 Task: Get the current traffic updates for the Nebraska State Capitol in Lincoln.
Action: Key pressed <Key.caps_lock>N<Key.caps_lock>ebraska<Key.space><Key.caps_lock>S<Key.caps_lock>tate<Key.space><Key.caps_lock>C<Key.caps_lock>apitoi<Key.backspace>l,<Key.space><Key.caps_lock>L<Key.caps_lock>in
Screenshot: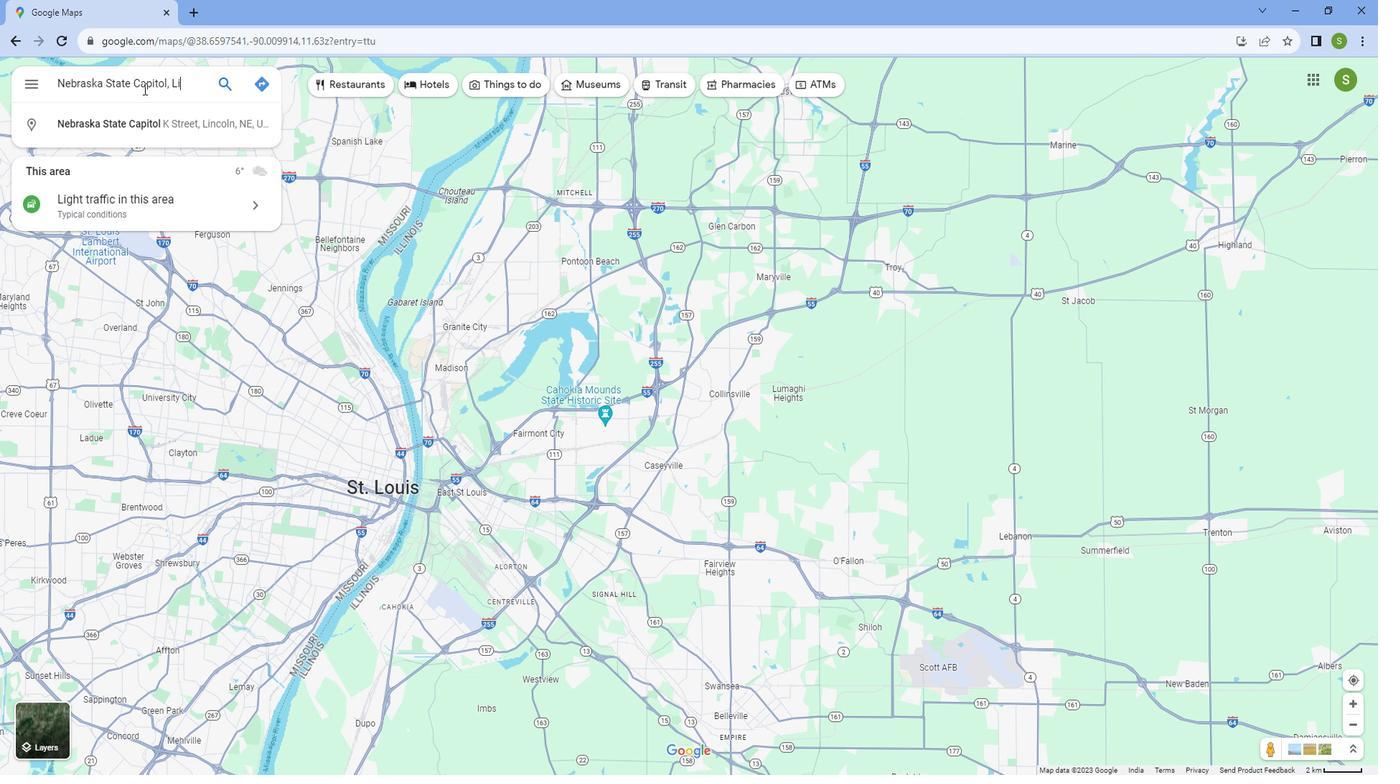 
Action: Mouse moved to (181, 151)
Screenshot: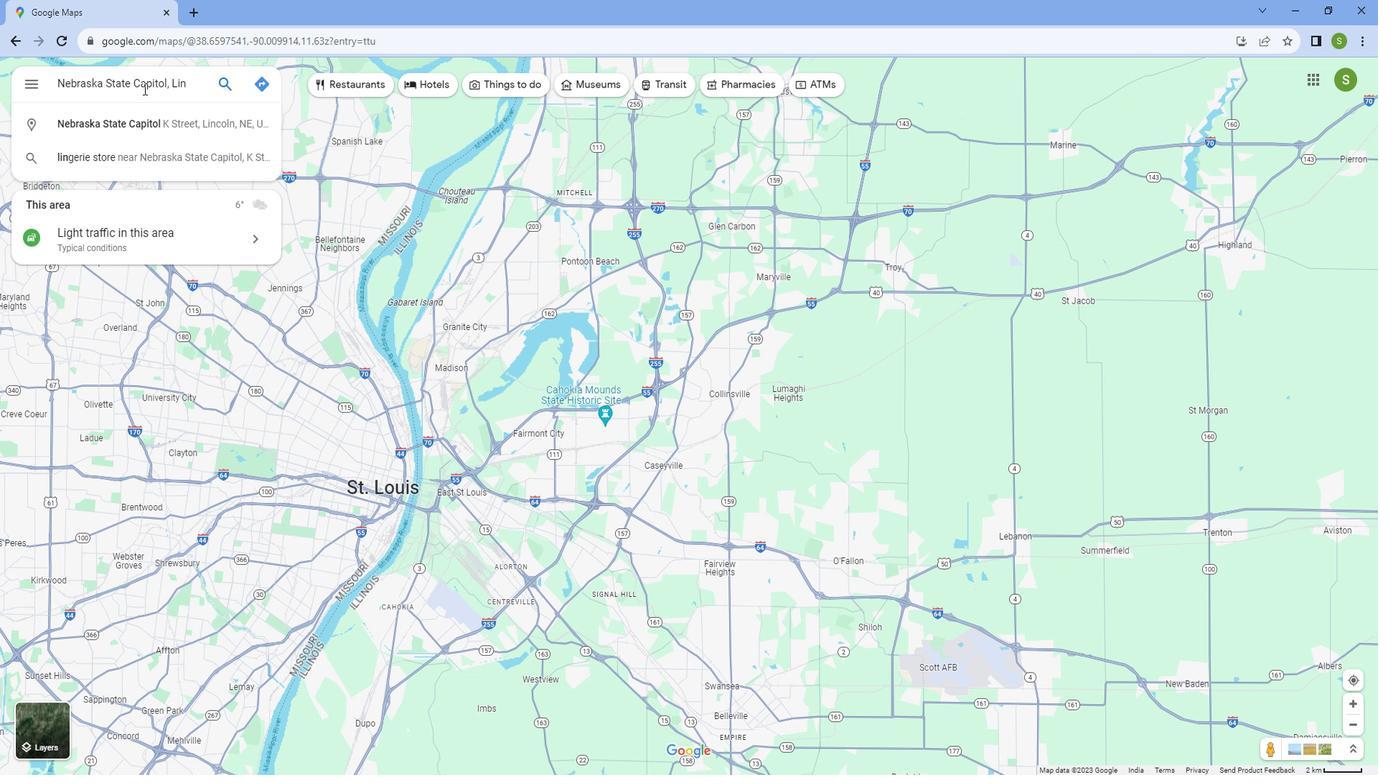 
Action: Key pressed c
Screenshot: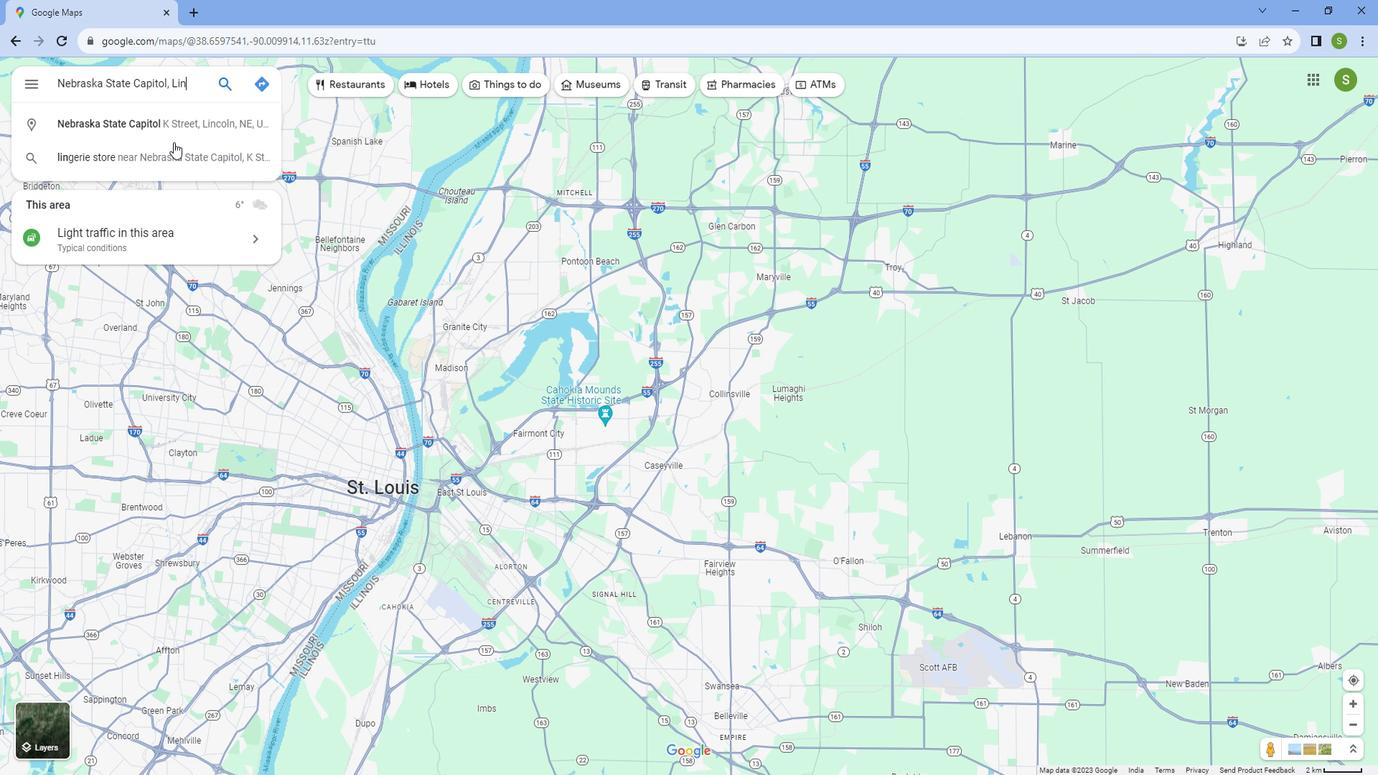 
Action: Mouse moved to (182, 151)
Screenshot: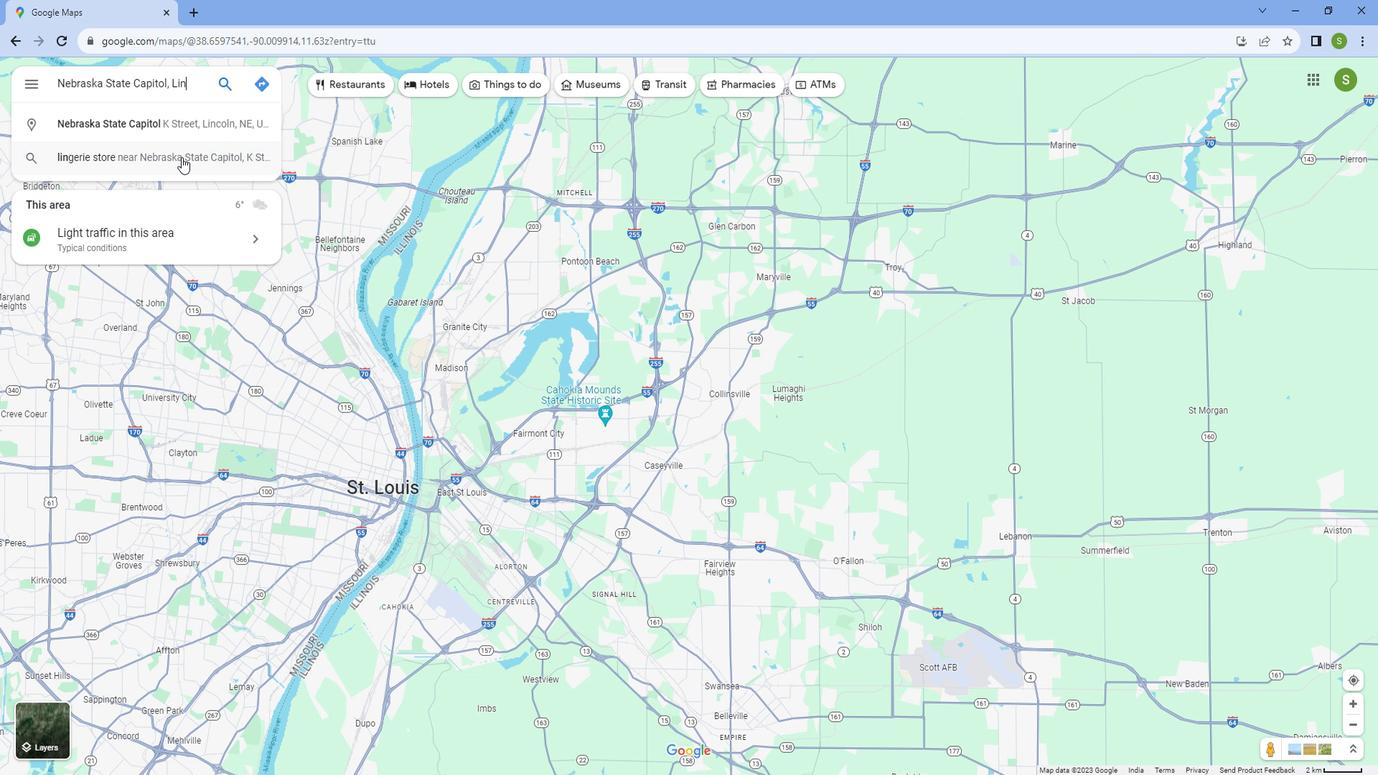 
Action: Key pressed oln
Screenshot: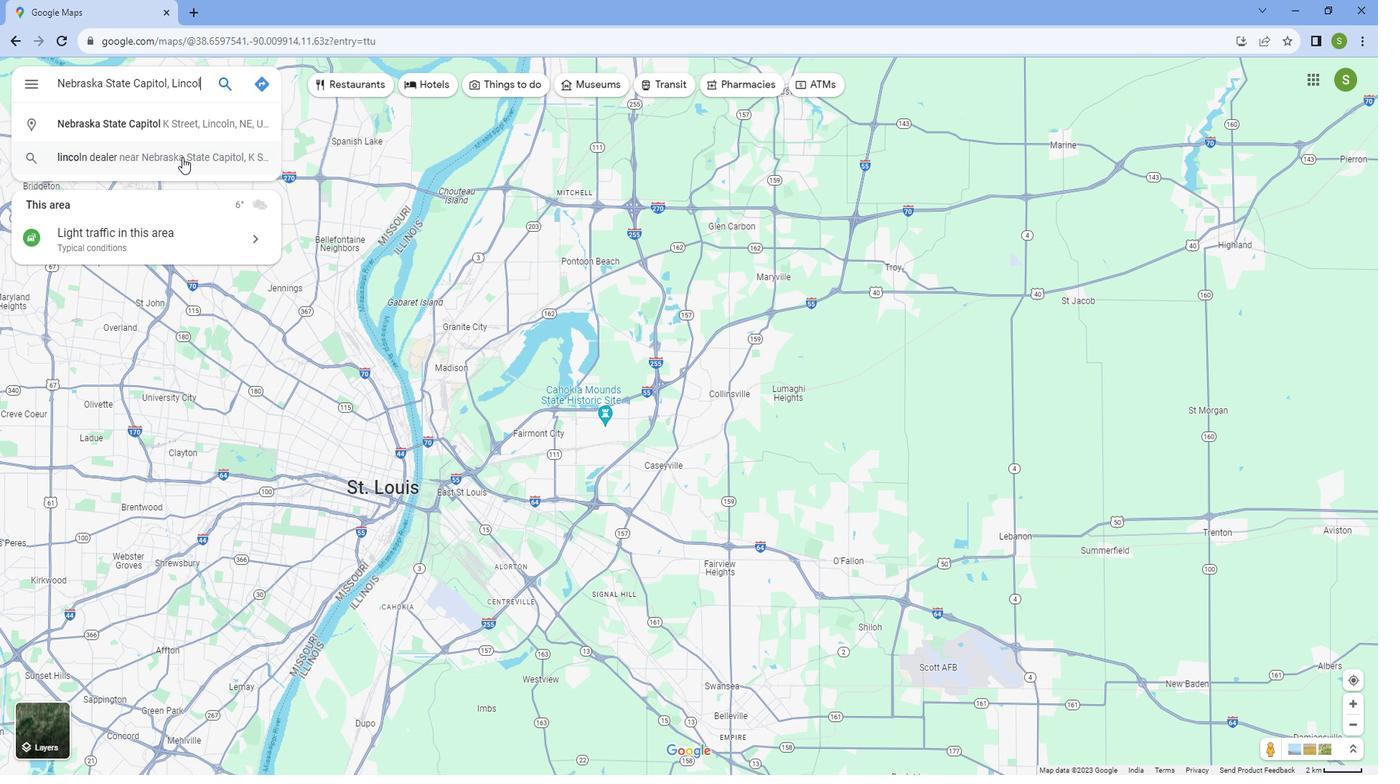
Action: Mouse moved to (156, 115)
Screenshot: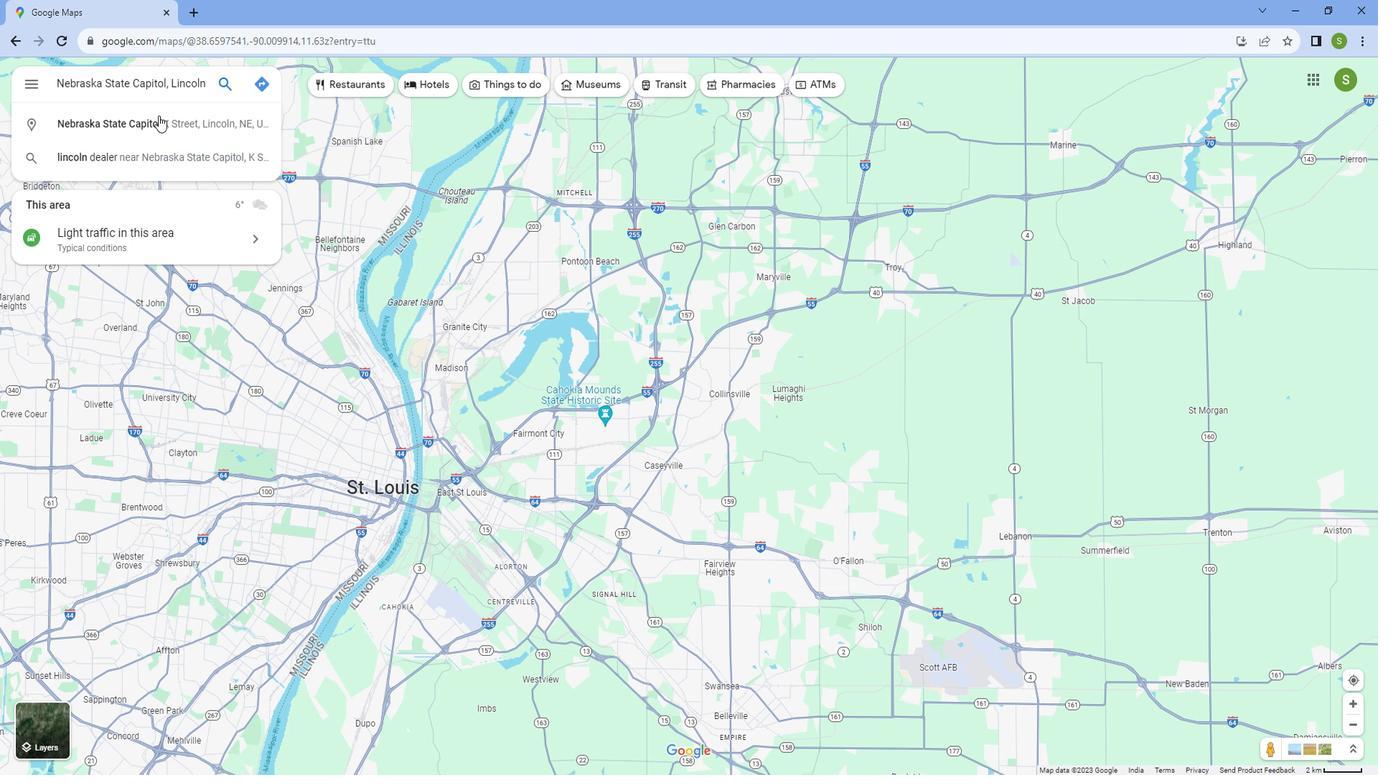 
Action: Mouse pressed left at (156, 115)
Screenshot: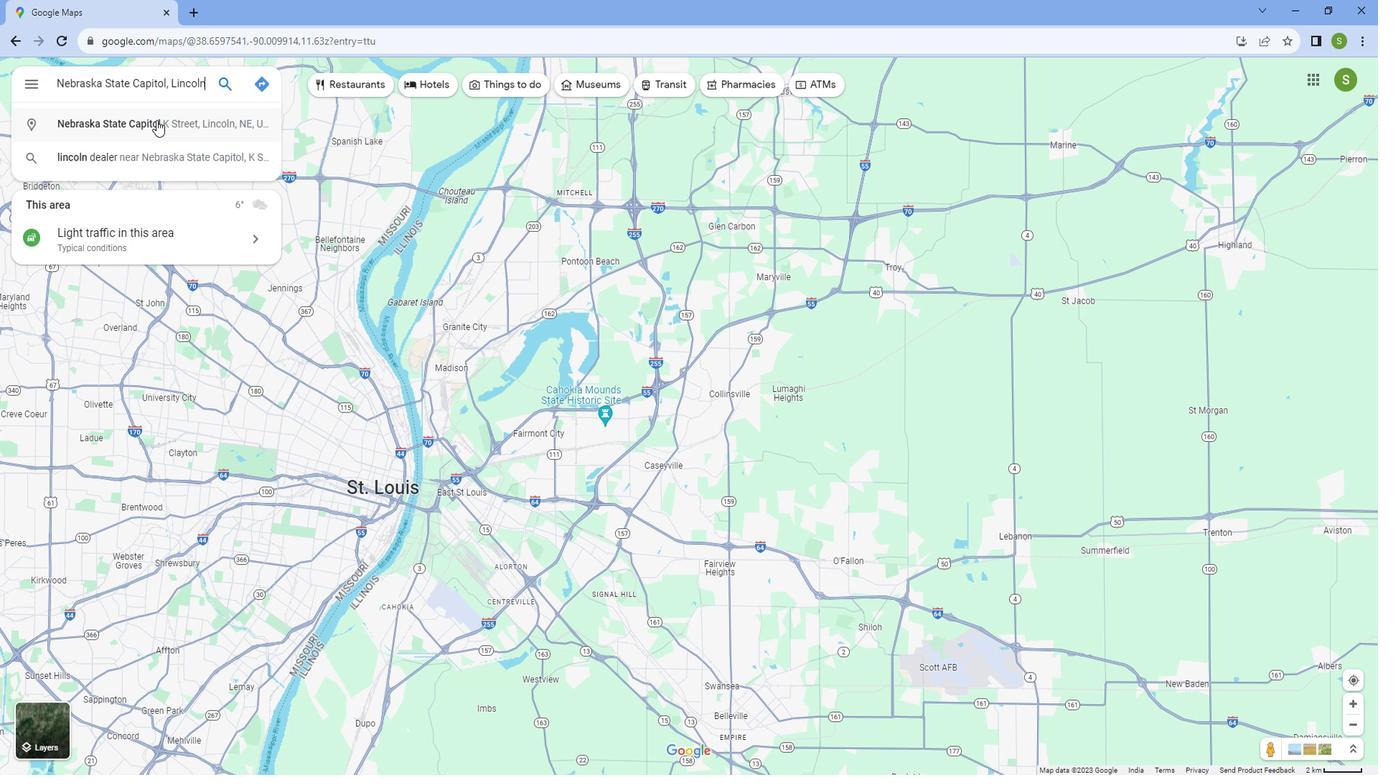 
Action: Mouse moved to (435, 695)
Screenshot: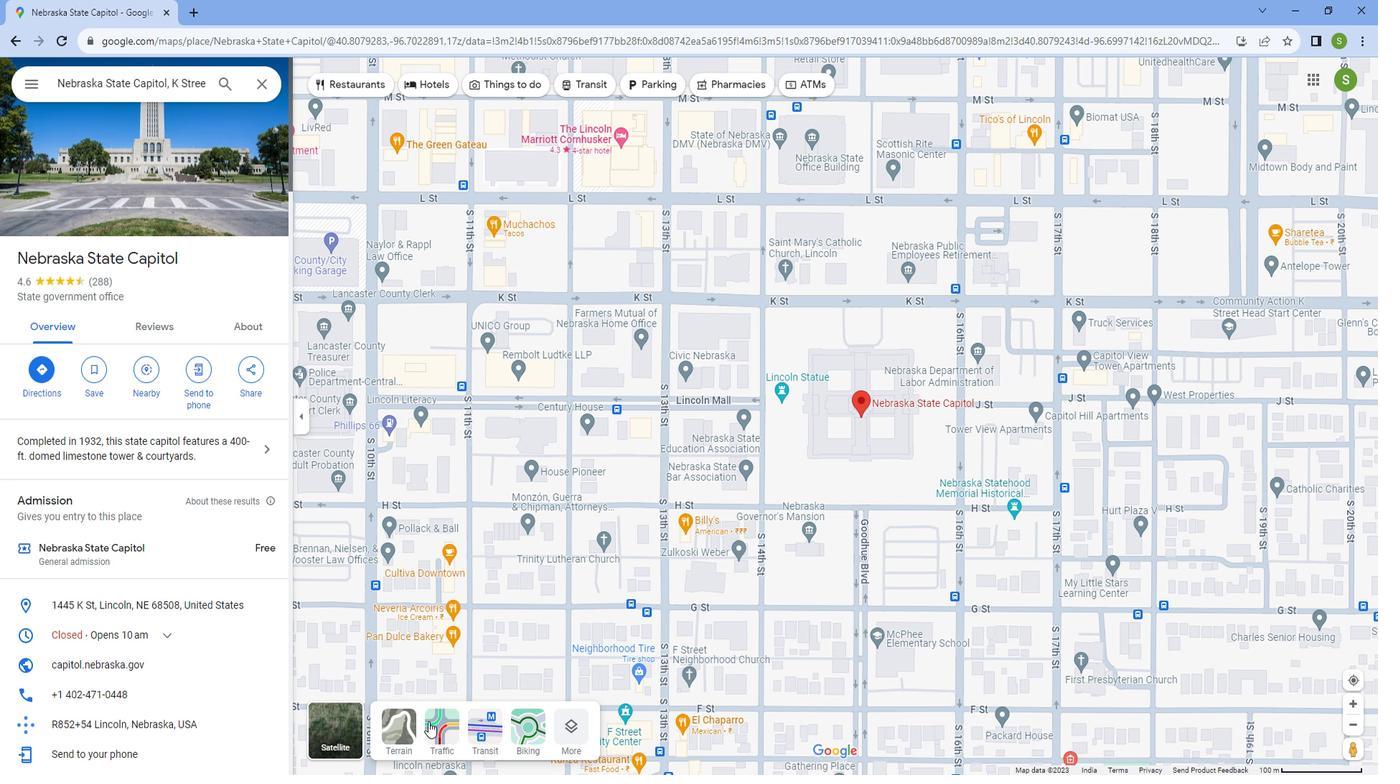 
Action: Mouse pressed left at (435, 695)
Screenshot: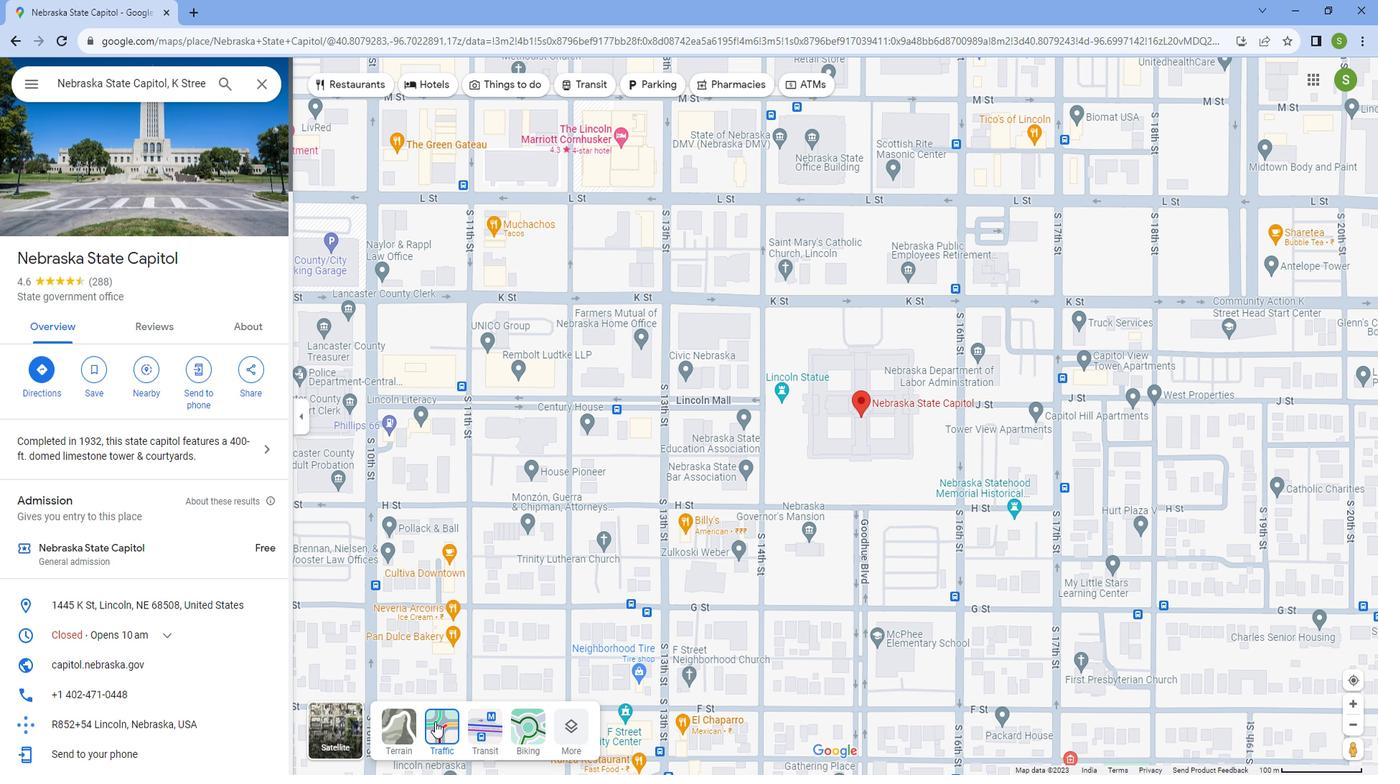 
Action: Mouse moved to (639, 566)
Screenshot: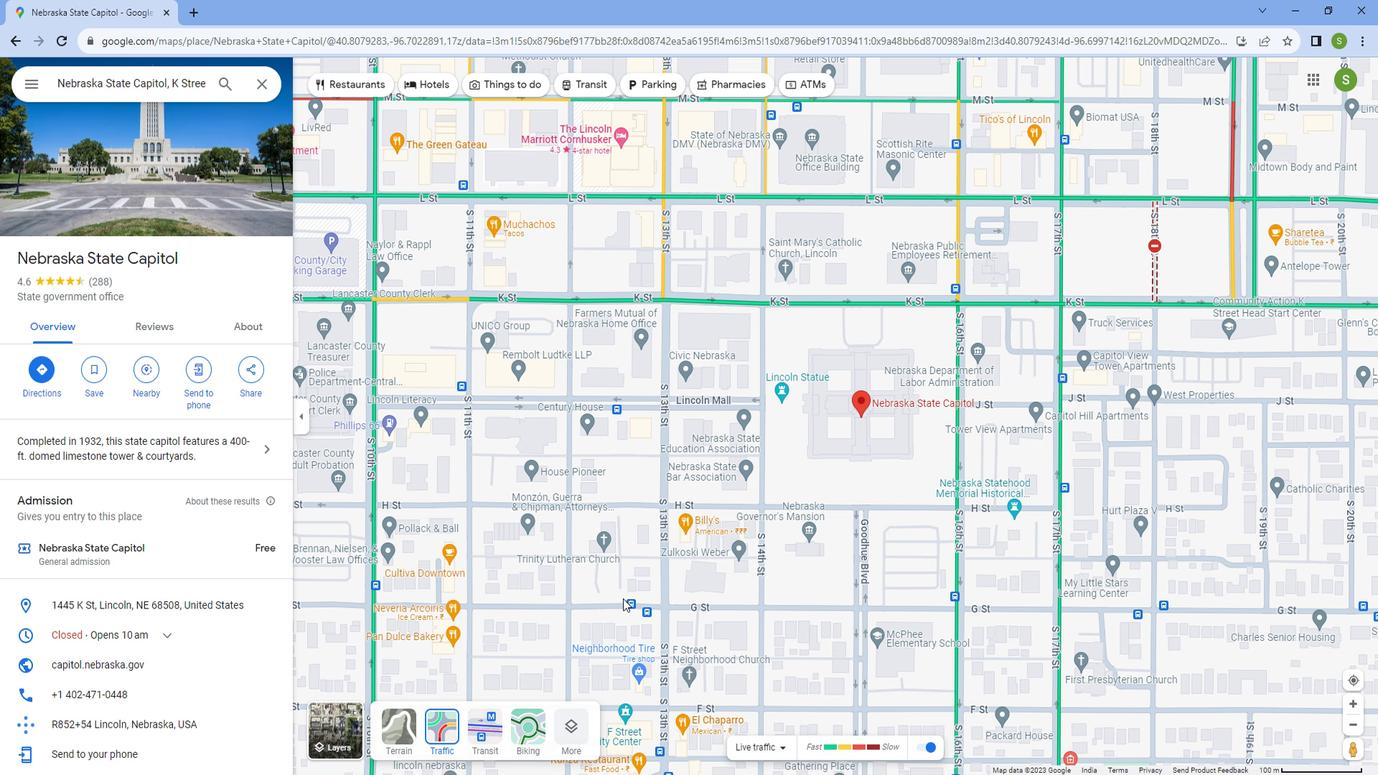 
Action: Mouse scrolled (639, 565) with delta (0, 0)
Screenshot: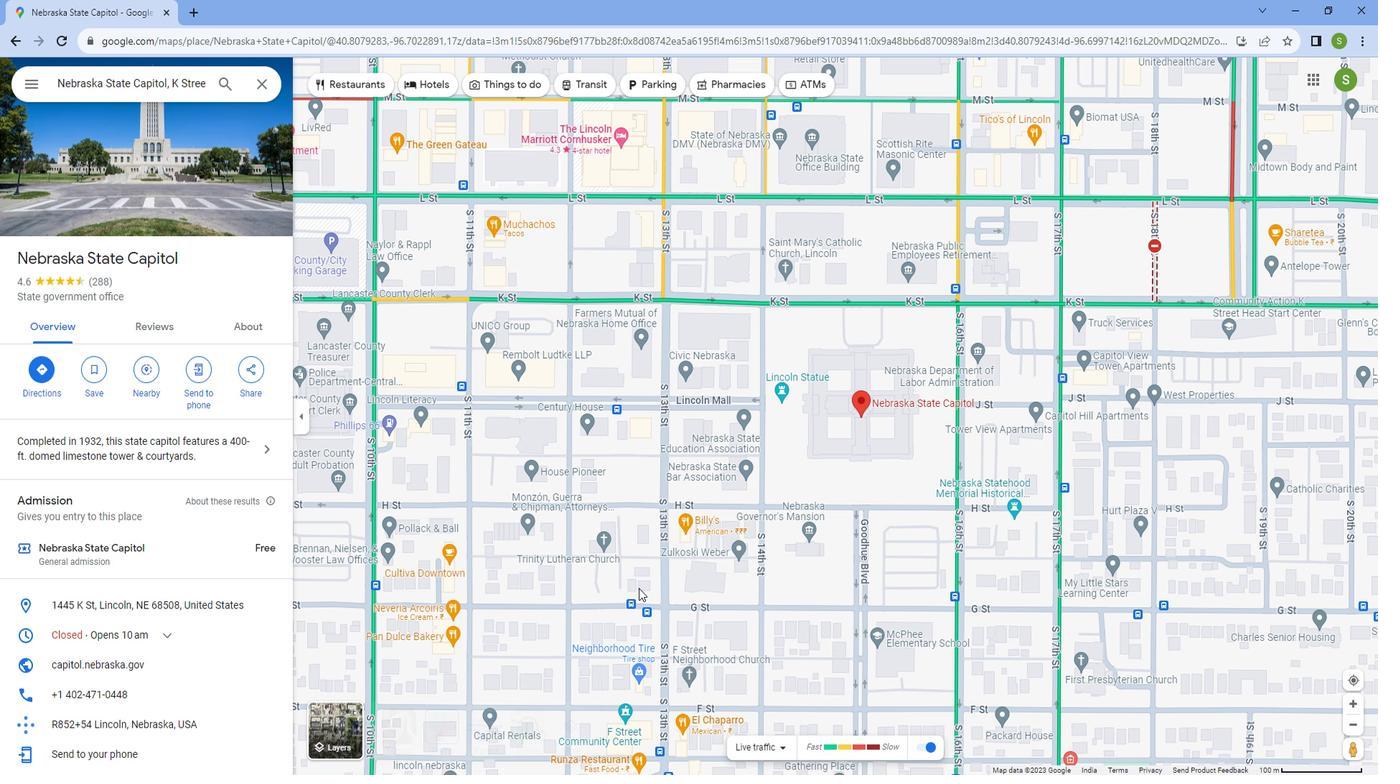 
Action: Mouse scrolled (639, 565) with delta (0, 0)
Screenshot: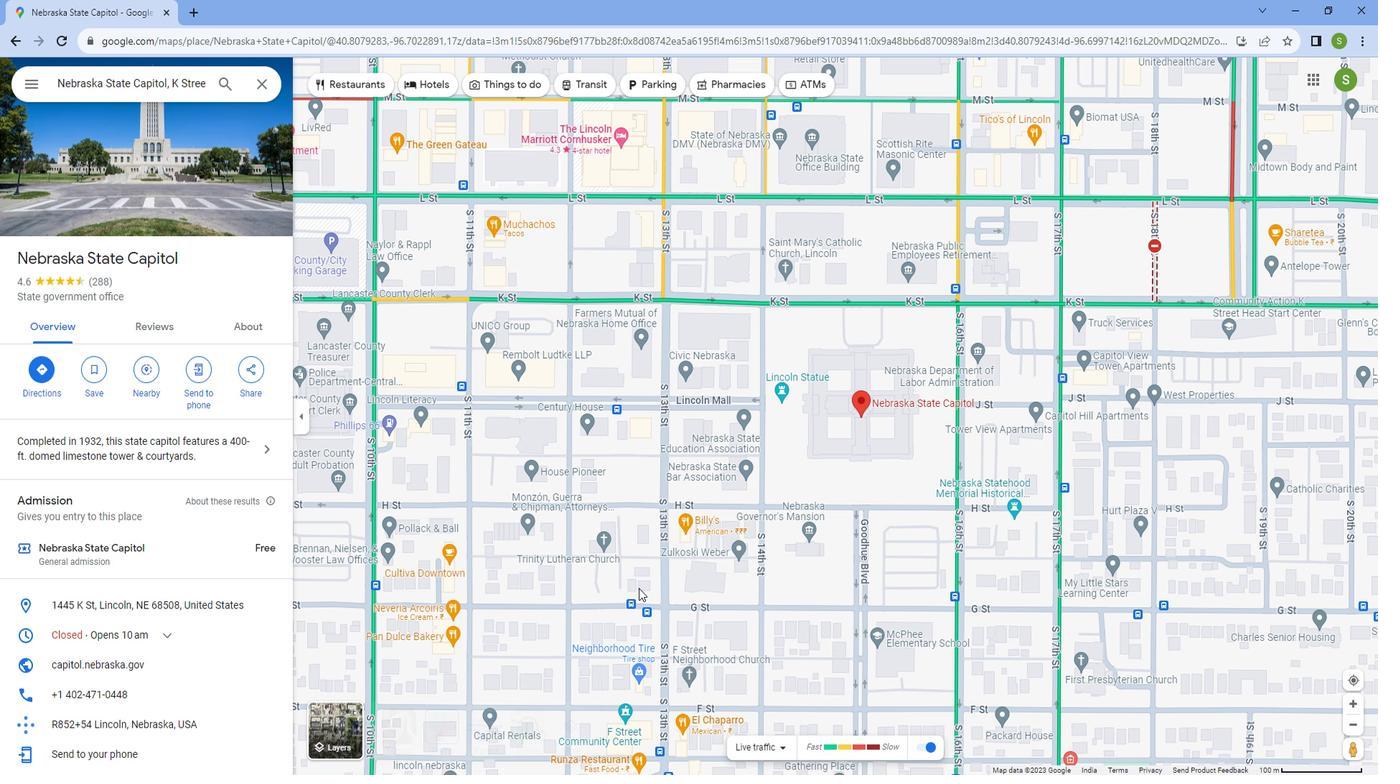 
Action: Mouse scrolled (639, 565) with delta (0, 0)
Screenshot: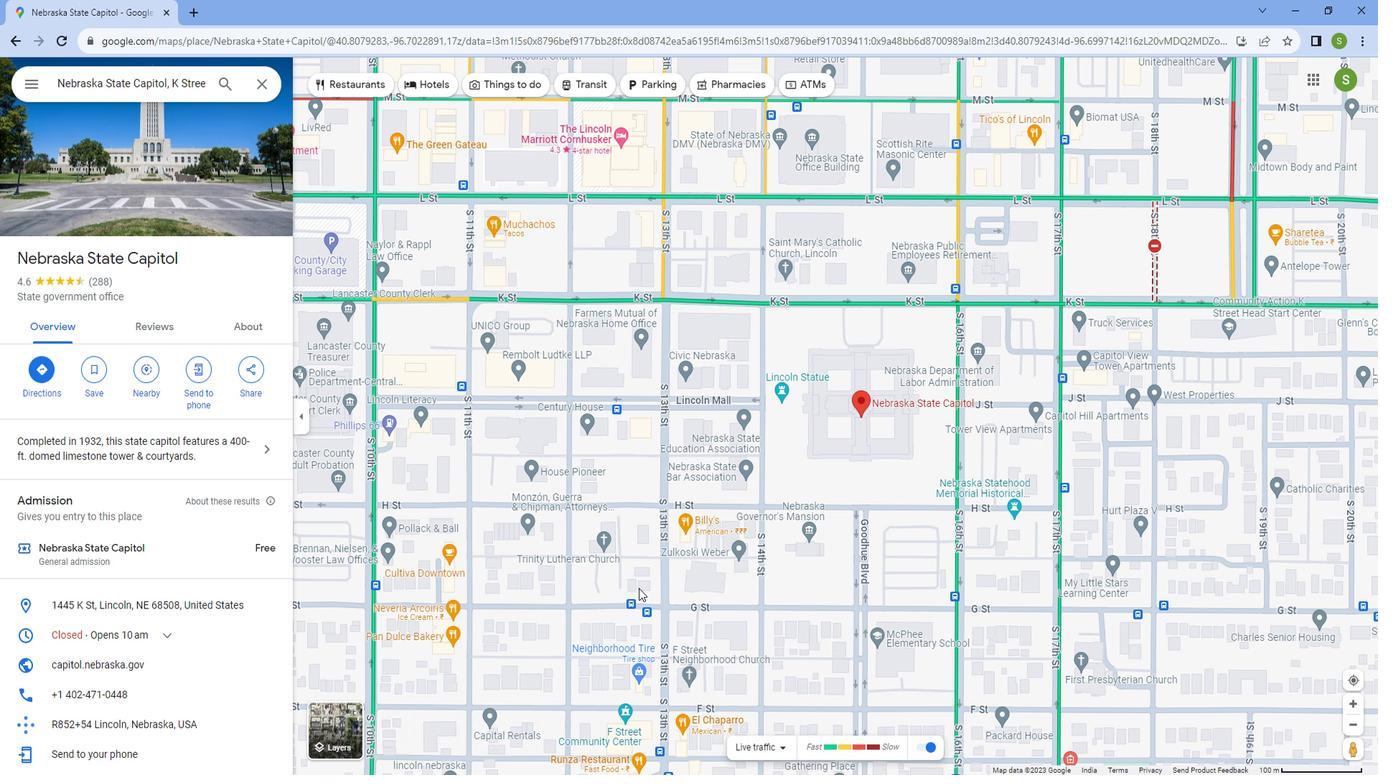 
Action: Mouse scrolled (639, 565) with delta (0, 0)
Screenshot: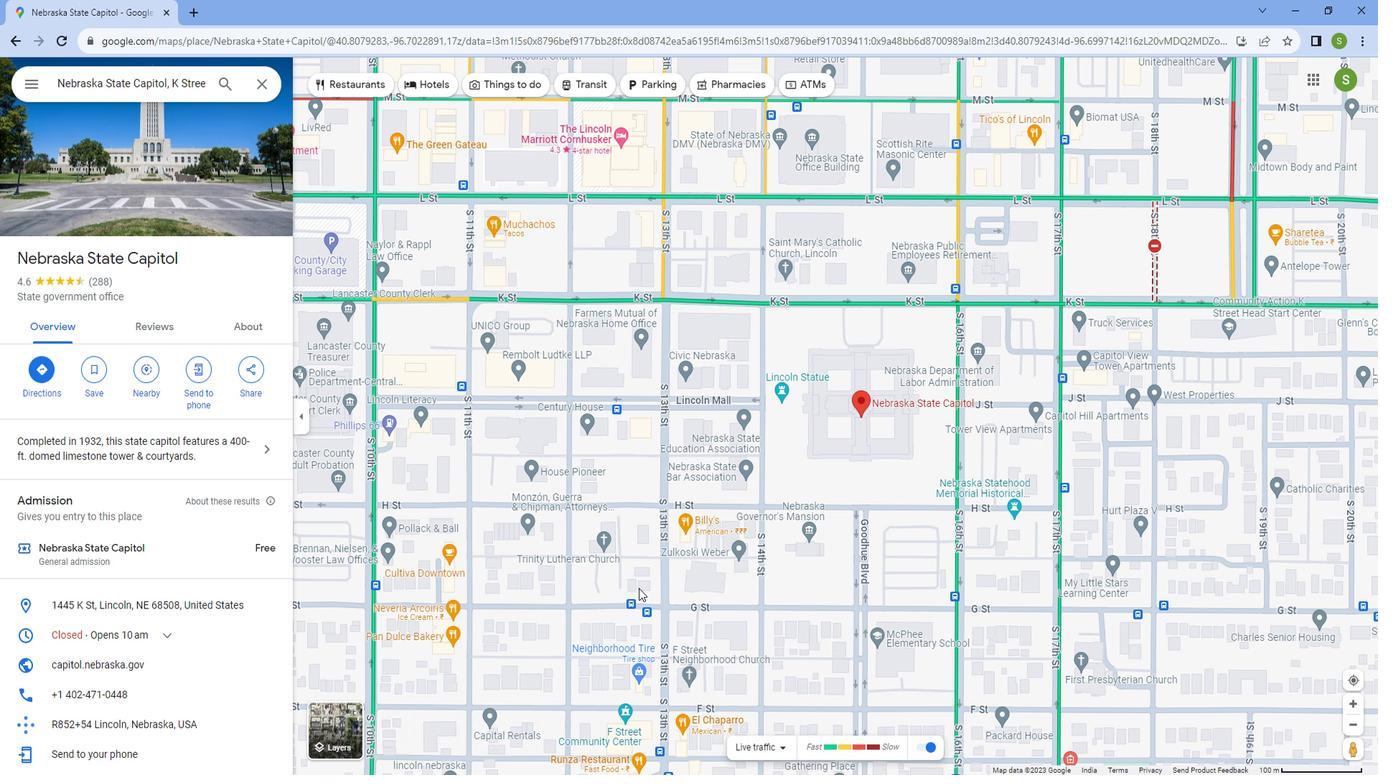 
Action: Mouse scrolled (639, 565) with delta (0, 0)
Screenshot: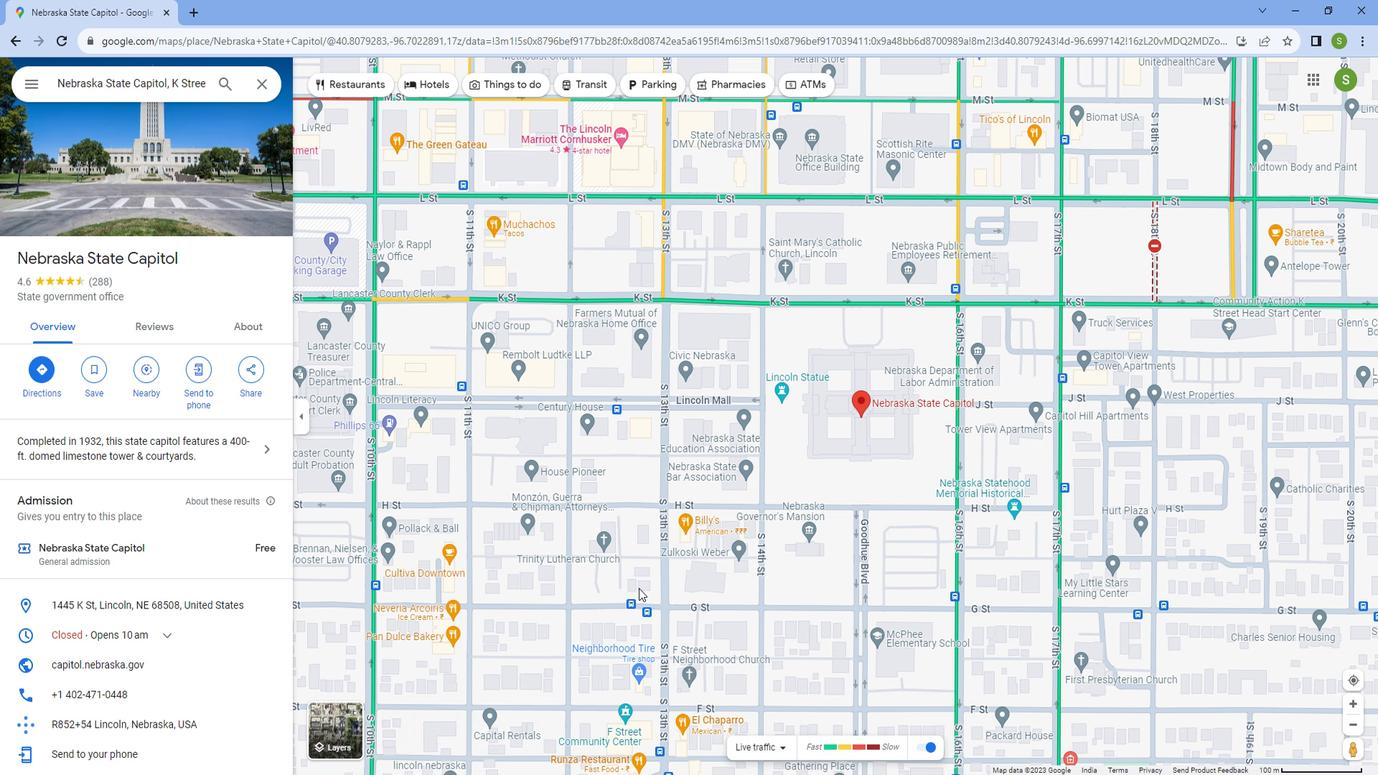 
Action: Mouse scrolled (639, 565) with delta (0, 0)
Screenshot: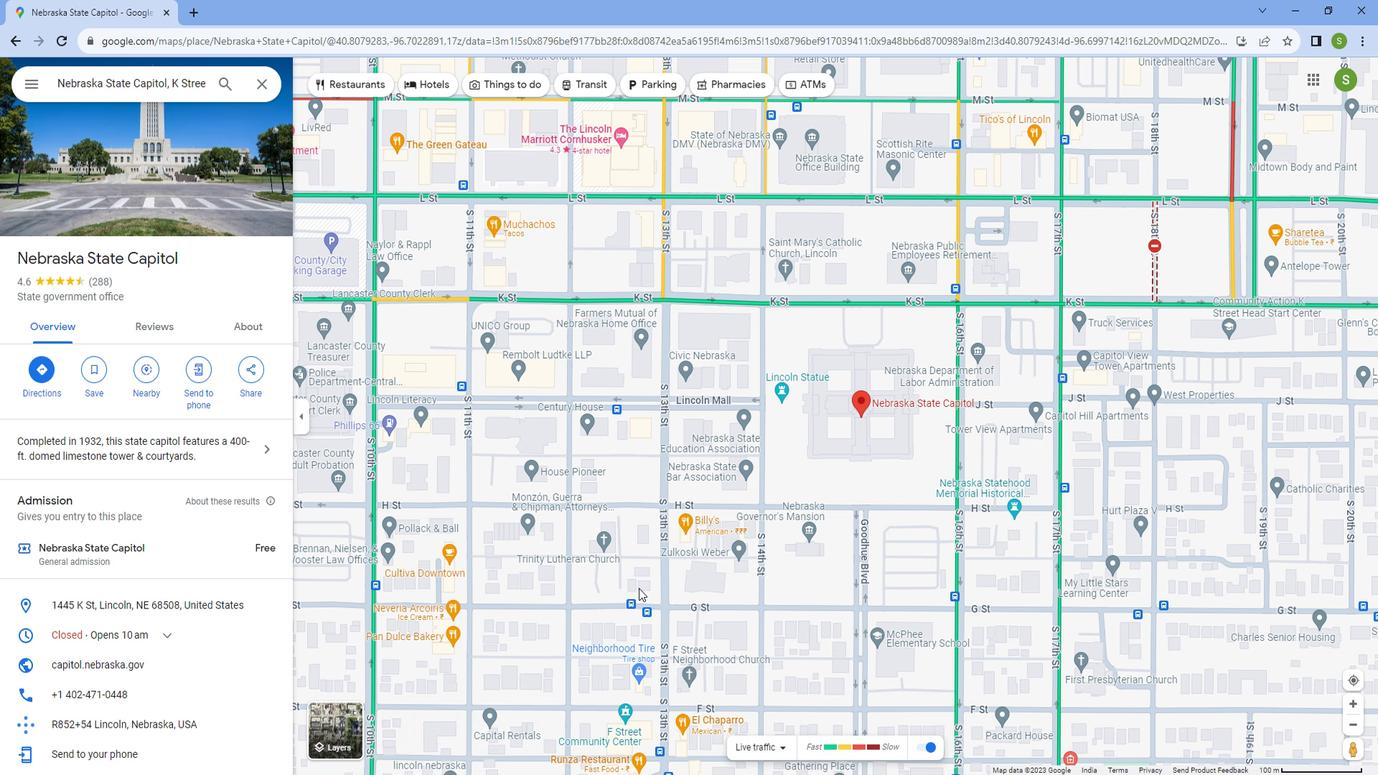 
Action: Mouse scrolled (639, 565) with delta (0, 0)
Screenshot: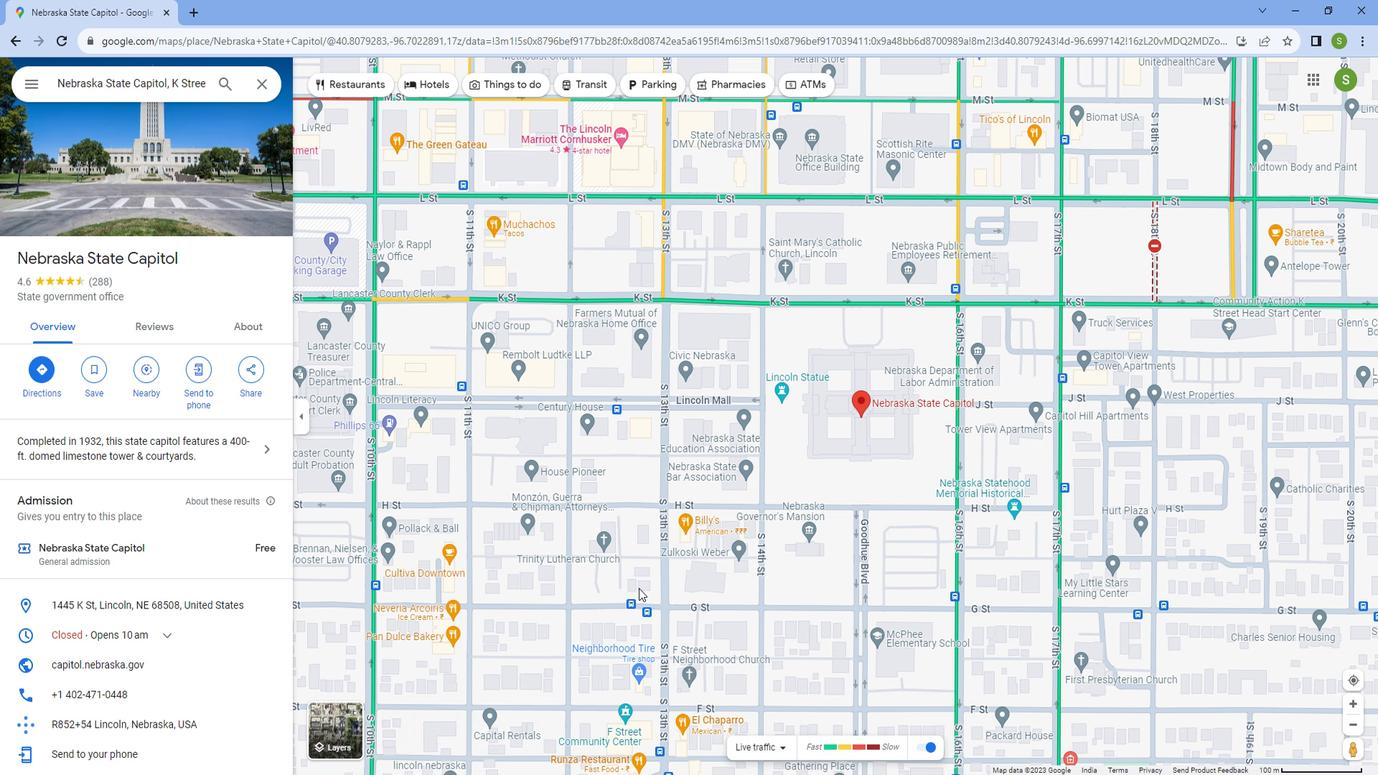 
Action: Mouse scrolled (639, 565) with delta (0, 0)
Screenshot: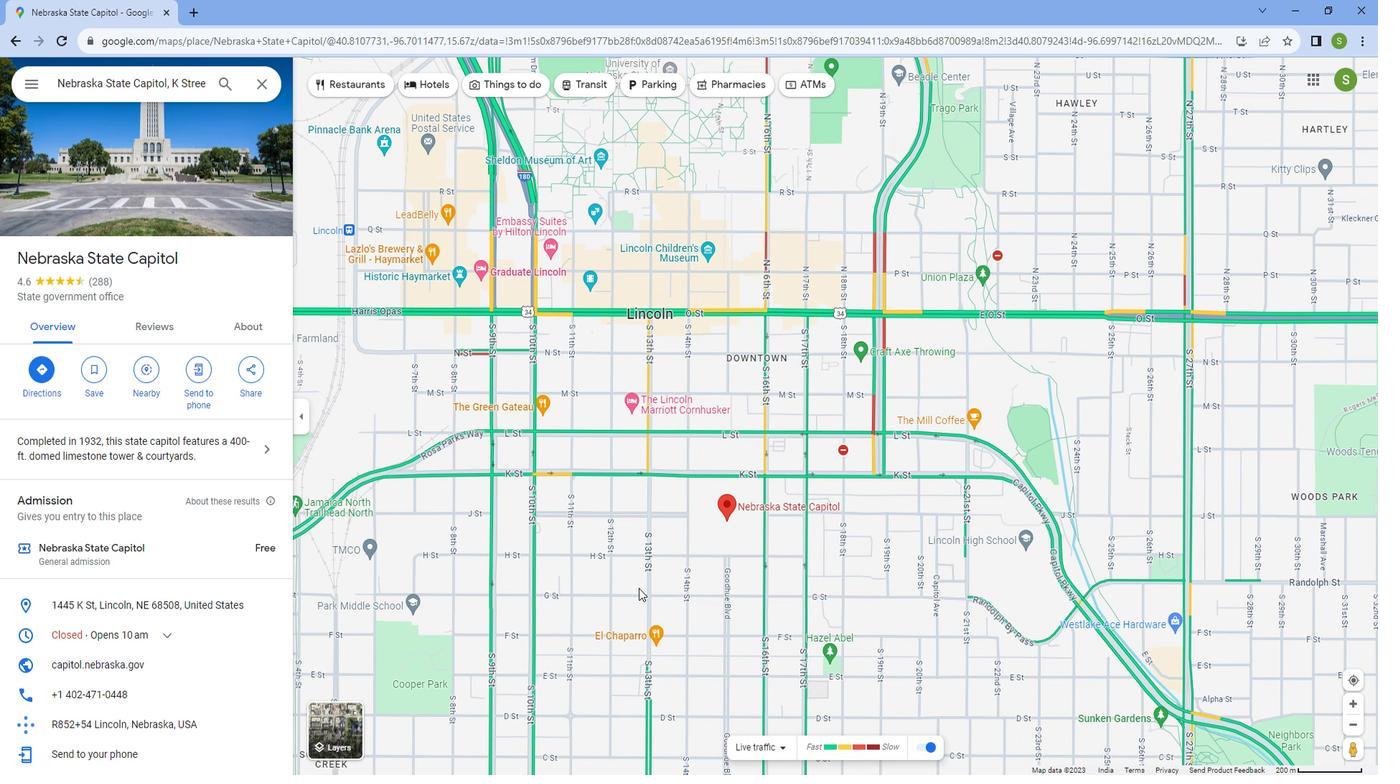
Action: Mouse scrolled (639, 565) with delta (0, 0)
Screenshot: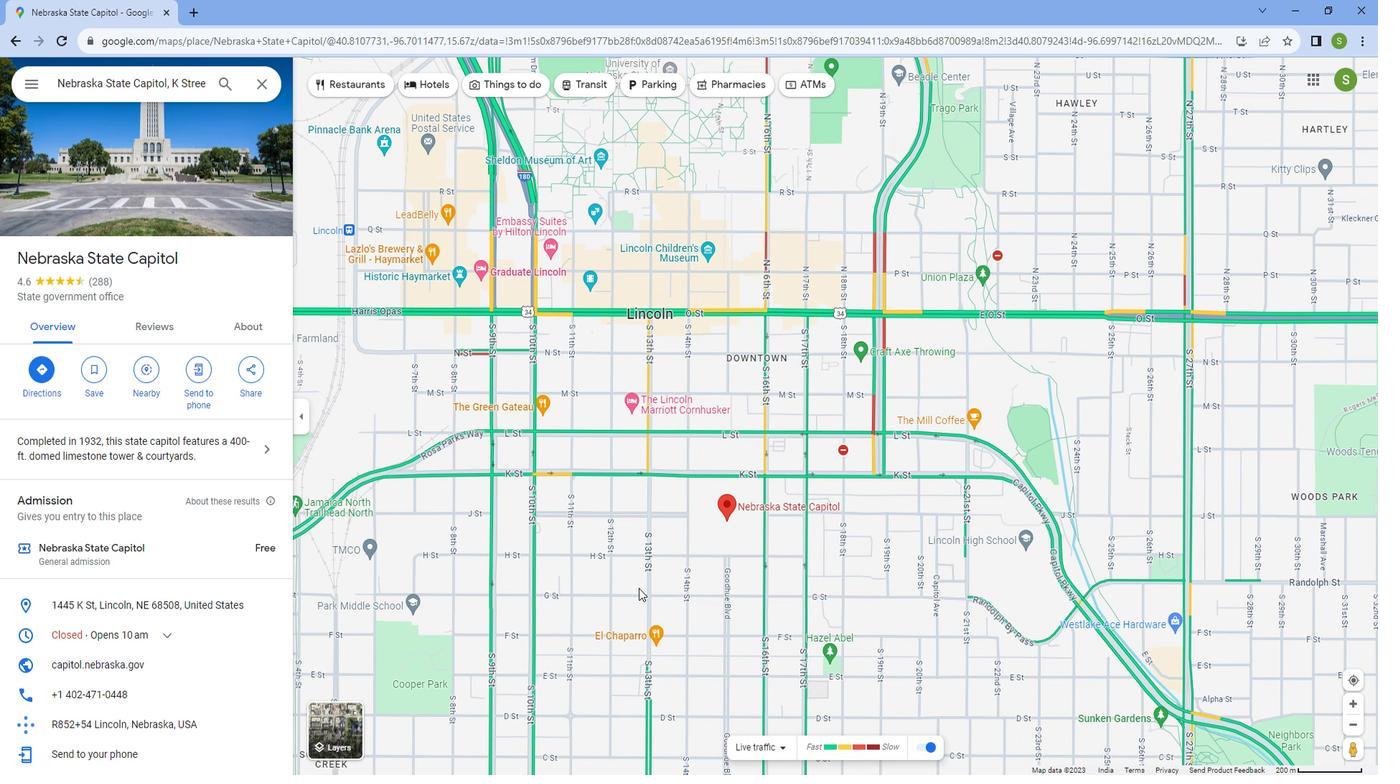 
Action: Mouse scrolled (639, 565) with delta (0, 0)
Screenshot: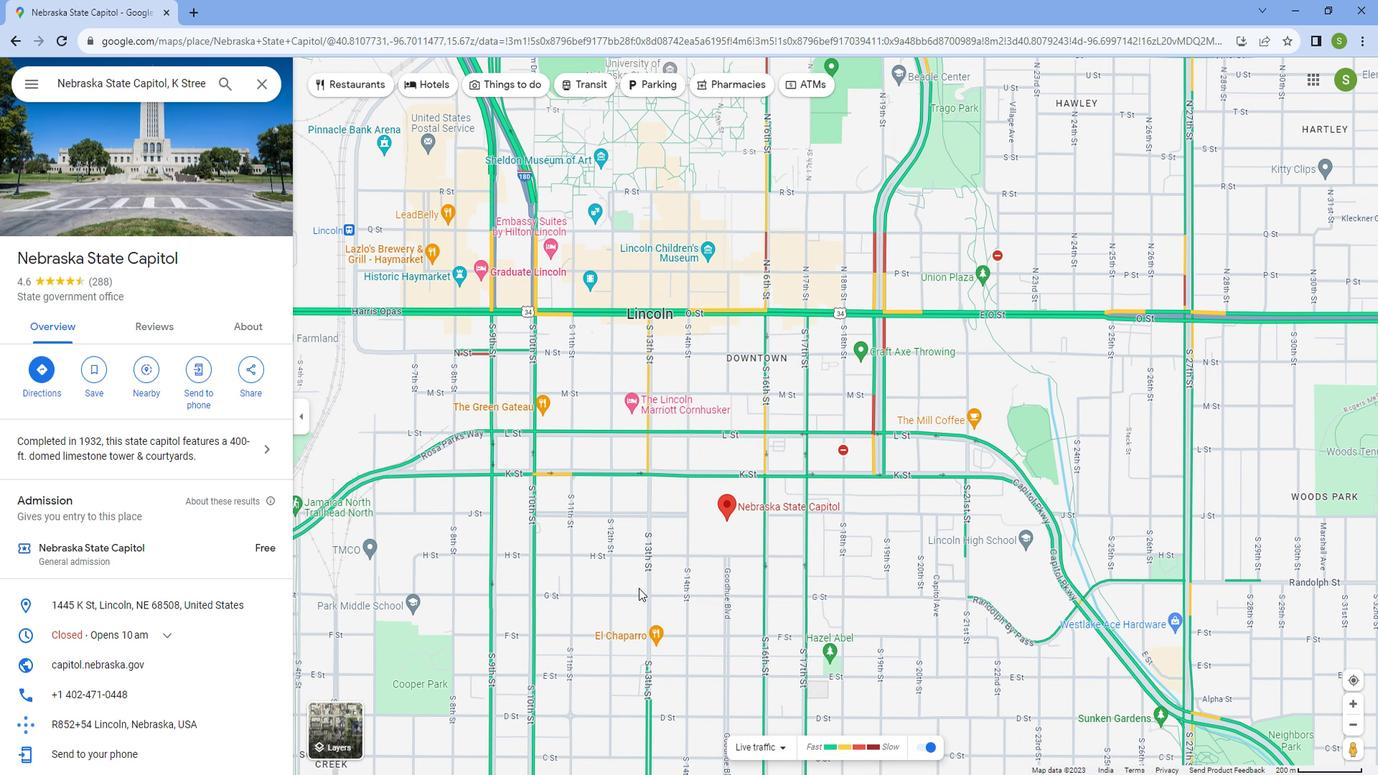 
Action: Mouse scrolled (639, 565) with delta (0, 0)
Screenshot: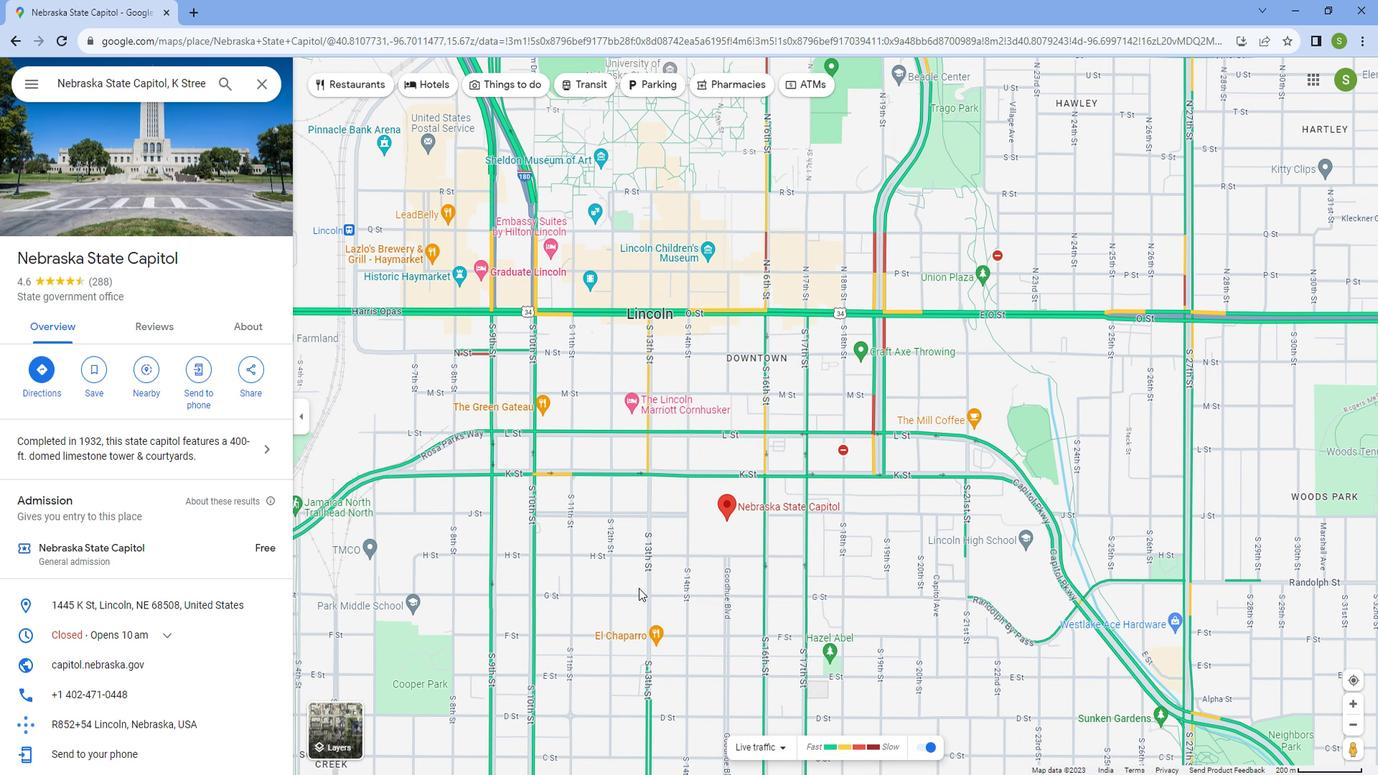 
Action: Mouse scrolled (639, 565) with delta (0, 0)
Screenshot: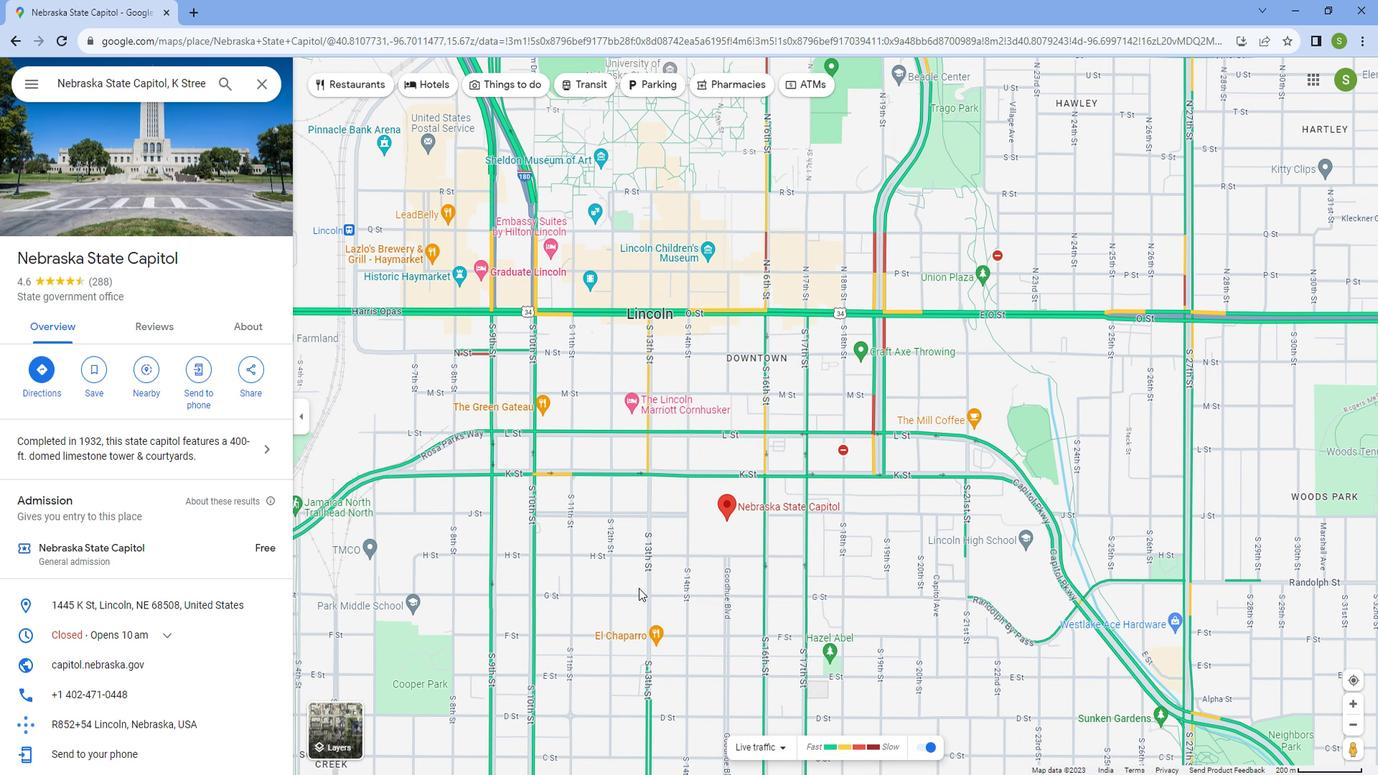 
Action: Mouse scrolled (639, 565) with delta (0, 0)
Screenshot: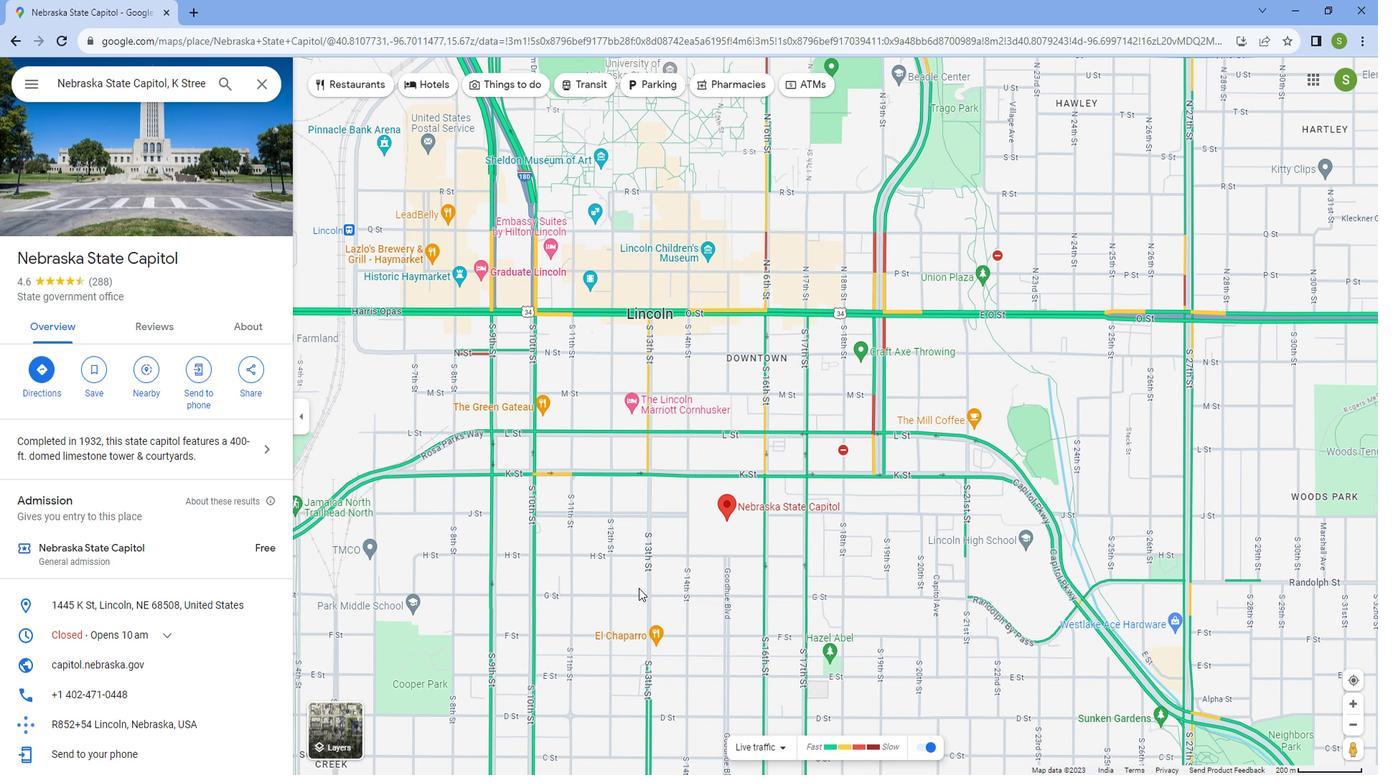 
Action: Mouse scrolled (639, 565) with delta (0, 0)
Screenshot: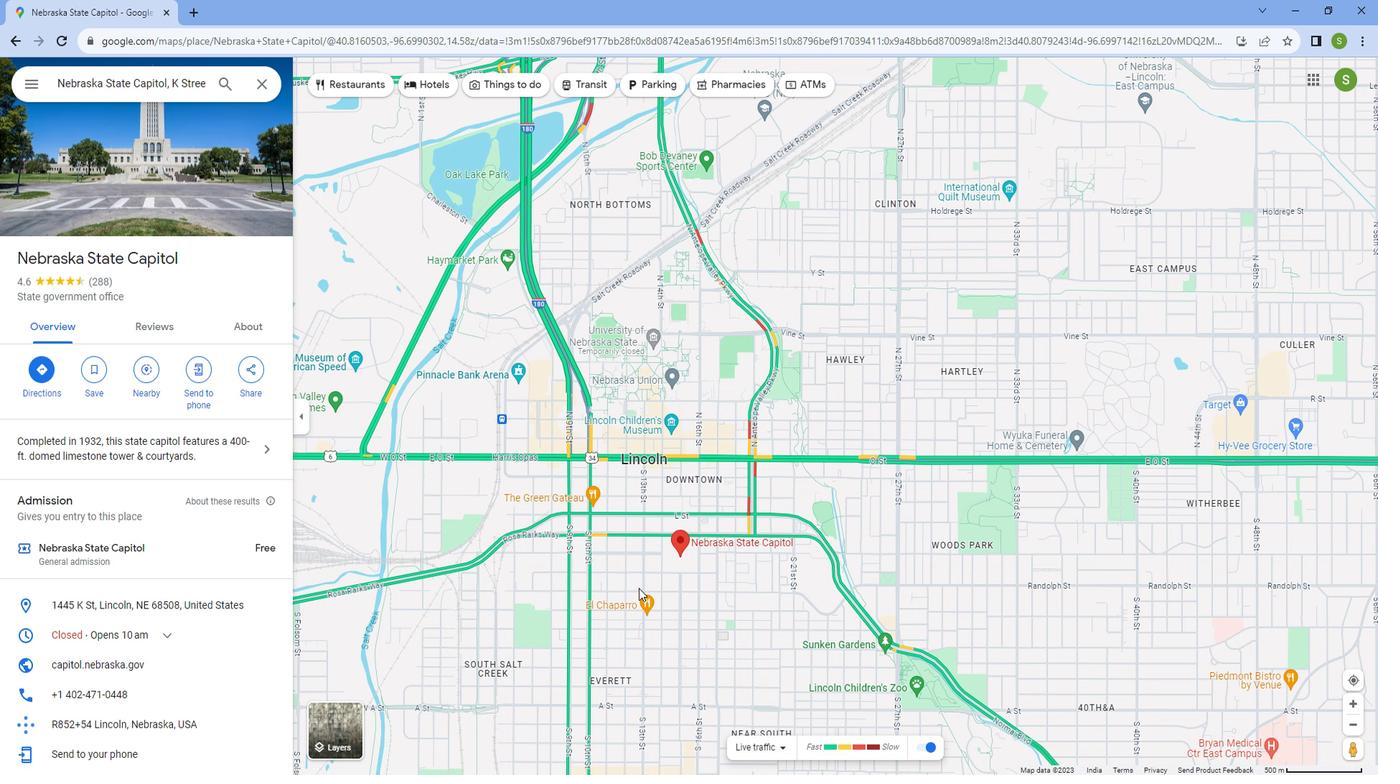 
Action: Mouse scrolled (639, 565) with delta (0, 0)
Screenshot: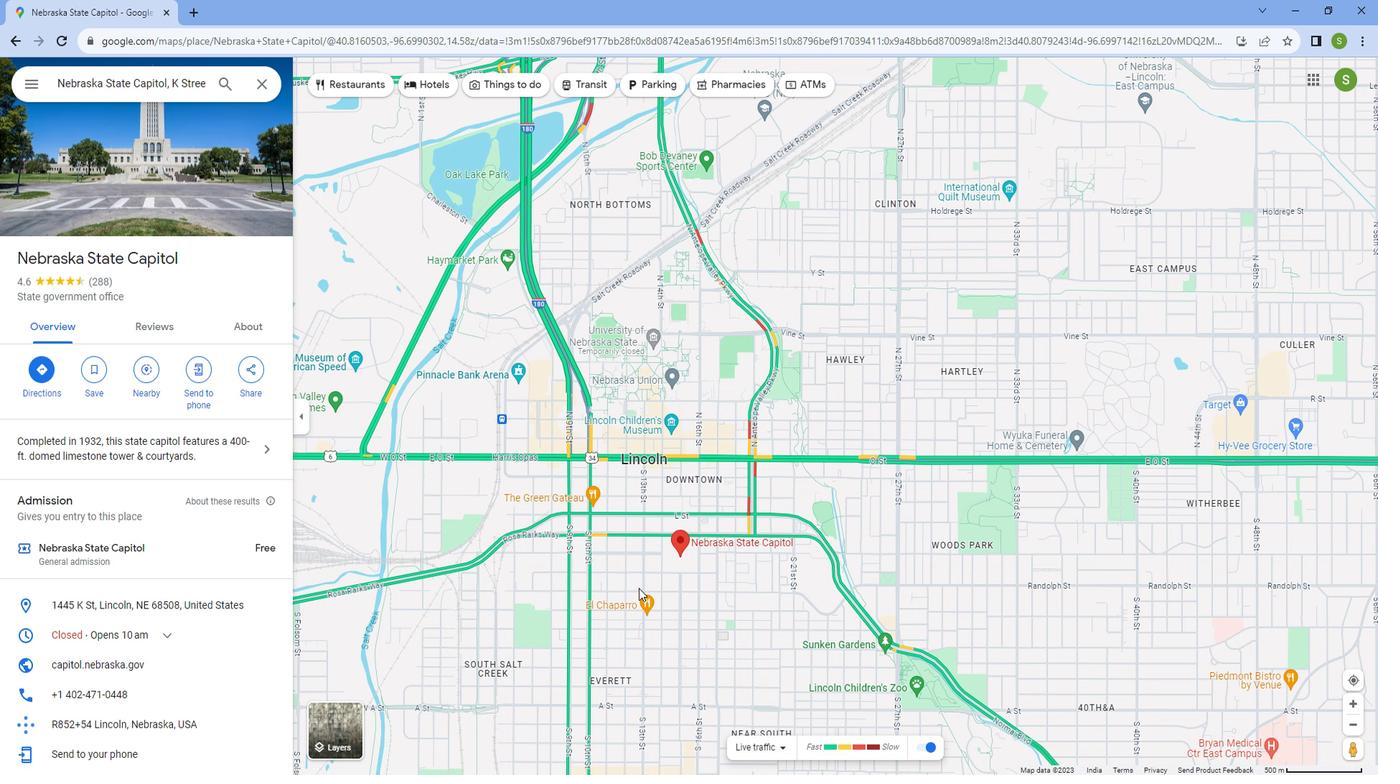 
Action: Mouse scrolled (639, 565) with delta (0, 0)
Screenshot: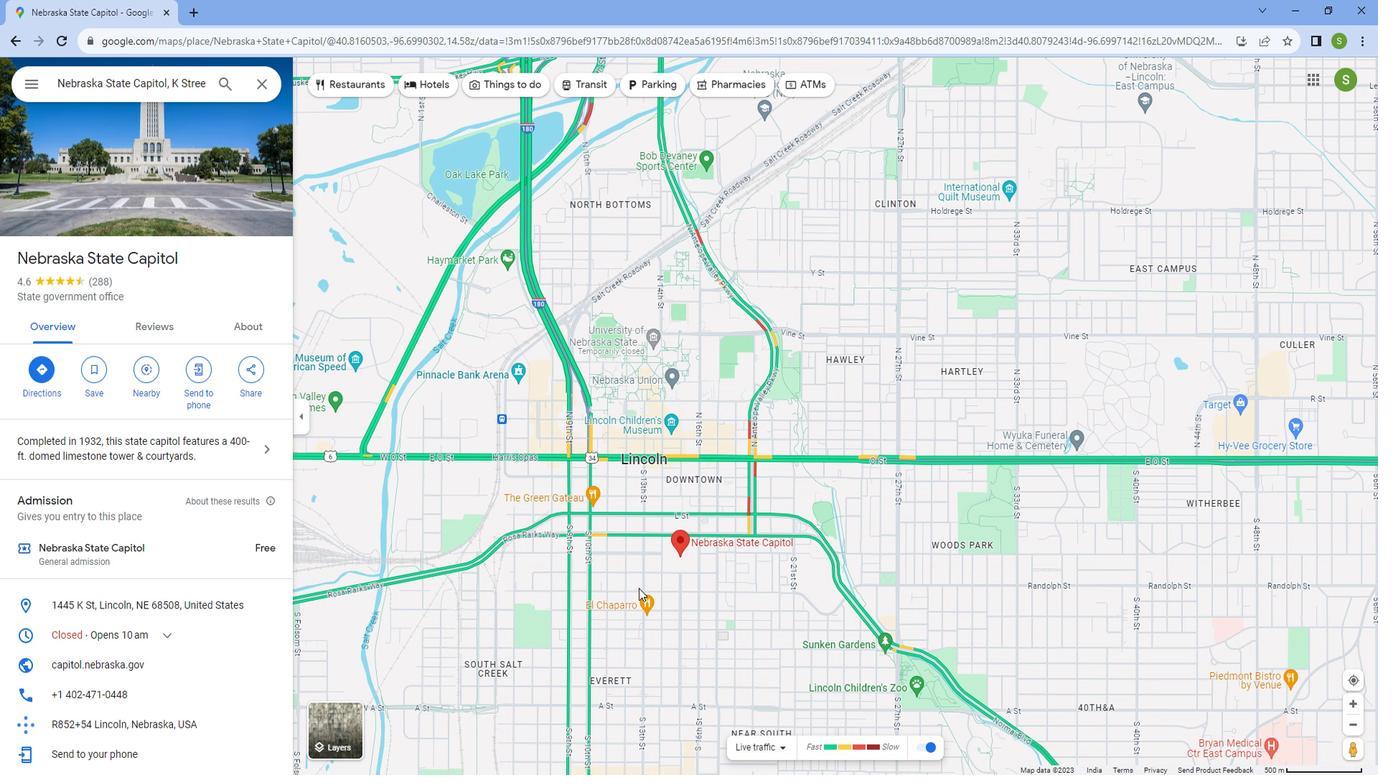 
Action: Mouse scrolled (639, 565) with delta (0, 0)
Screenshot: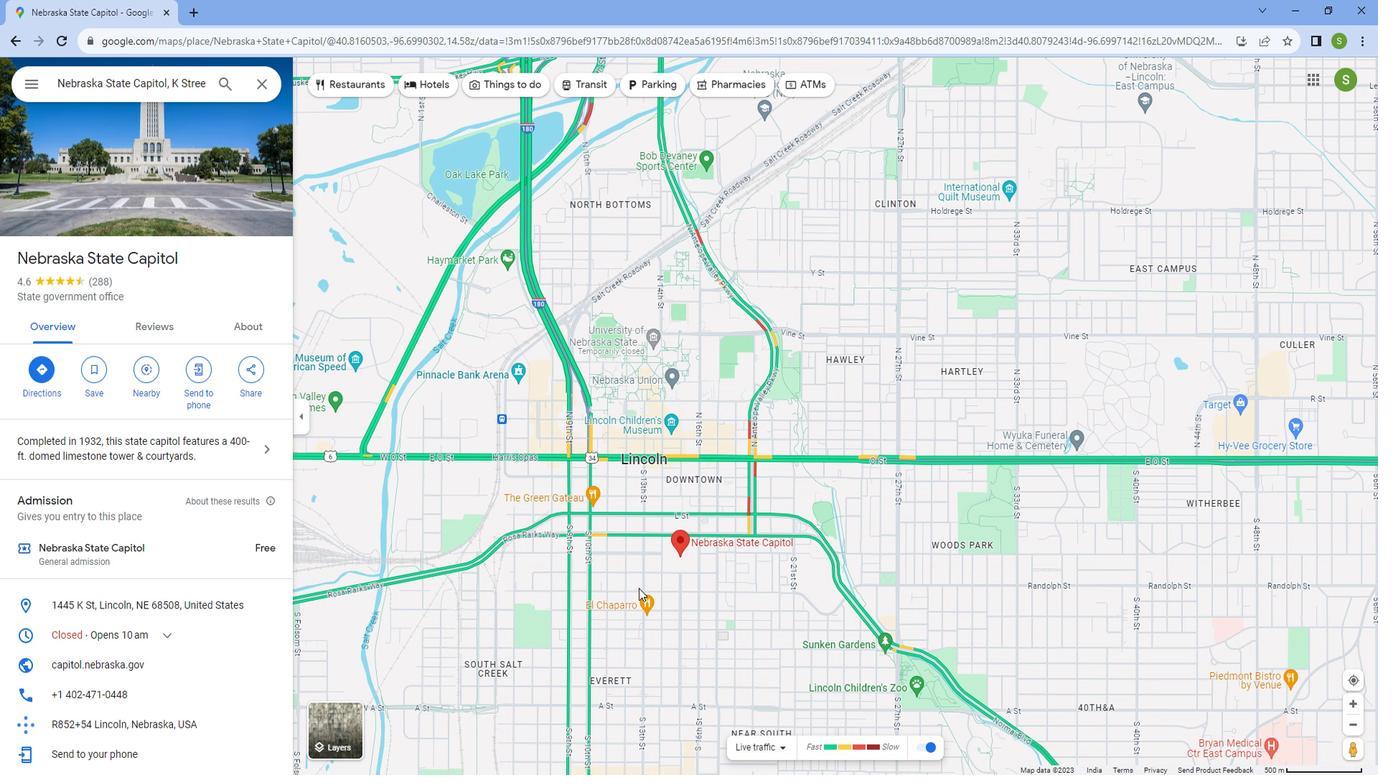 
Action: Mouse scrolled (639, 565) with delta (0, 0)
Screenshot: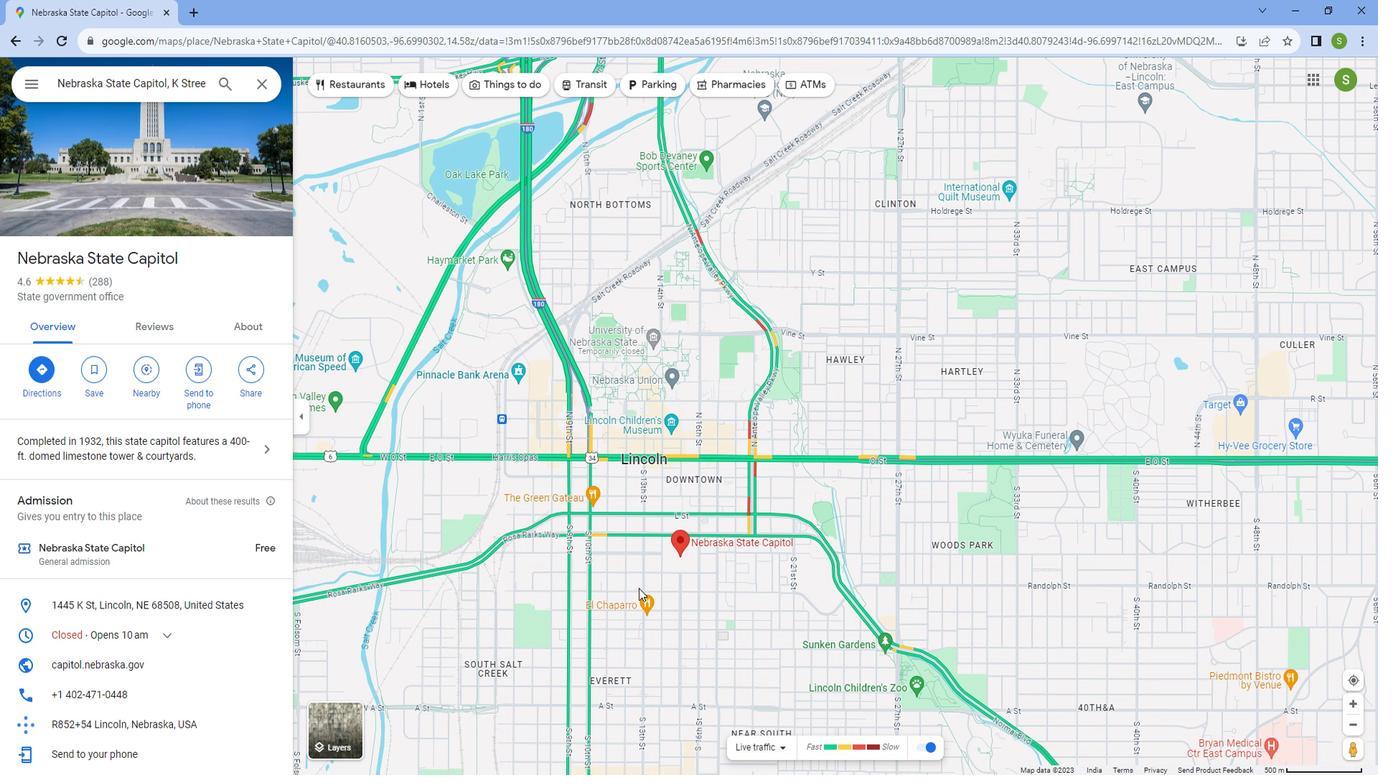 
Action: Mouse scrolled (639, 565) with delta (0, 0)
Screenshot: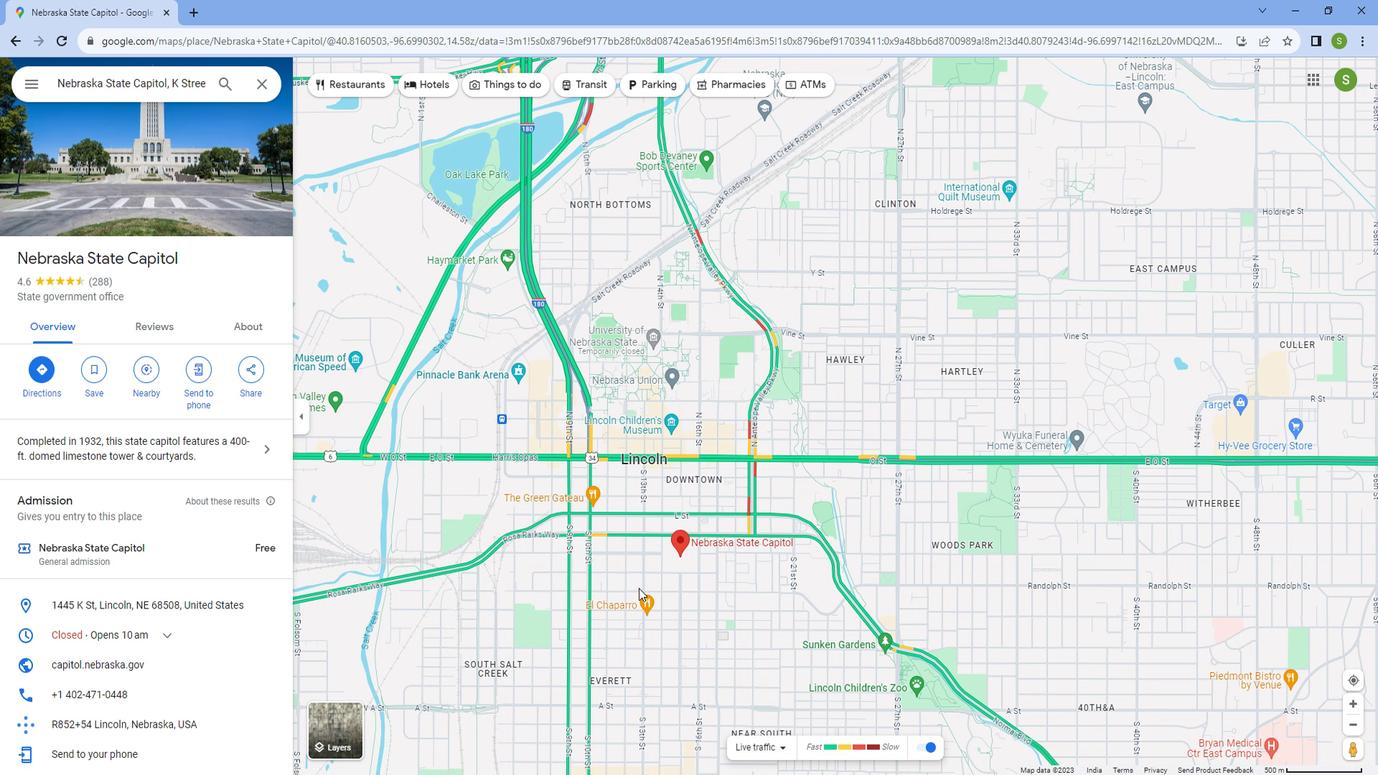 
Action: Mouse scrolled (639, 567) with delta (0, 0)
Screenshot: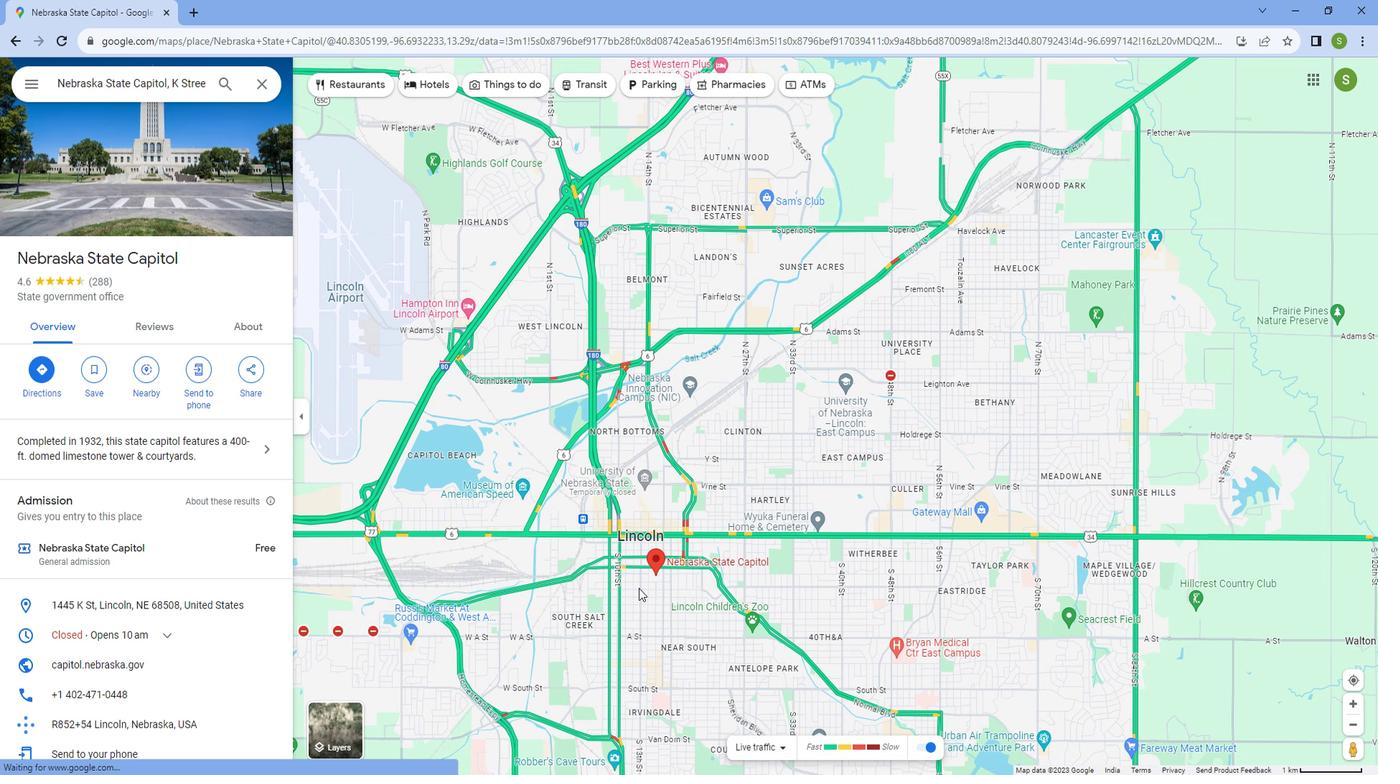 
Action: Mouse scrolled (639, 567) with delta (0, 0)
Screenshot: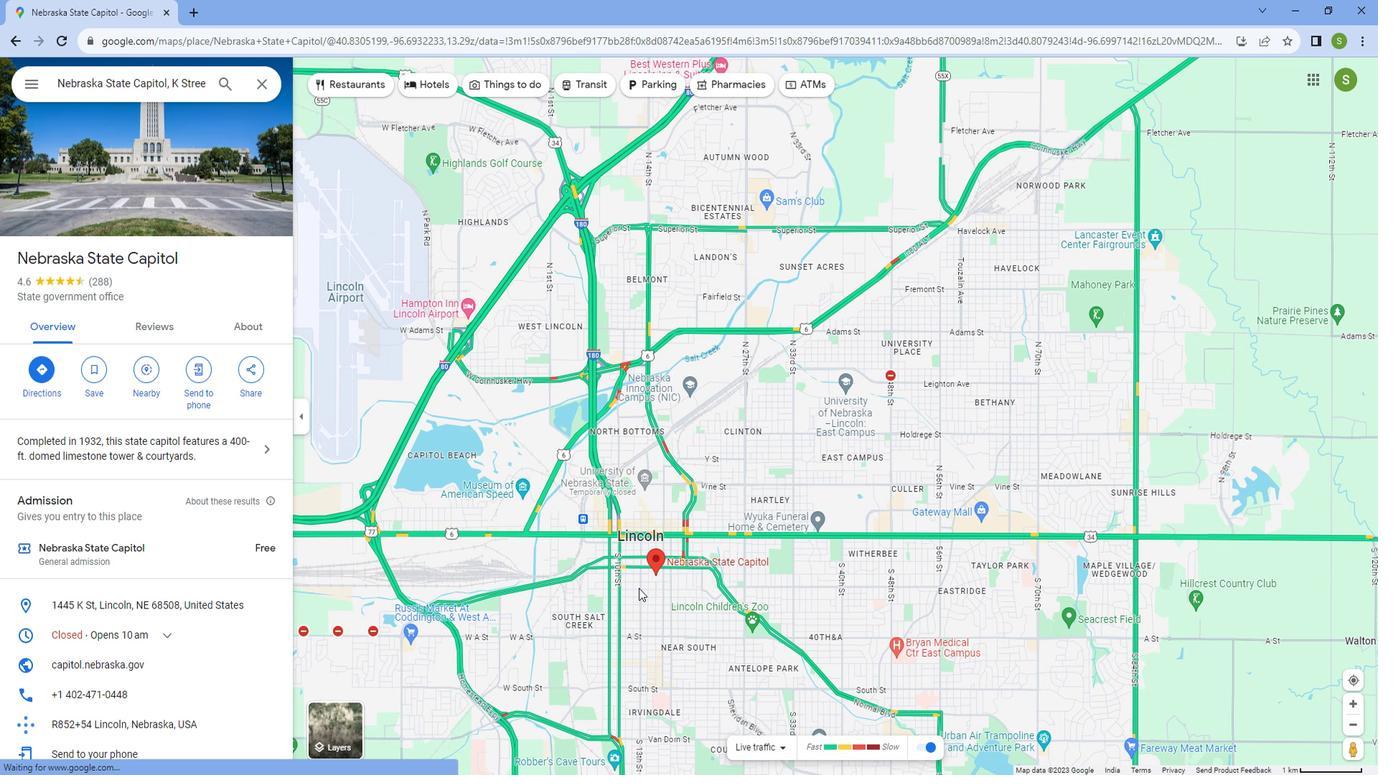 
Action: Mouse scrolled (639, 567) with delta (0, 0)
Screenshot: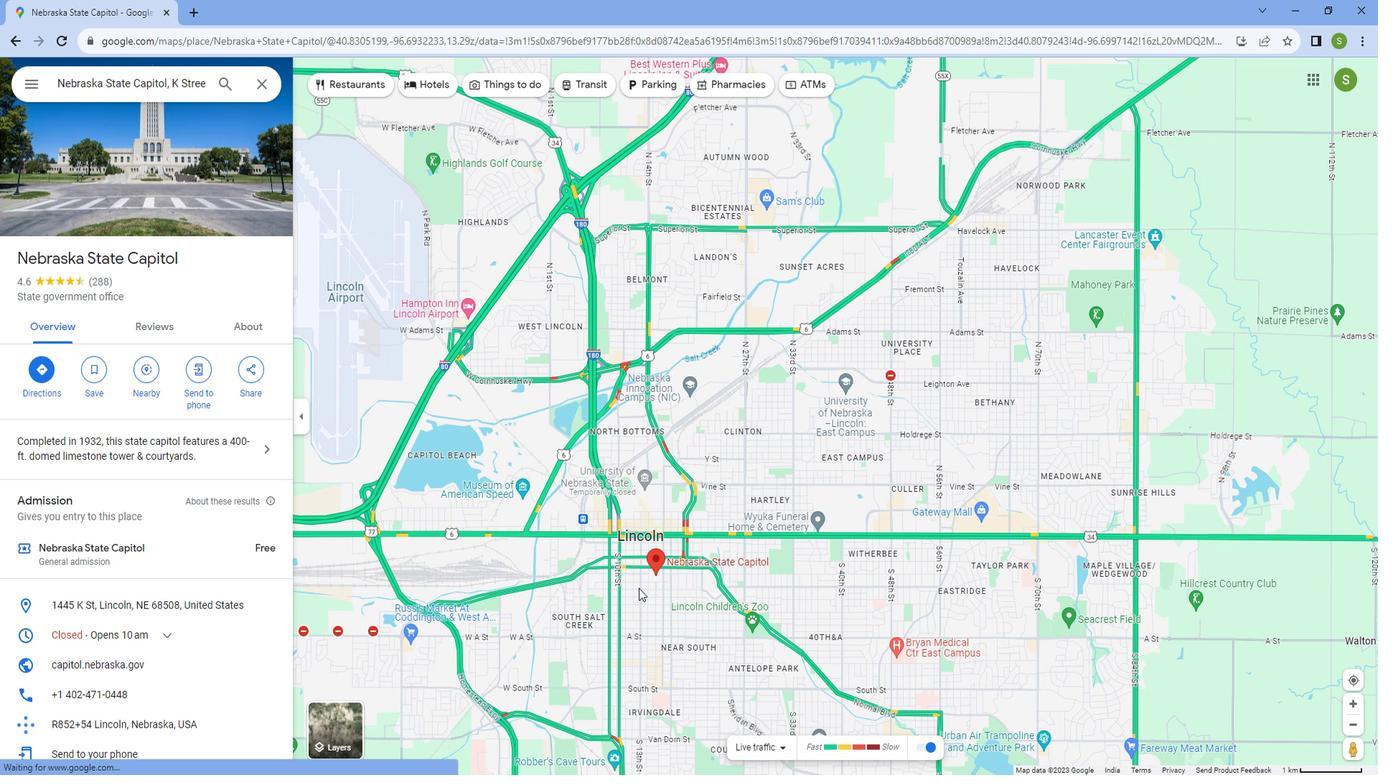 
Action: Mouse scrolled (639, 567) with delta (0, 0)
Screenshot: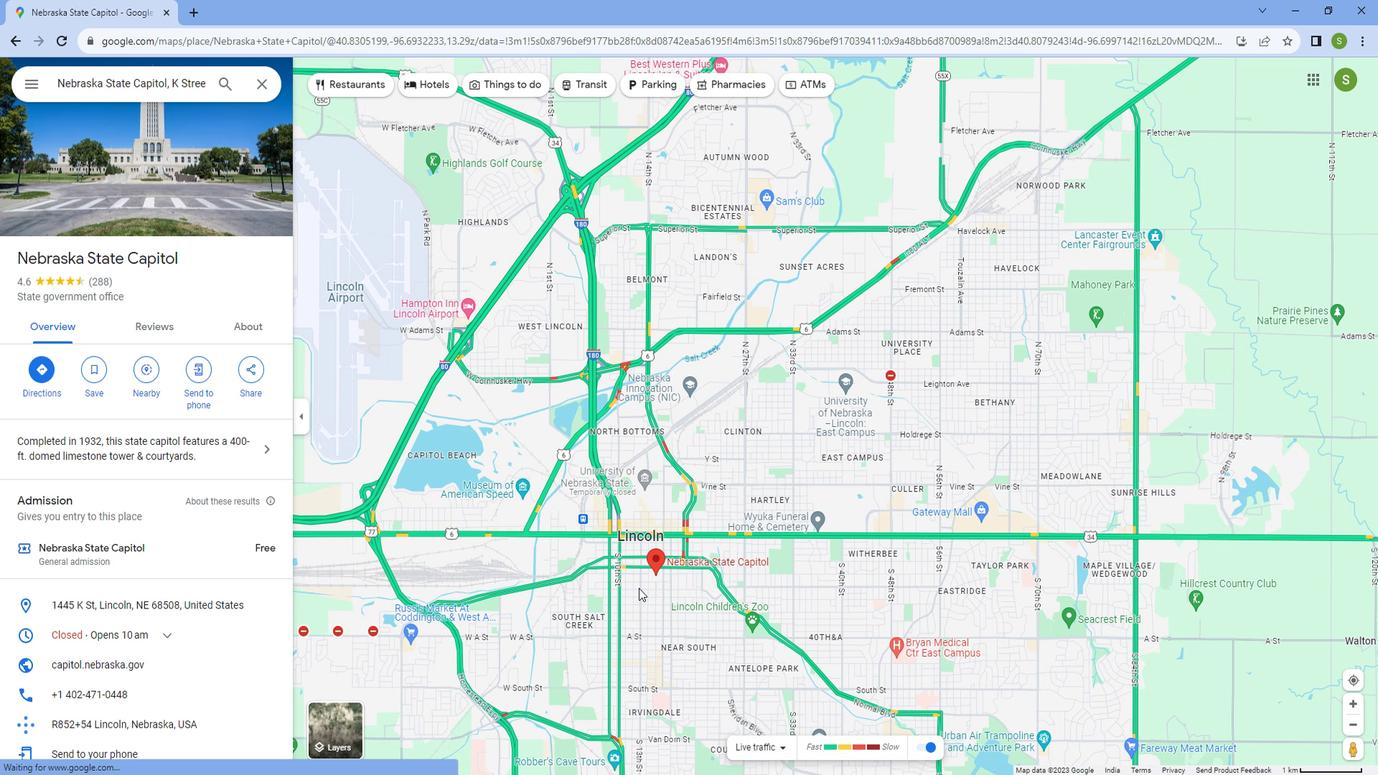 
Action: Mouse scrolled (639, 567) with delta (0, 0)
Screenshot: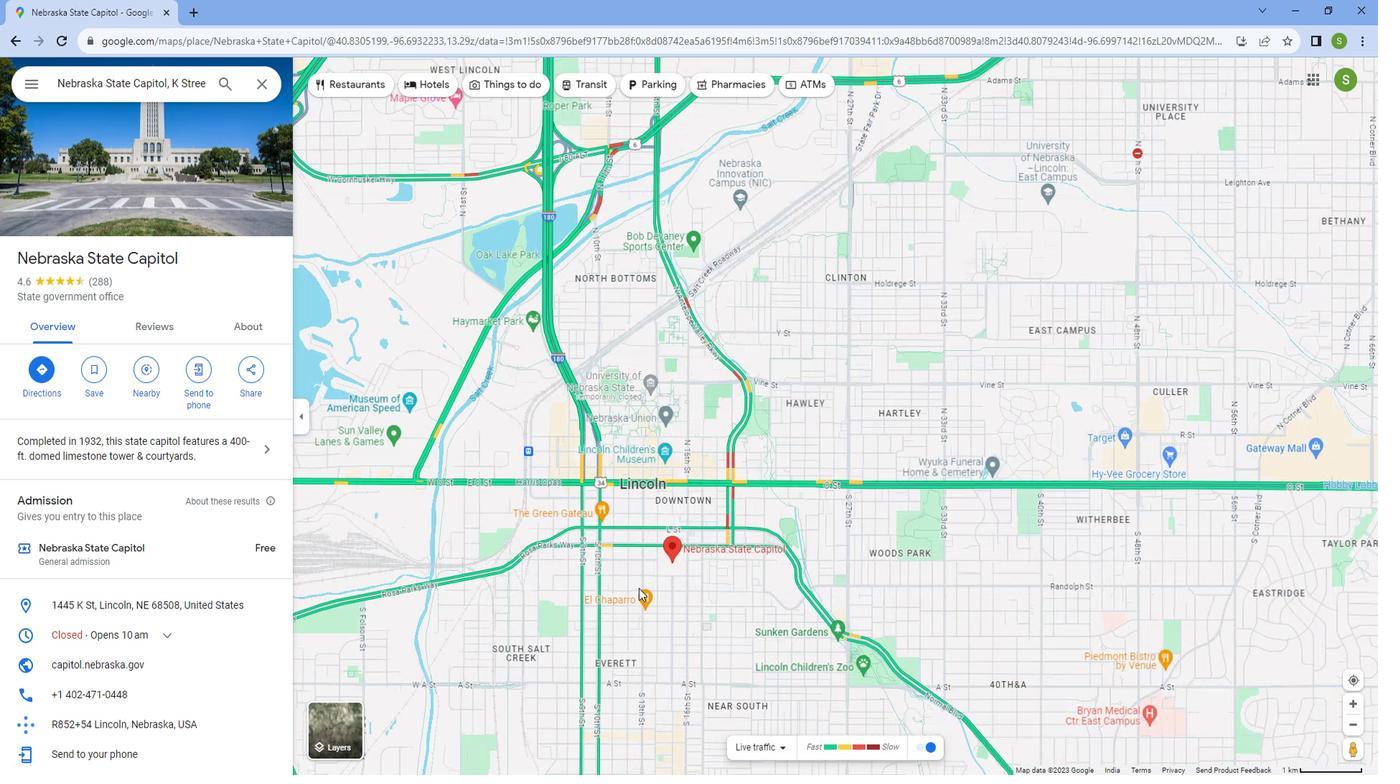 
Action: Mouse scrolled (639, 567) with delta (0, 0)
Screenshot: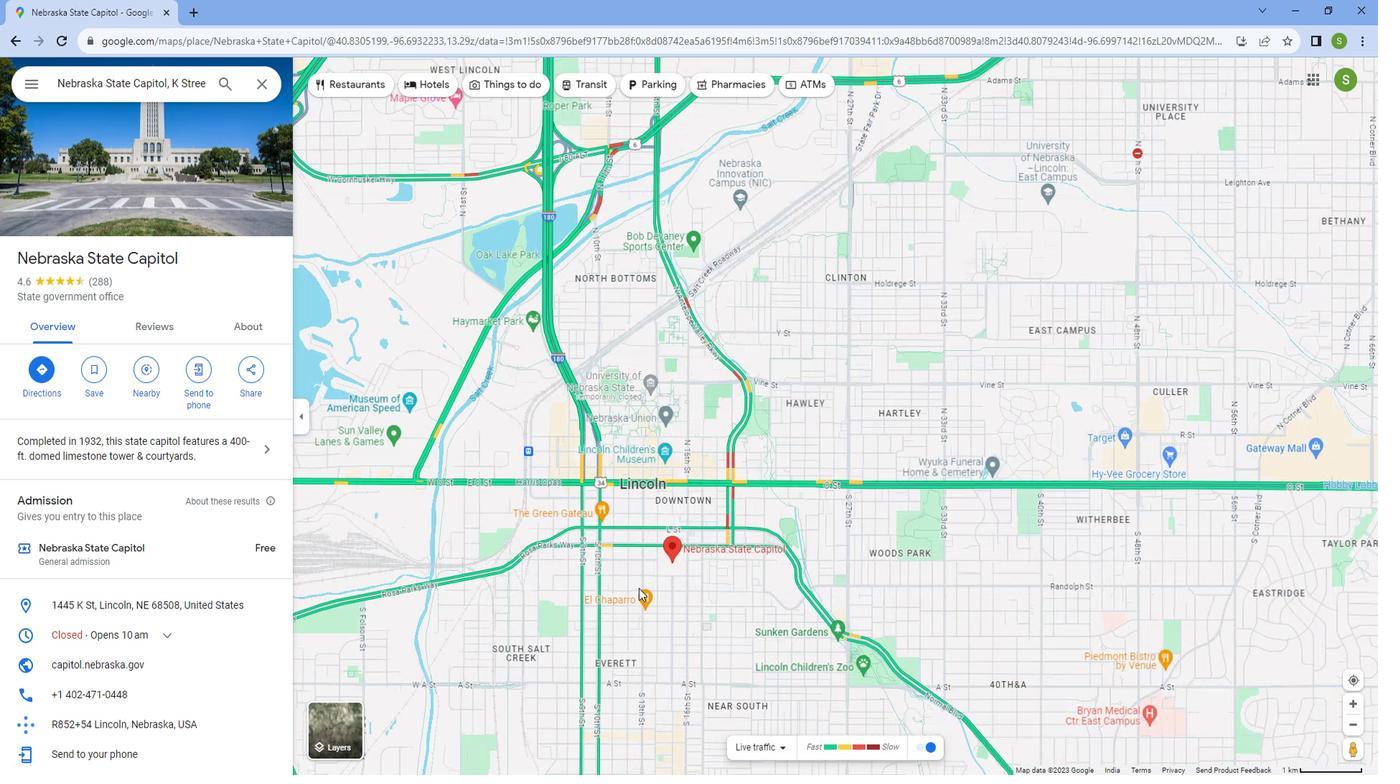 
Action: Mouse scrolled (639, 567) with delta (0, 0)
Screenshot: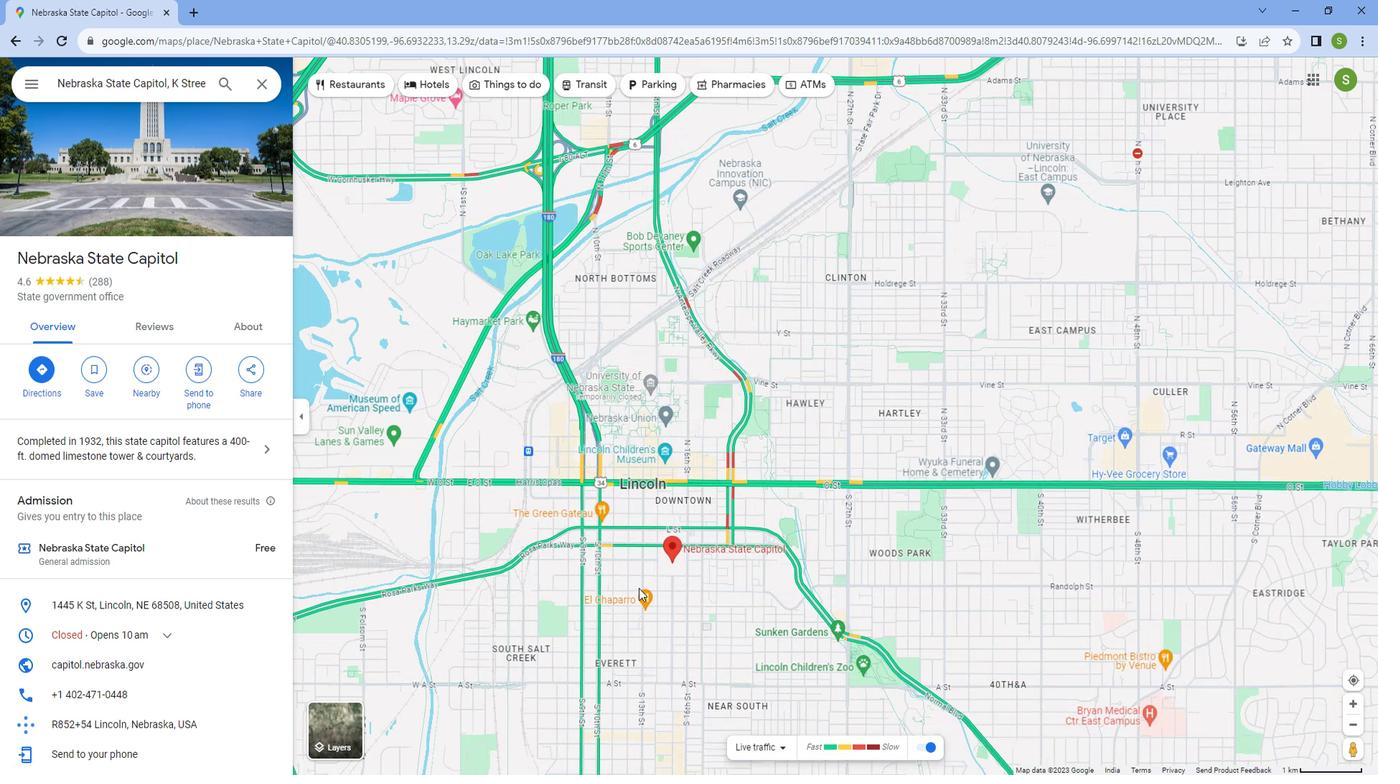
Action: Mouse scrolled (639, 567) with delta (0, 0)
Screenshot: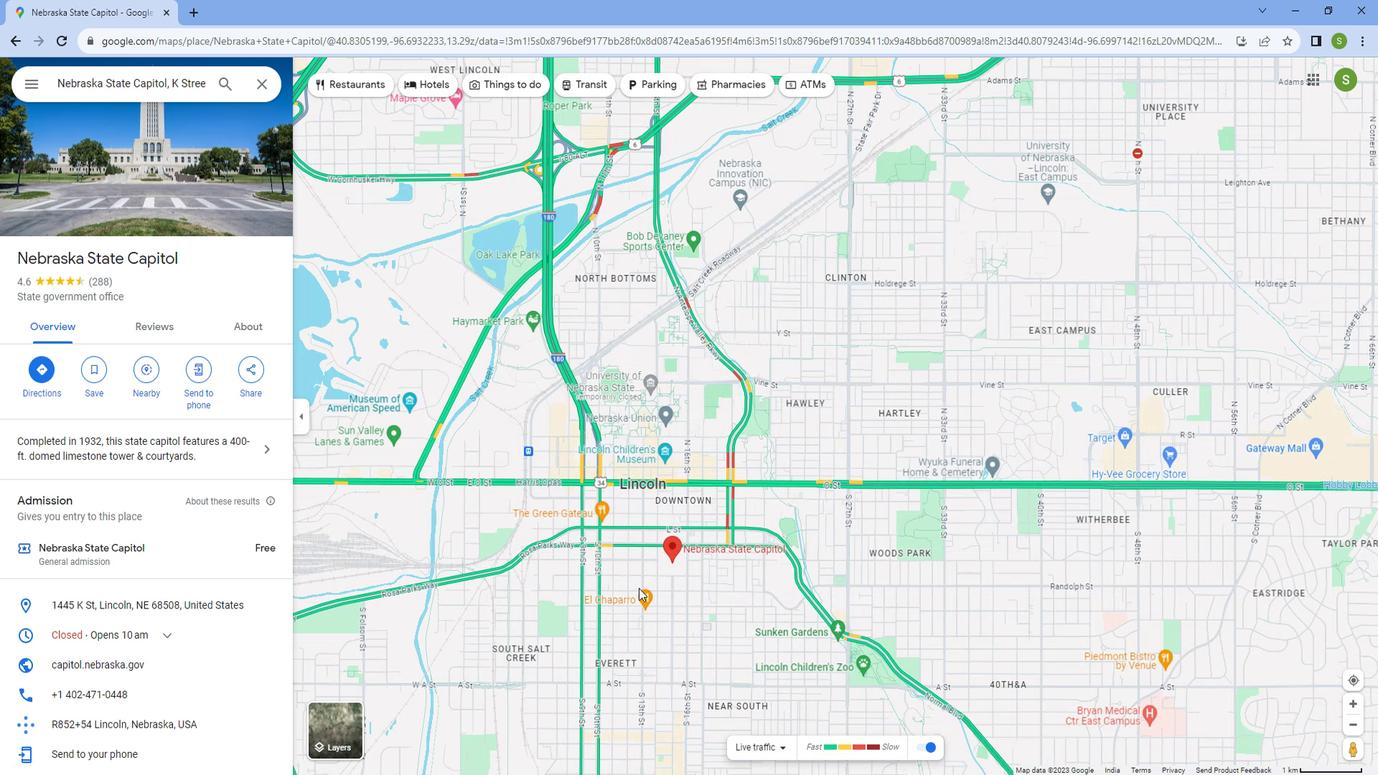 
Action: Mouse scrolled (639, 567) with delta (0, 0)
Screenshot: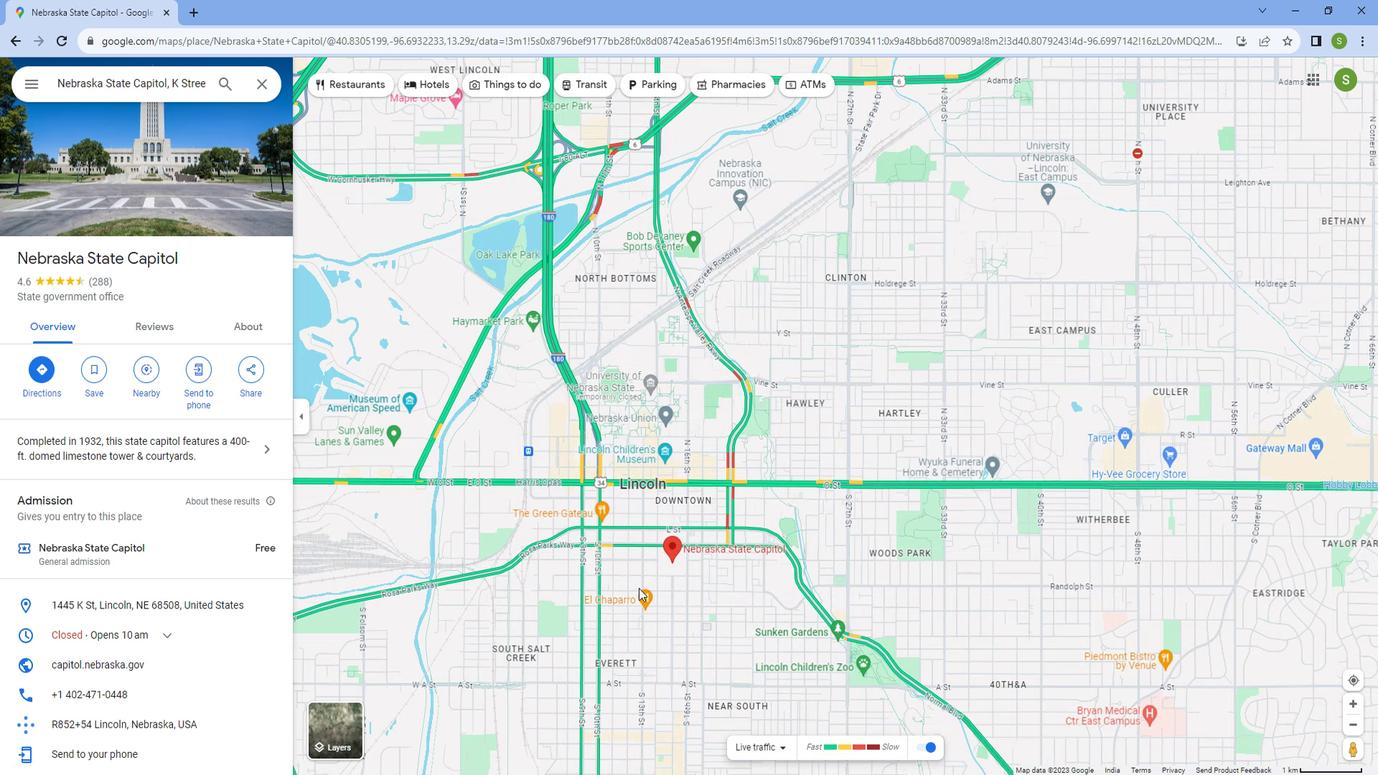 
Action: Mouse scrolled (639, 567) with delta (0, 0)
Screenshot: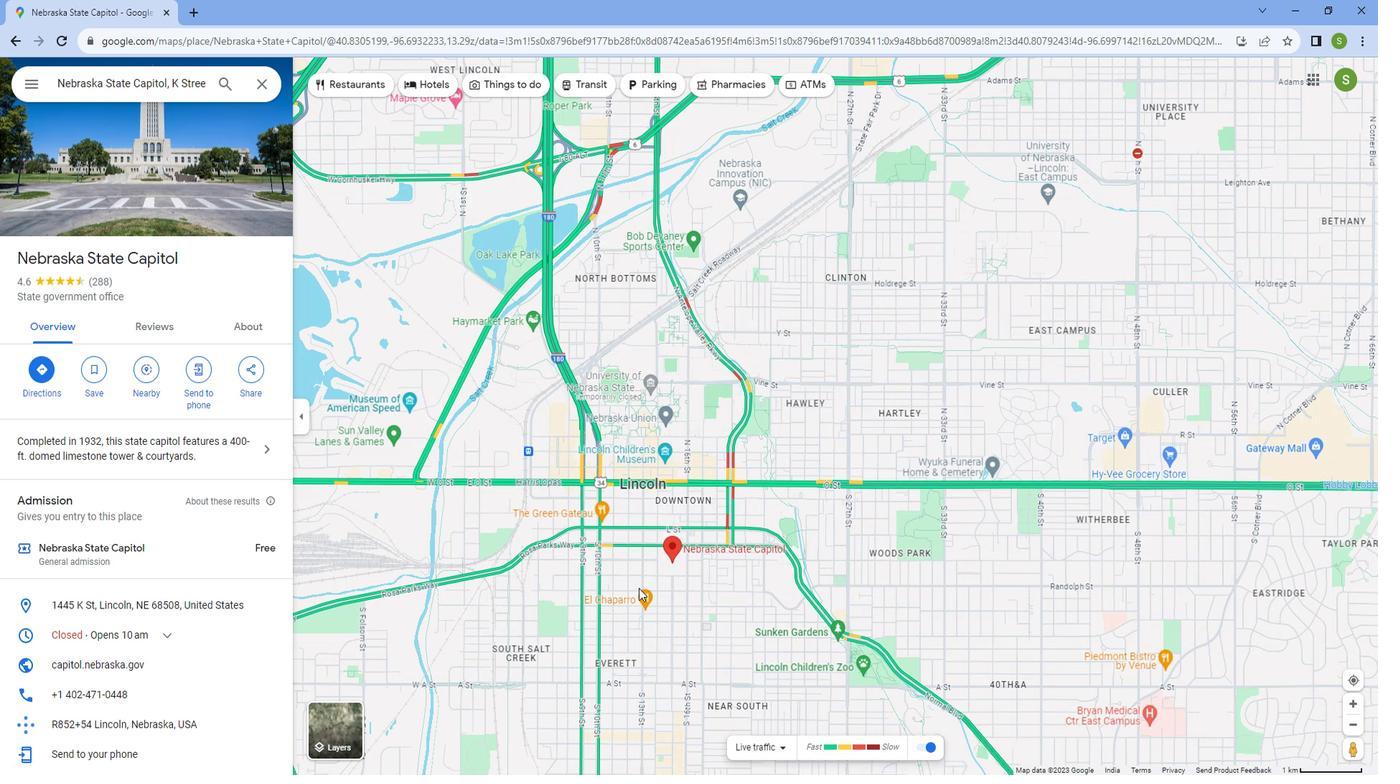 
Action: Mouse scrolled (639, 567) with delta (0, 0)
Screenshot: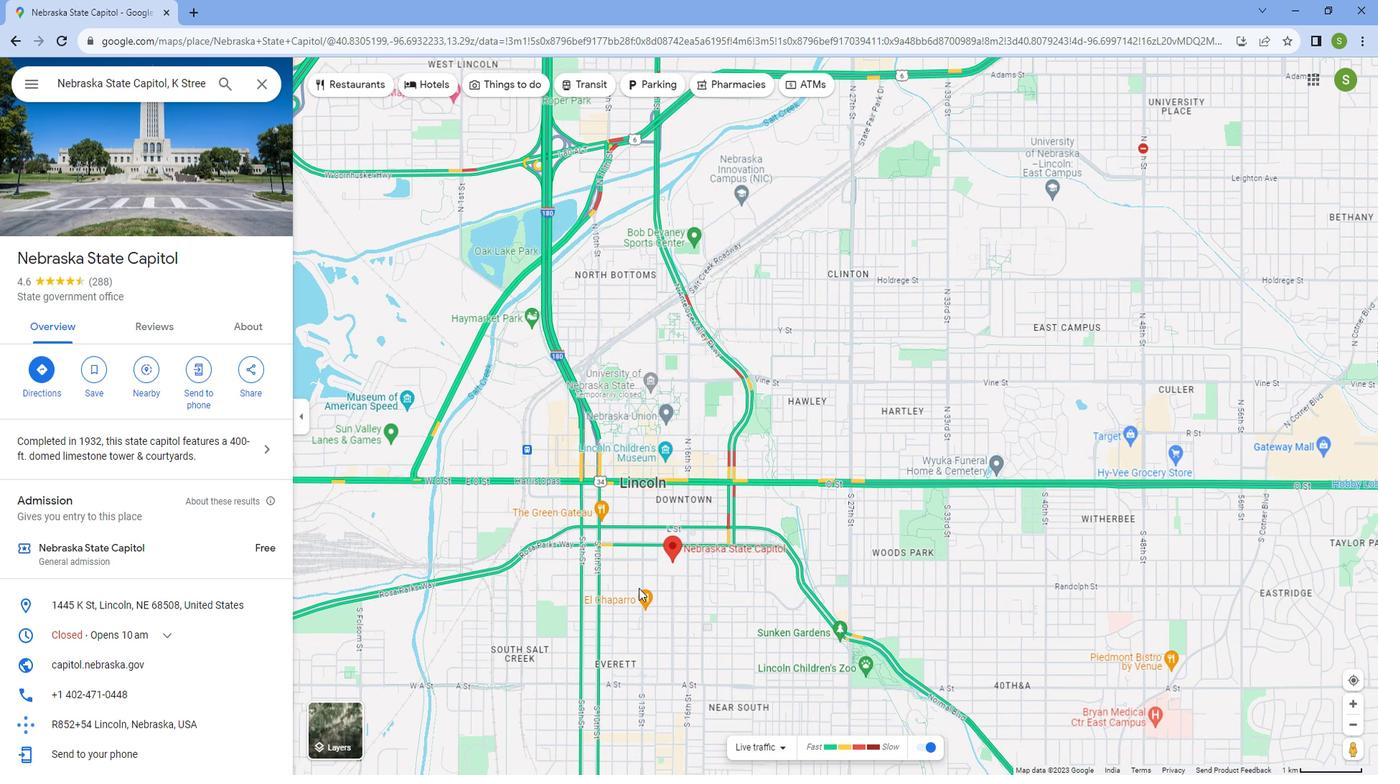 
Action: Mouse scrolled (639, 567) with delta (0, 0)
Screenshot: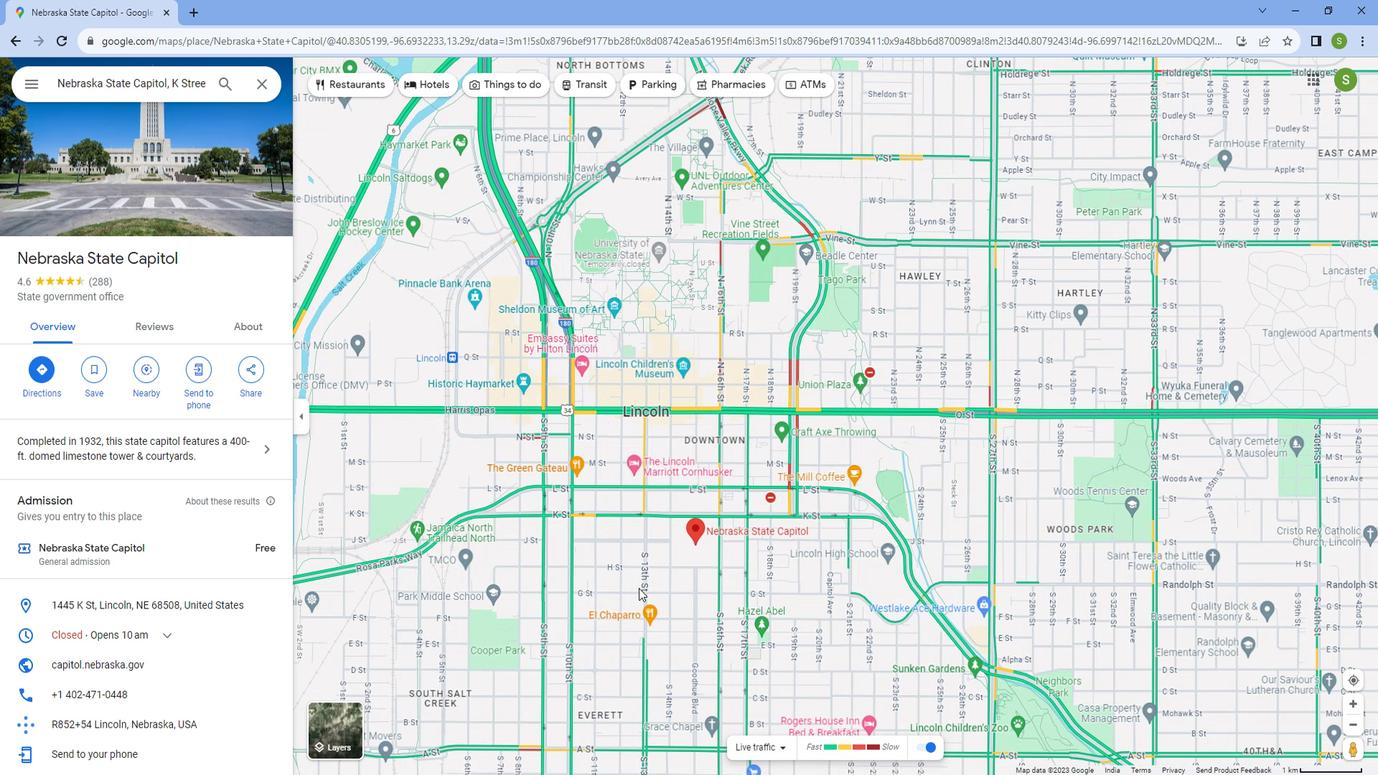 
Action: Mouse scrolled (639, 567) with delta (0, 0)
Screenshot: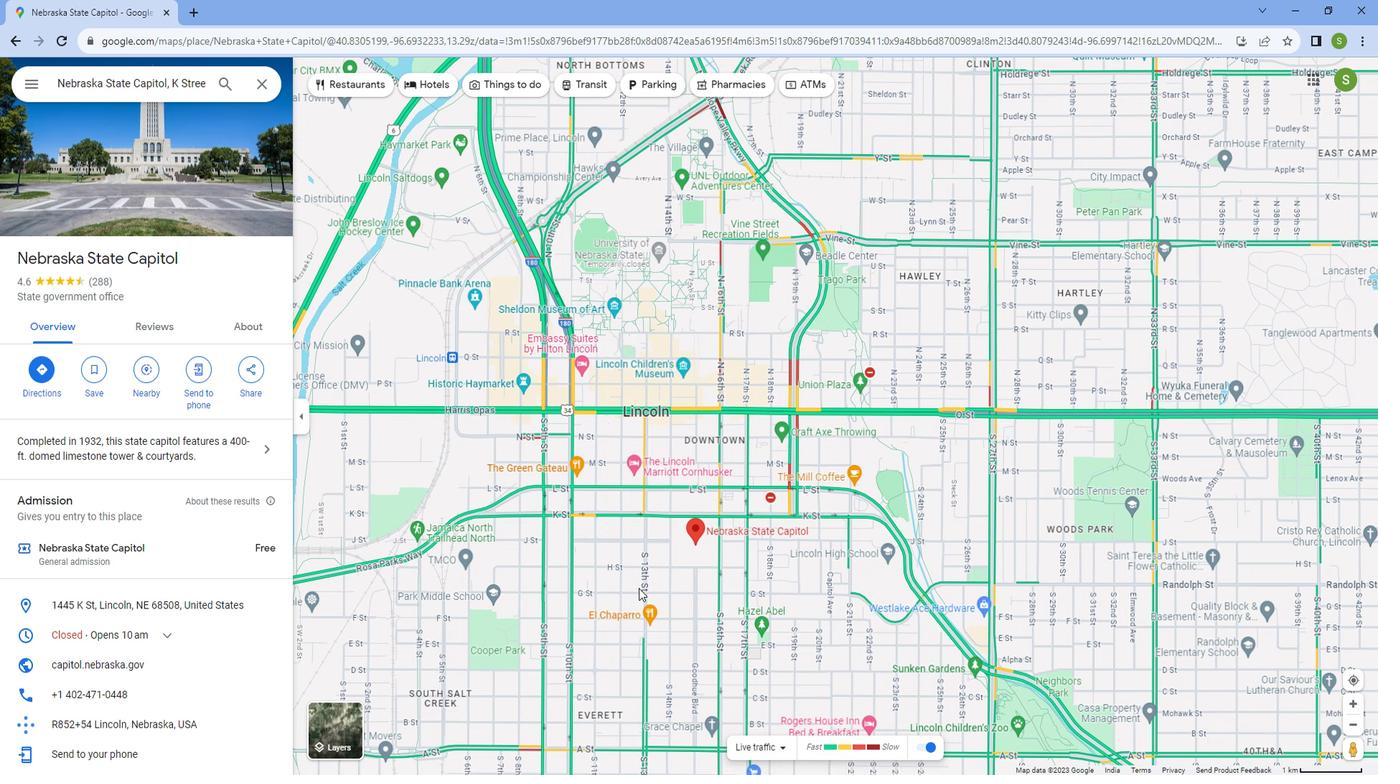 
Action: Mouse scrolled (639, 567) with delta (0, 0)
Screenshot: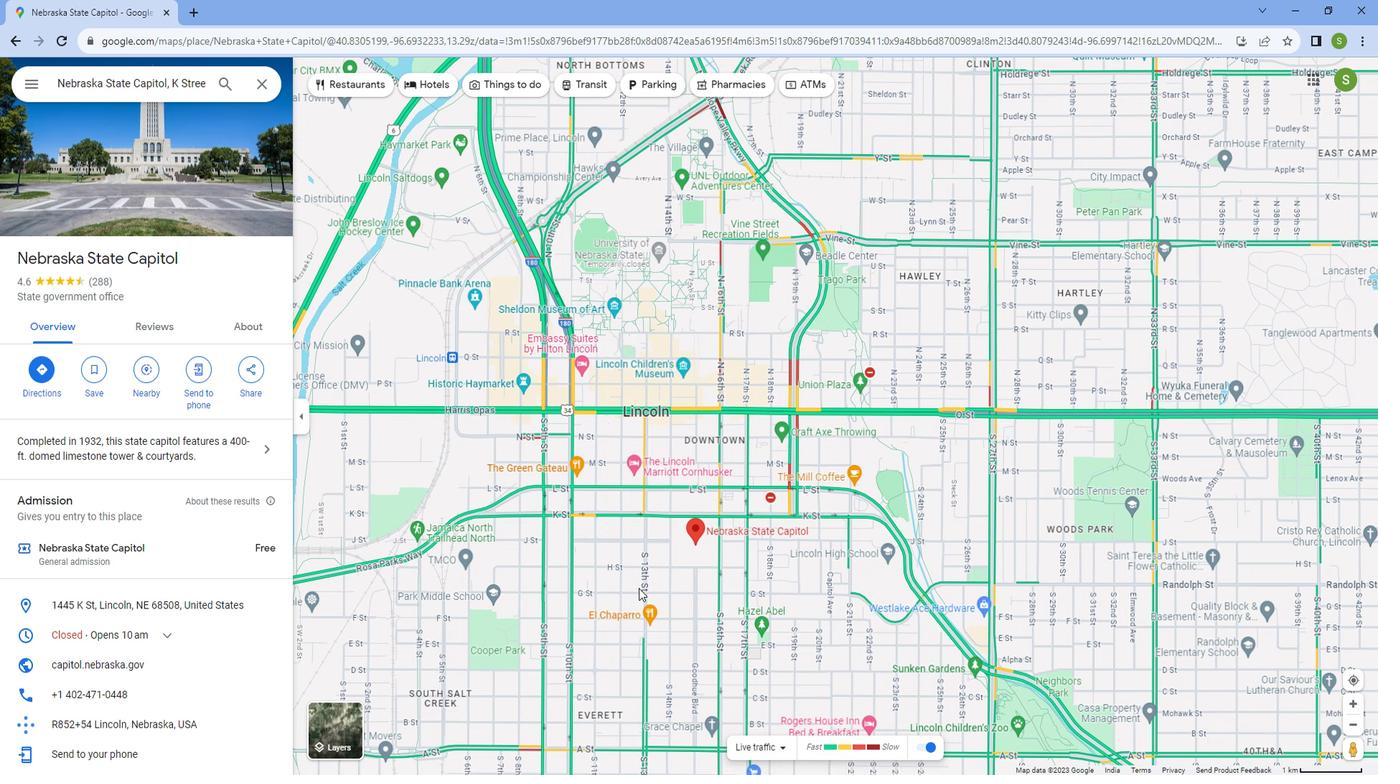 
Action: Mouse scrolled (639, 567) with delta (0, 0)
Screenshot: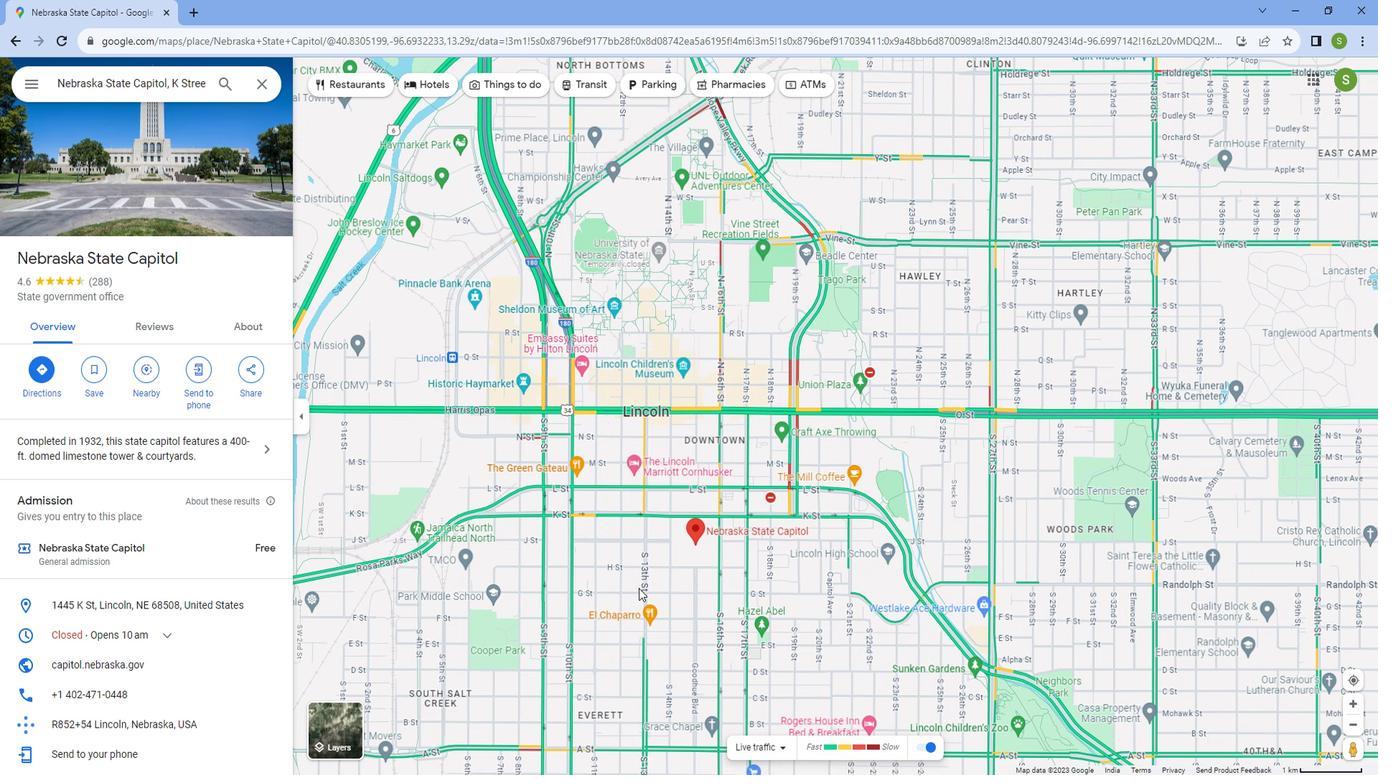 
Action: Mouse scrolled (639, 567) with delta (0, 0)
Screenshot: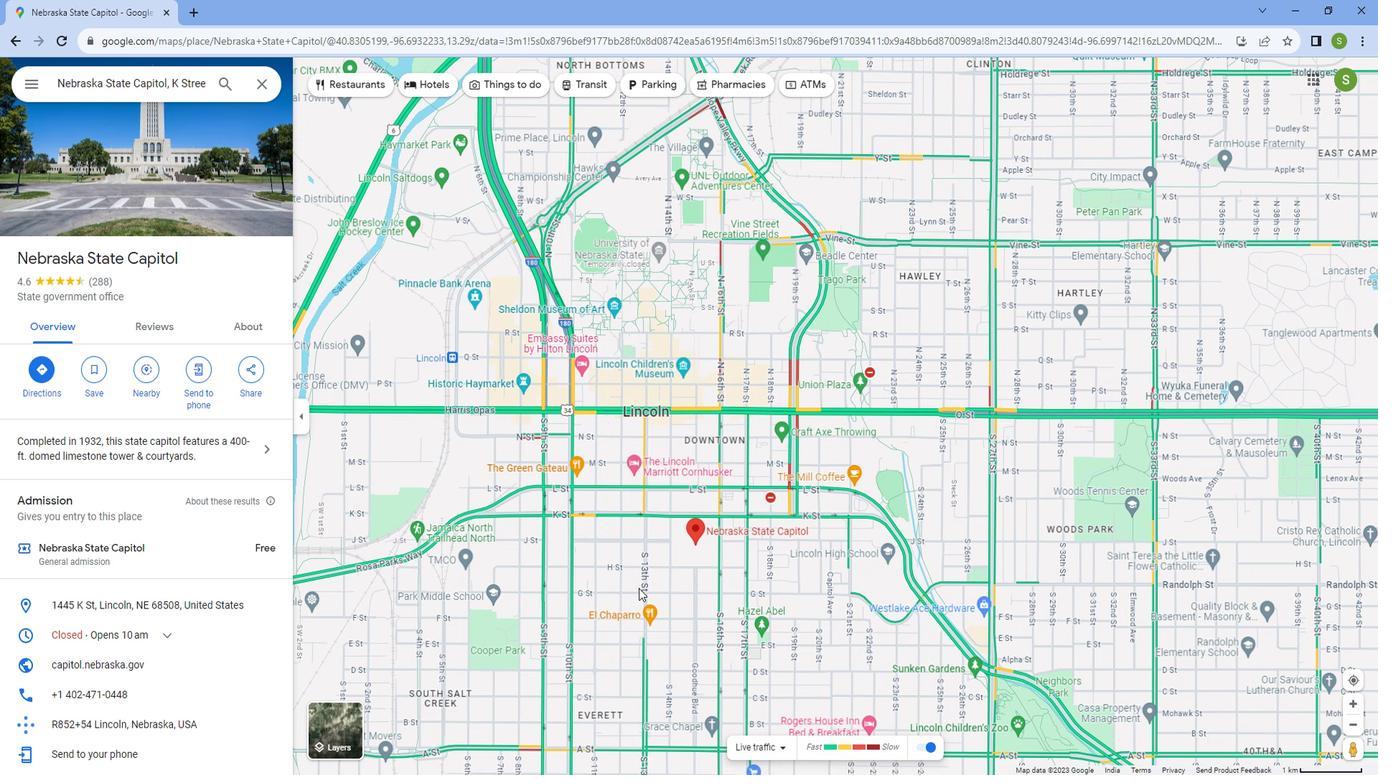 
Action: Mouse scrolled (639, 567) with delta (0, 0)
Screenshot: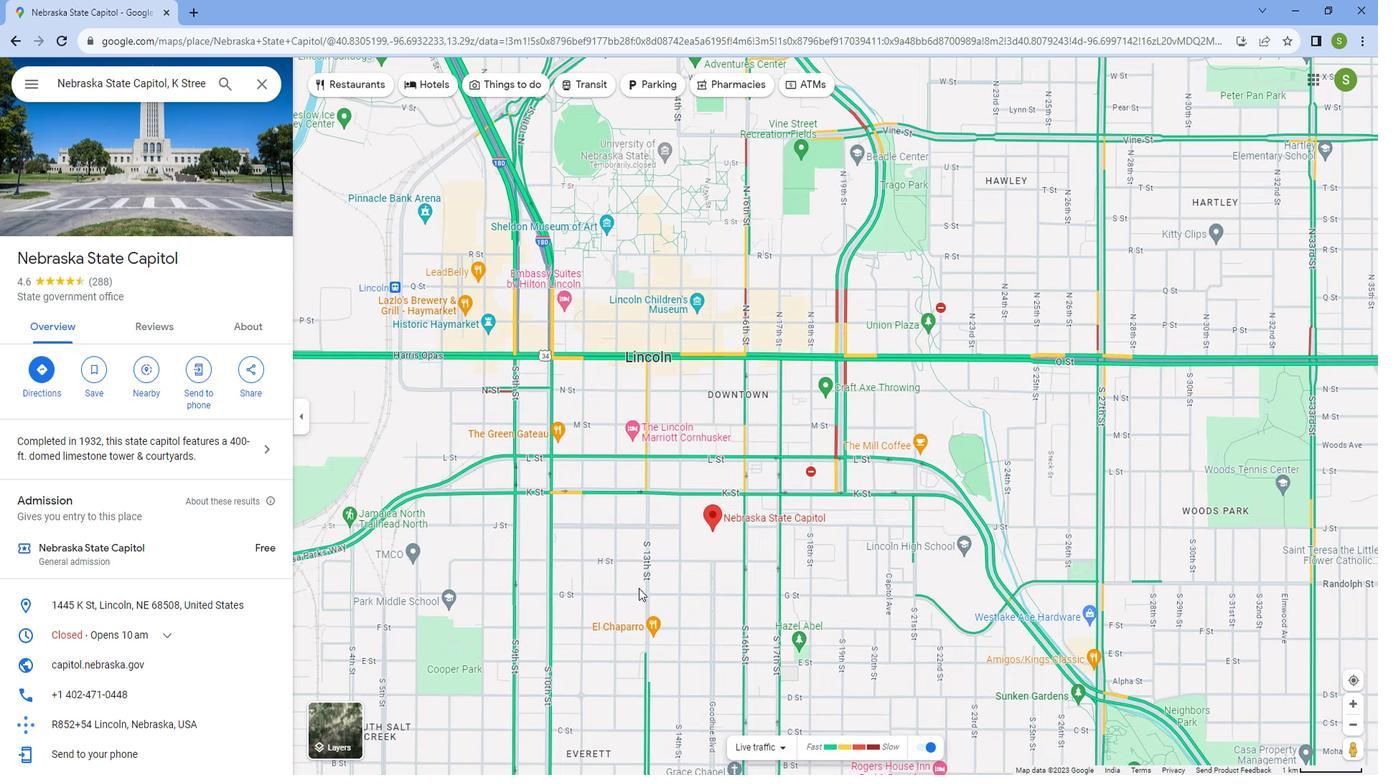 
Action: Mouse scrolled (639, 567) with delta (0, 0)
Screenshot: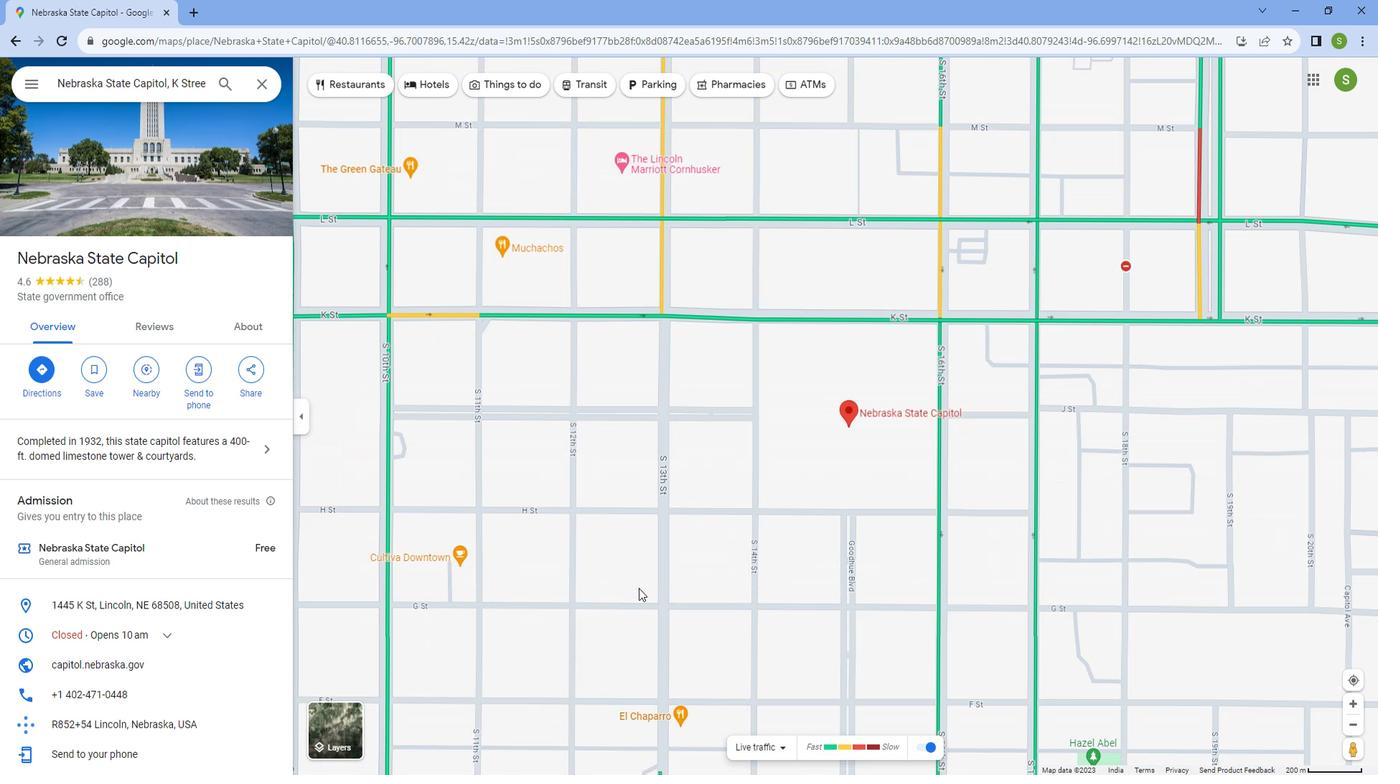 
Action: Mouse scrolled (639, 567) with delta (0, 0)
Screenshot: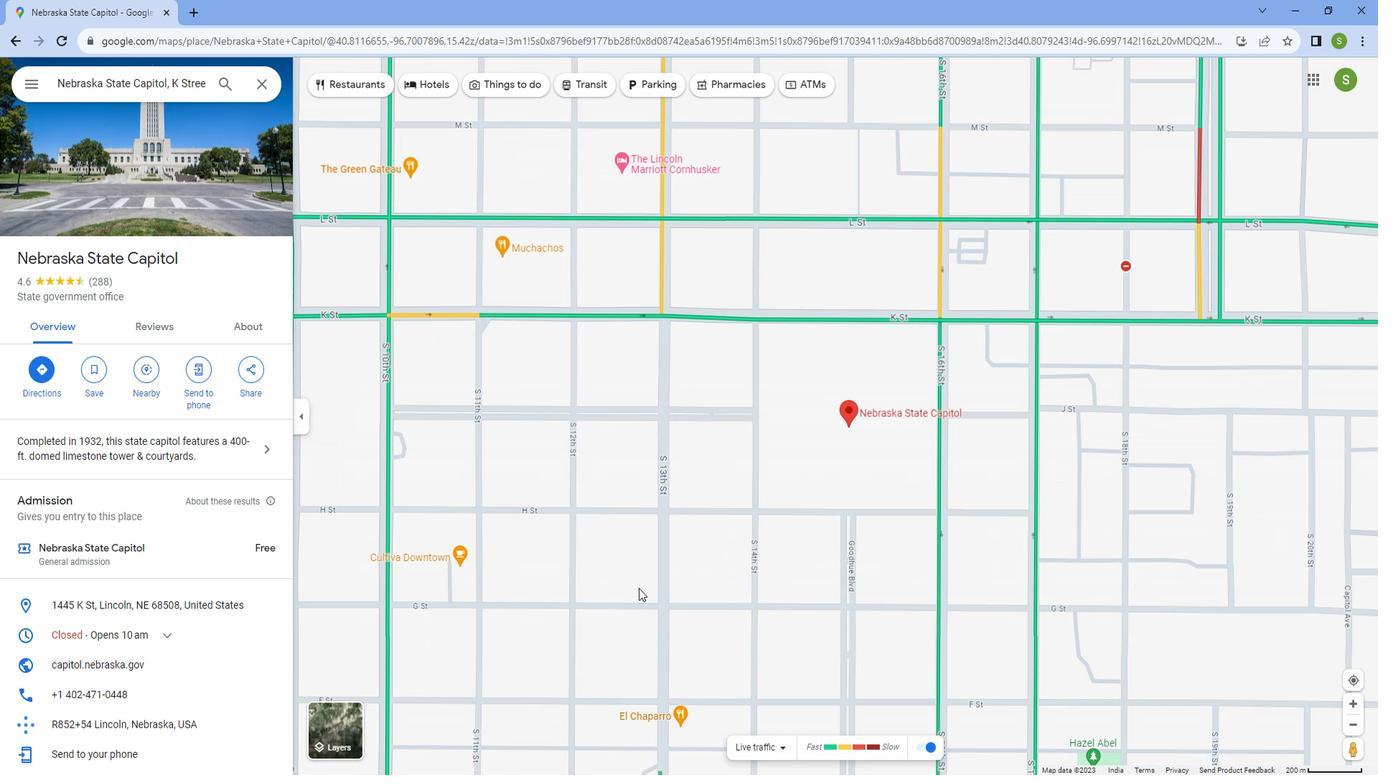
Action: Mouse scrolled (639, 567) with delta (0, 0)
Screenshot: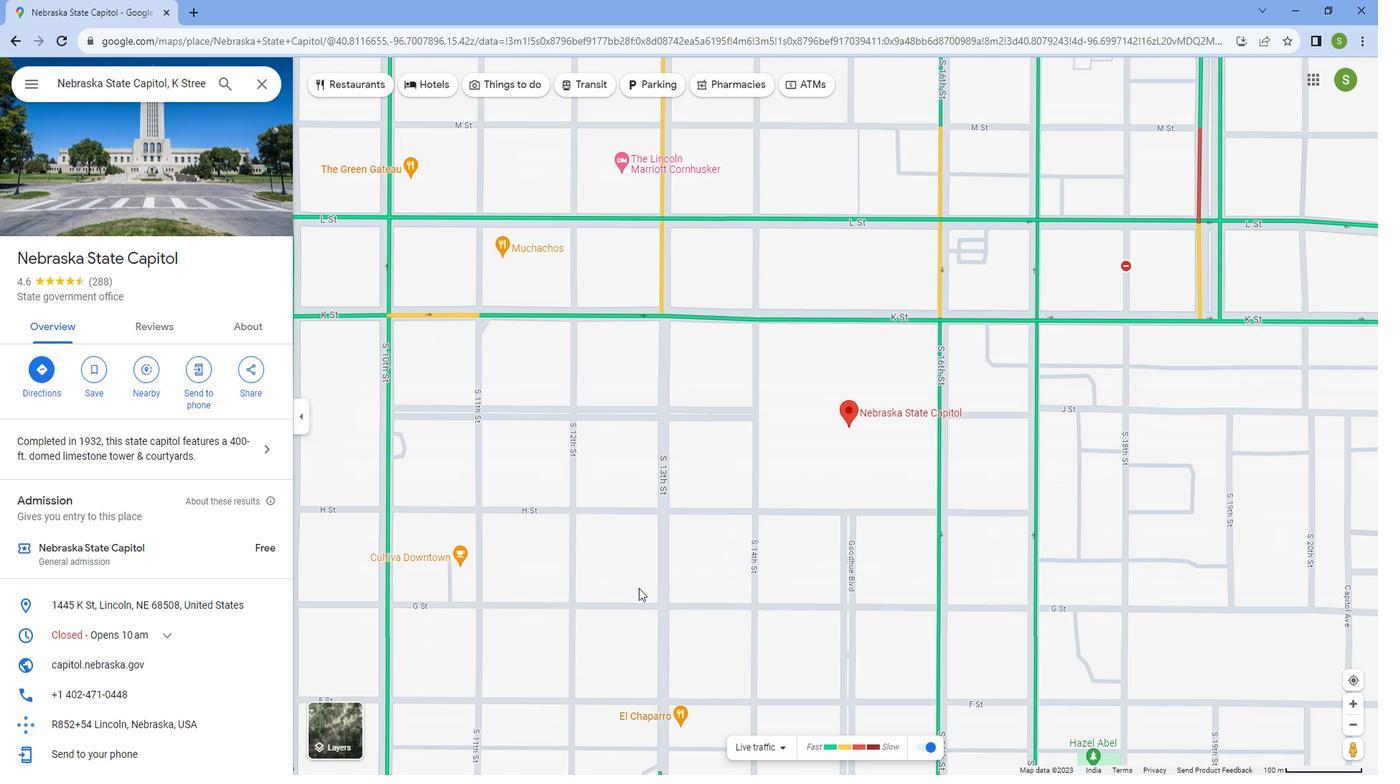 
Action: Mouse scrolled (639, 567) with delta (0, 0)
Screenshot: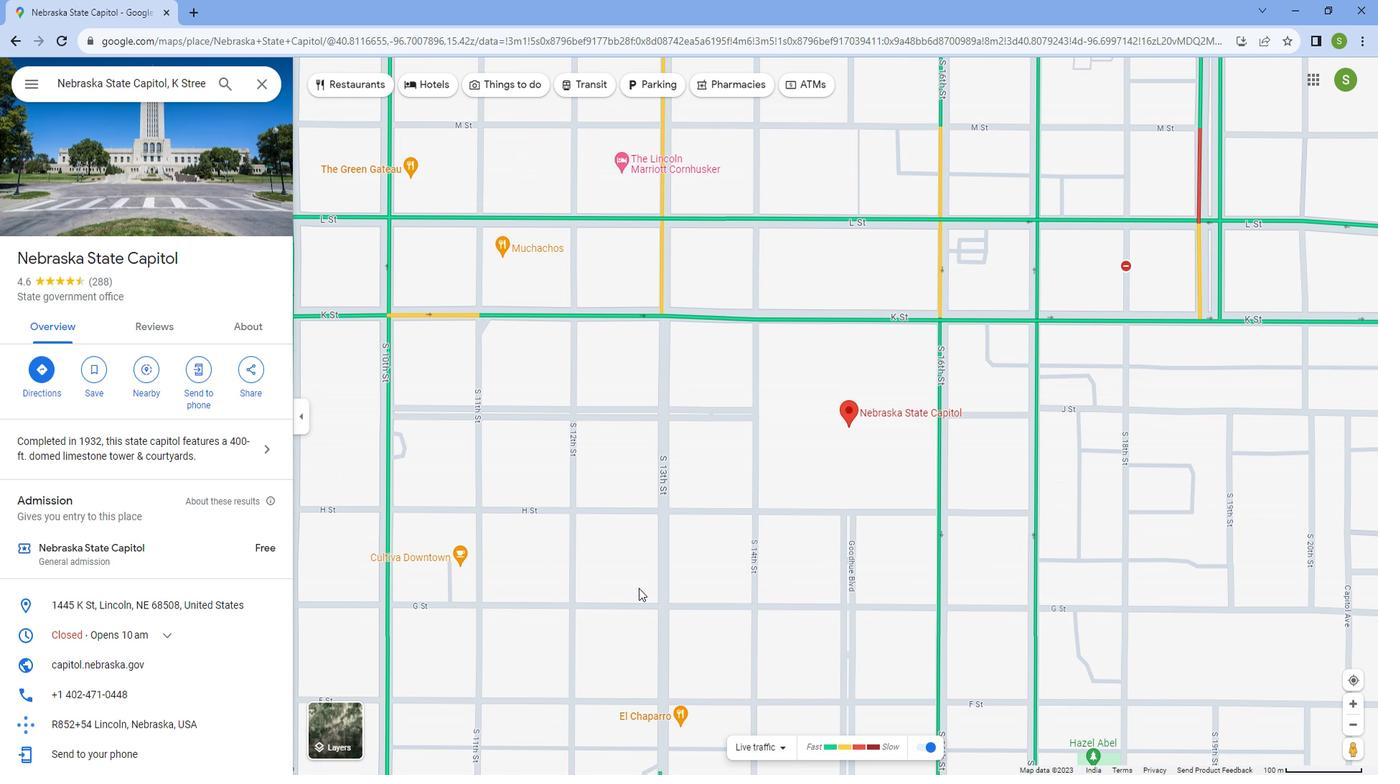 
Action: Mouse moved to (996, 326)
Screenshot: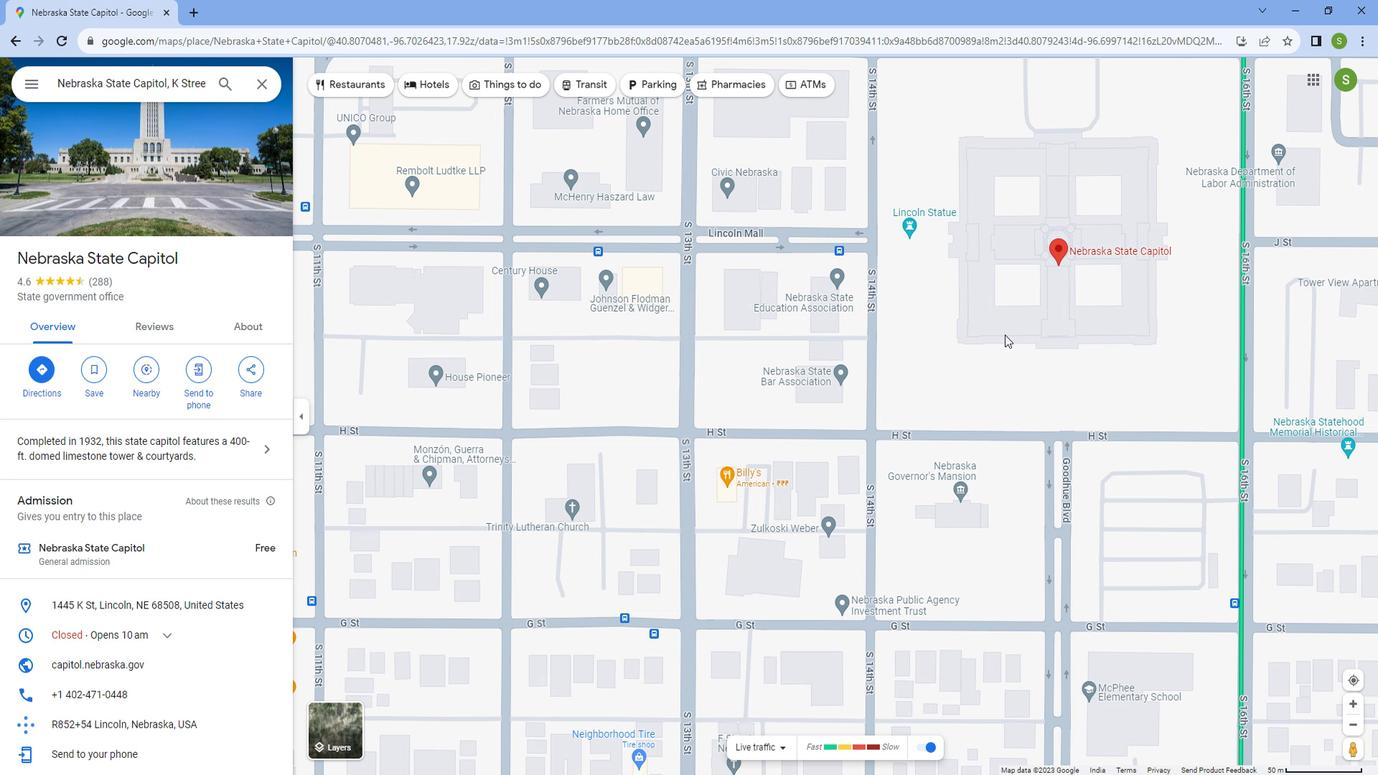 
Action: Mouse pressed left at (996, 326)
Screenshot: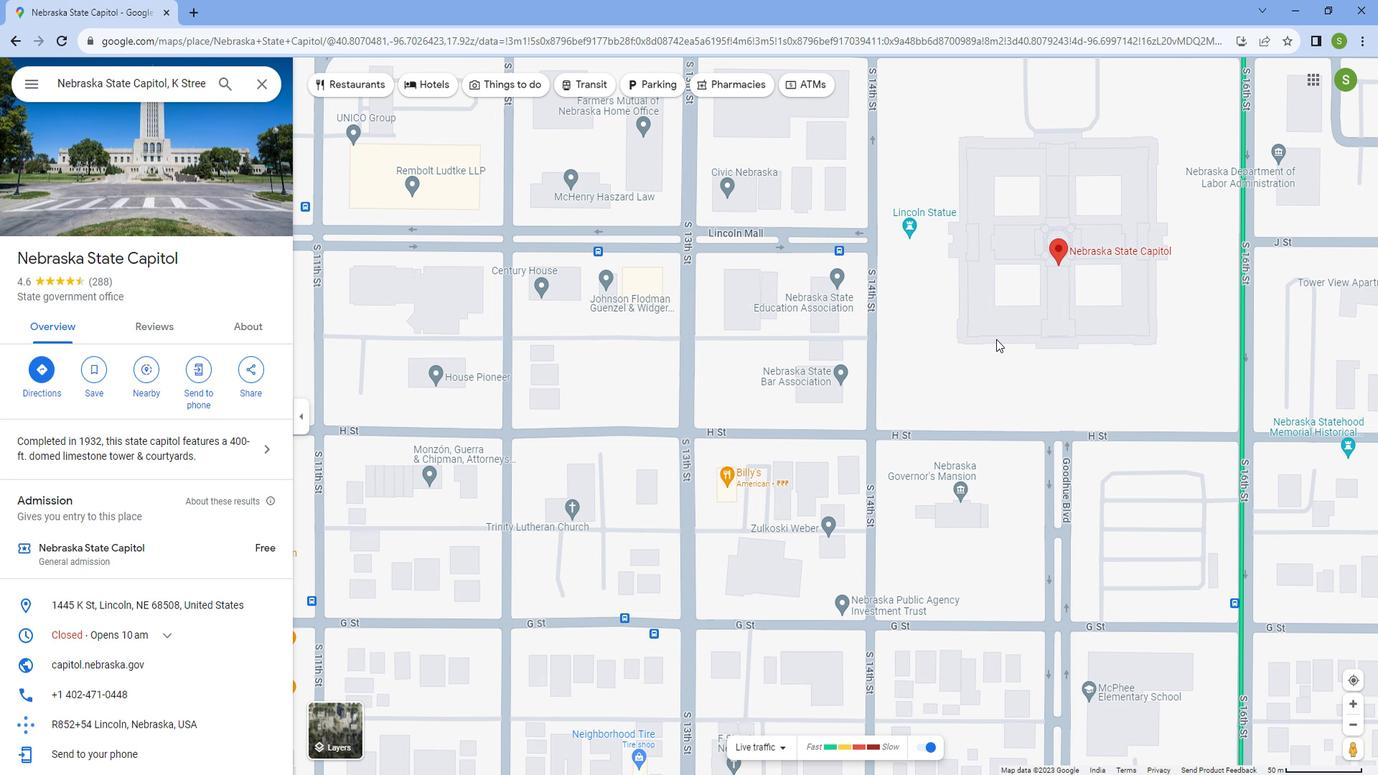 
Action: Mouse moved to (606, 511)
Screenshot: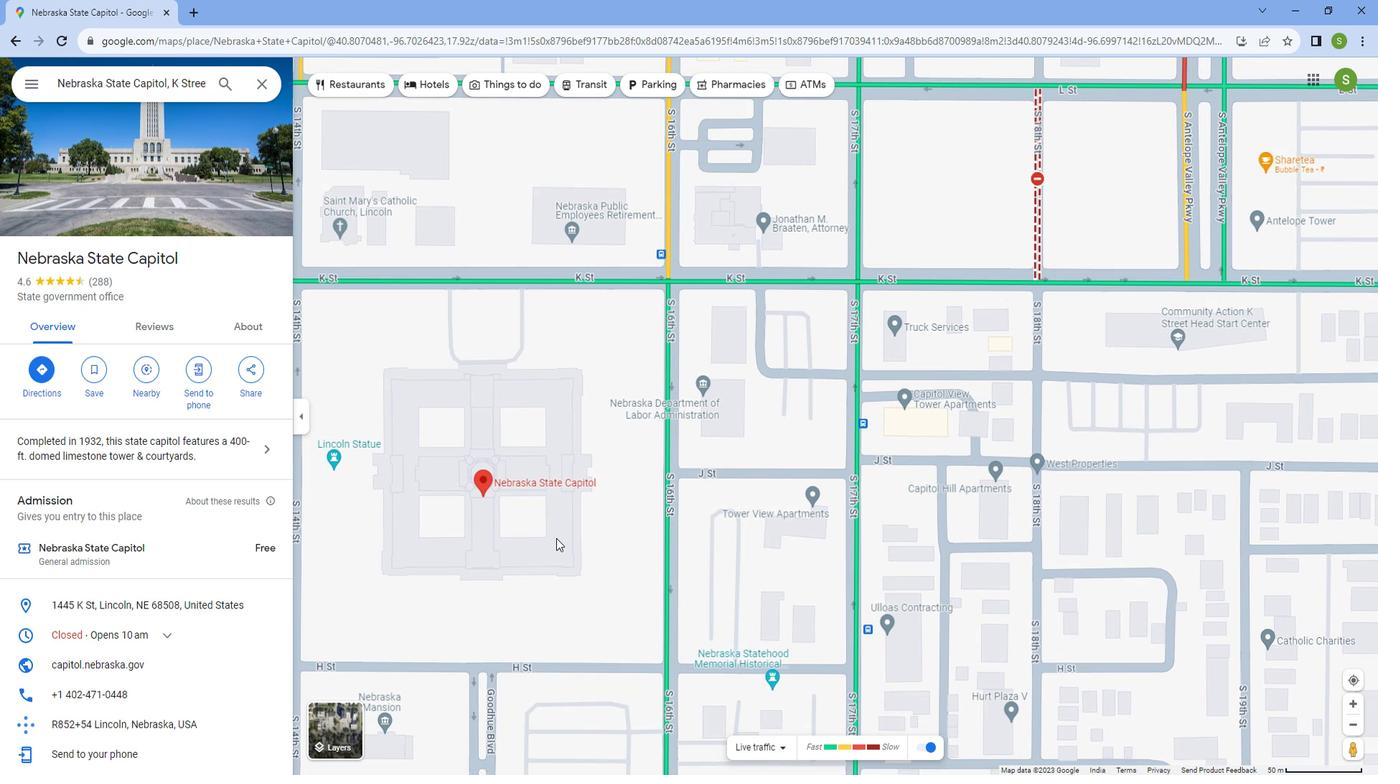 
Action: Mouse scrolled (606, 512) with delta (0, 0)
Screenshot: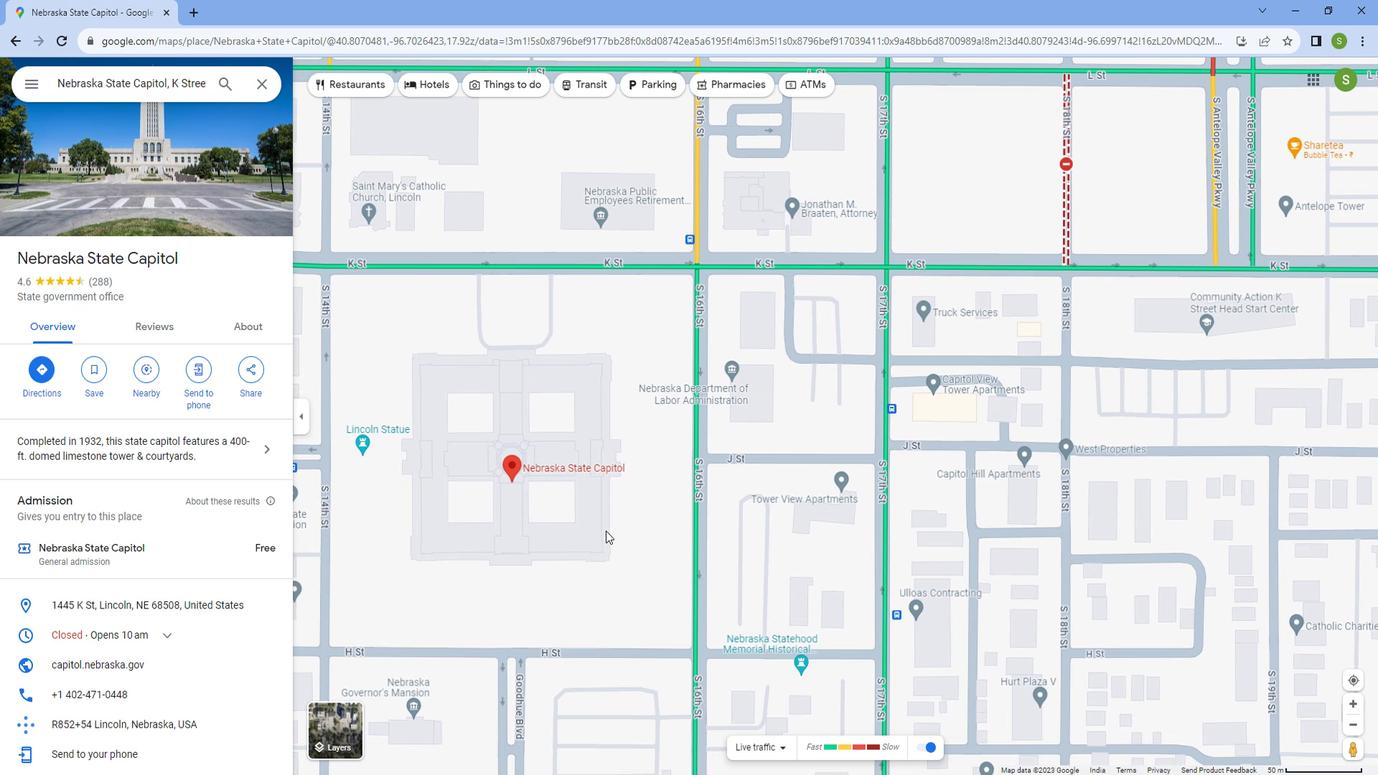 
Action: Mouse scrolled (606, 512) with delta (0, 0)
Screenshot: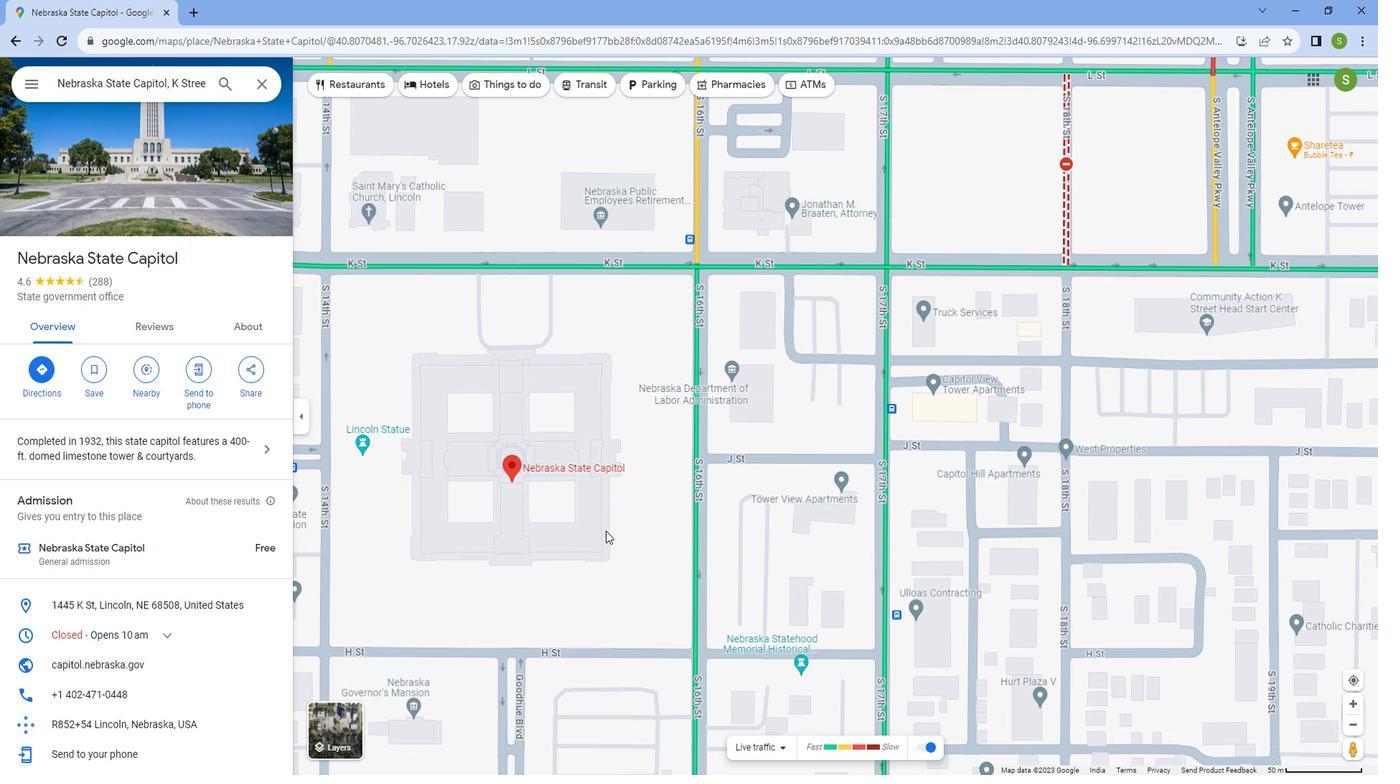 
Action: Mouse scrolled (606, 512) with delta (0, 0)
Screenshot: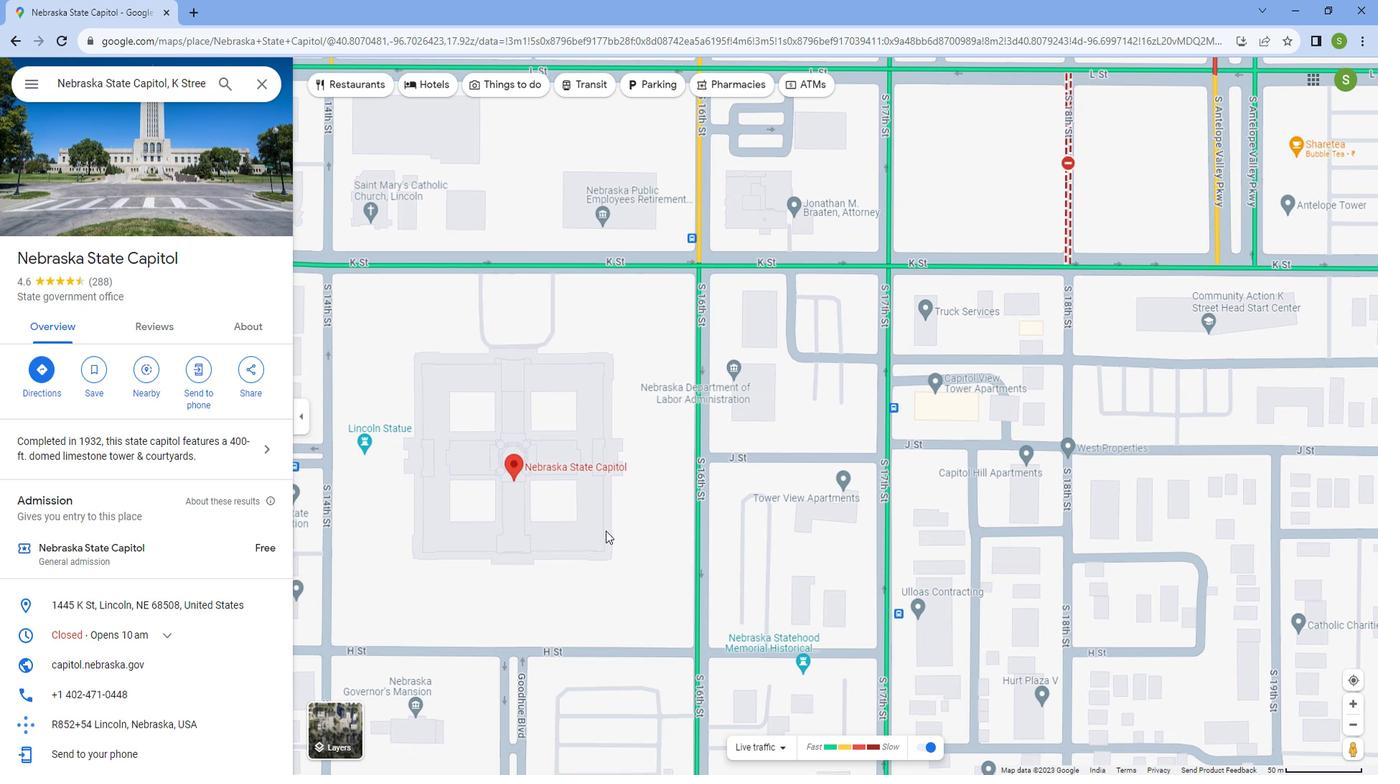 
Action: Mouse scrolled (606, 512) with delta (0, 0)
Screenshot: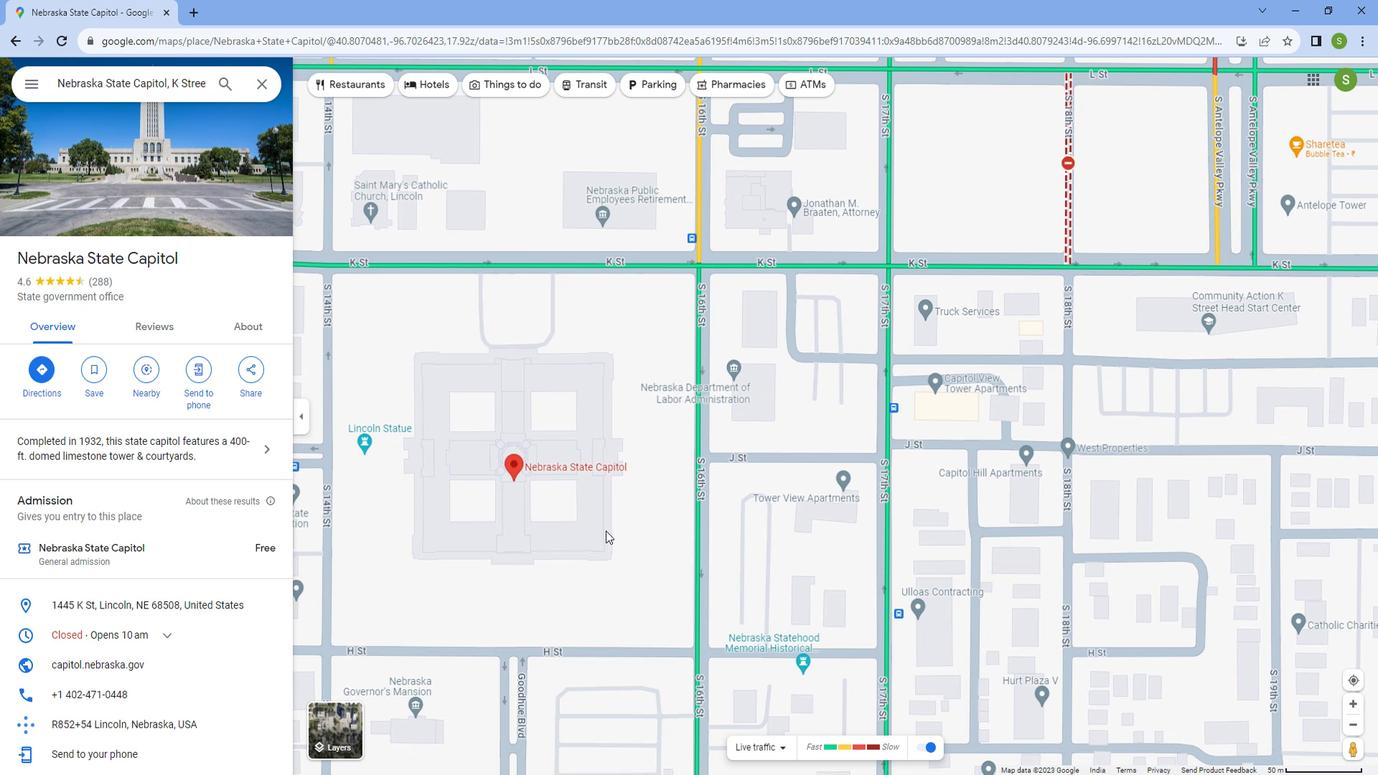 
Action: Mouse scrolled (606, 512) with delta (0, 0)
Screenshot: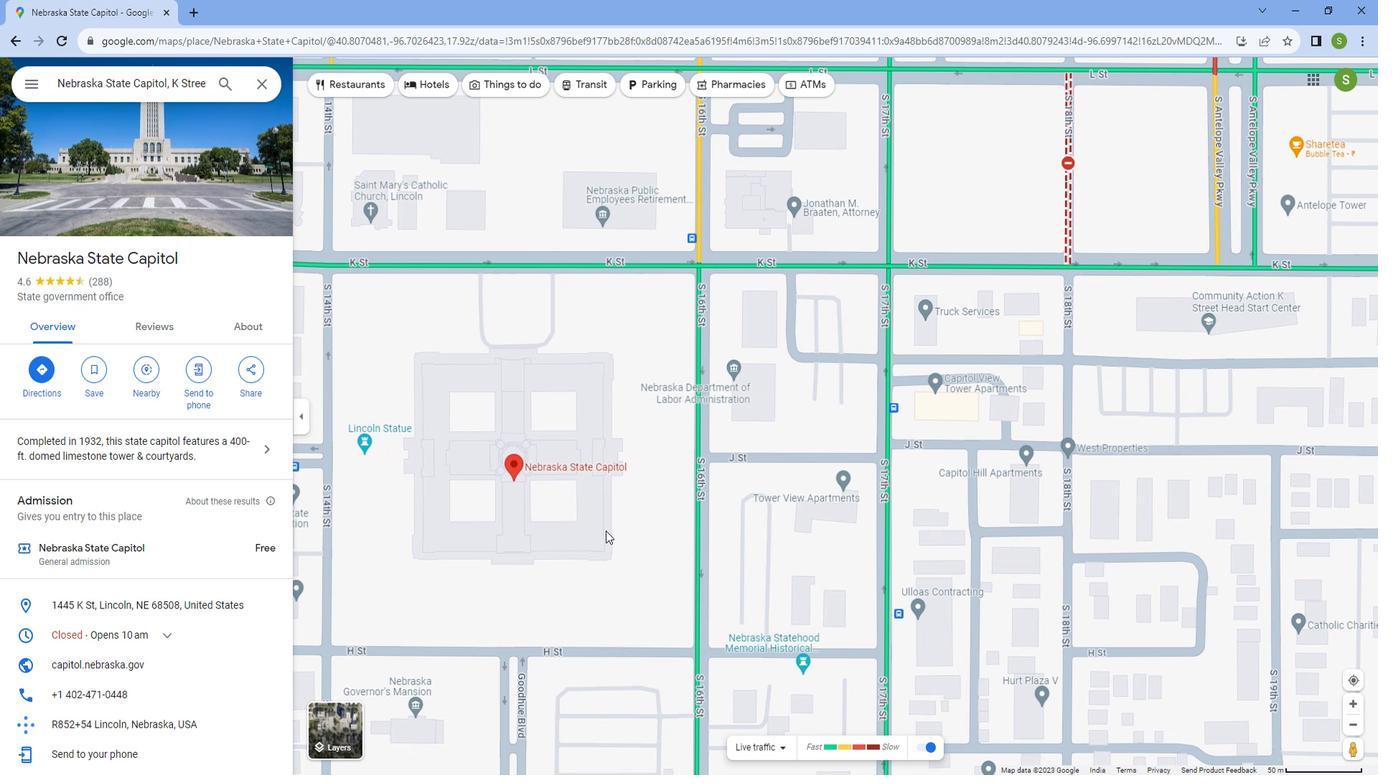 
Action: Mouse scrolled (606, 512) with delta (0, 0)
Screenshot: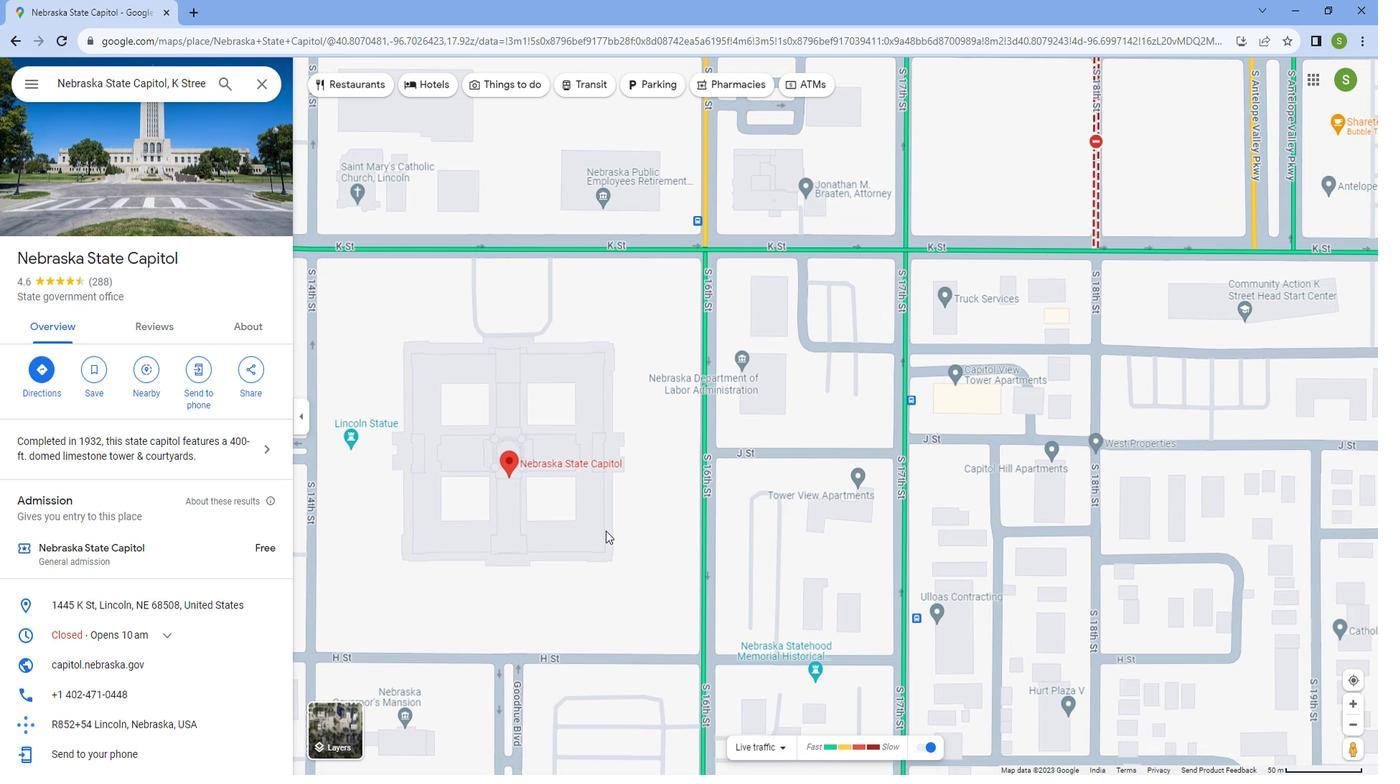 
Action: Mouse scrolled (606, 510) with delta (0, 0)
Screenshot: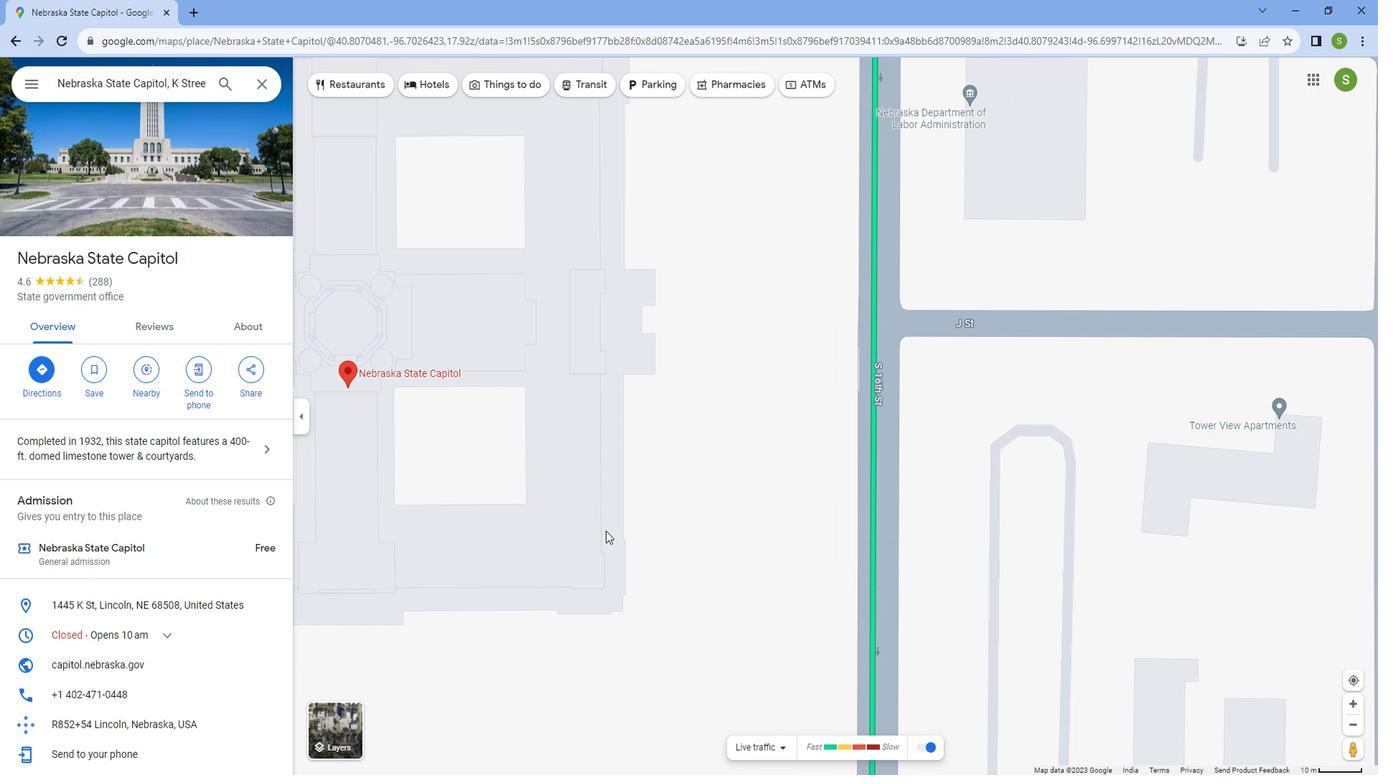 
Action: Mouse scrolled (606, 510) with delta (0, 0)
Screenshot: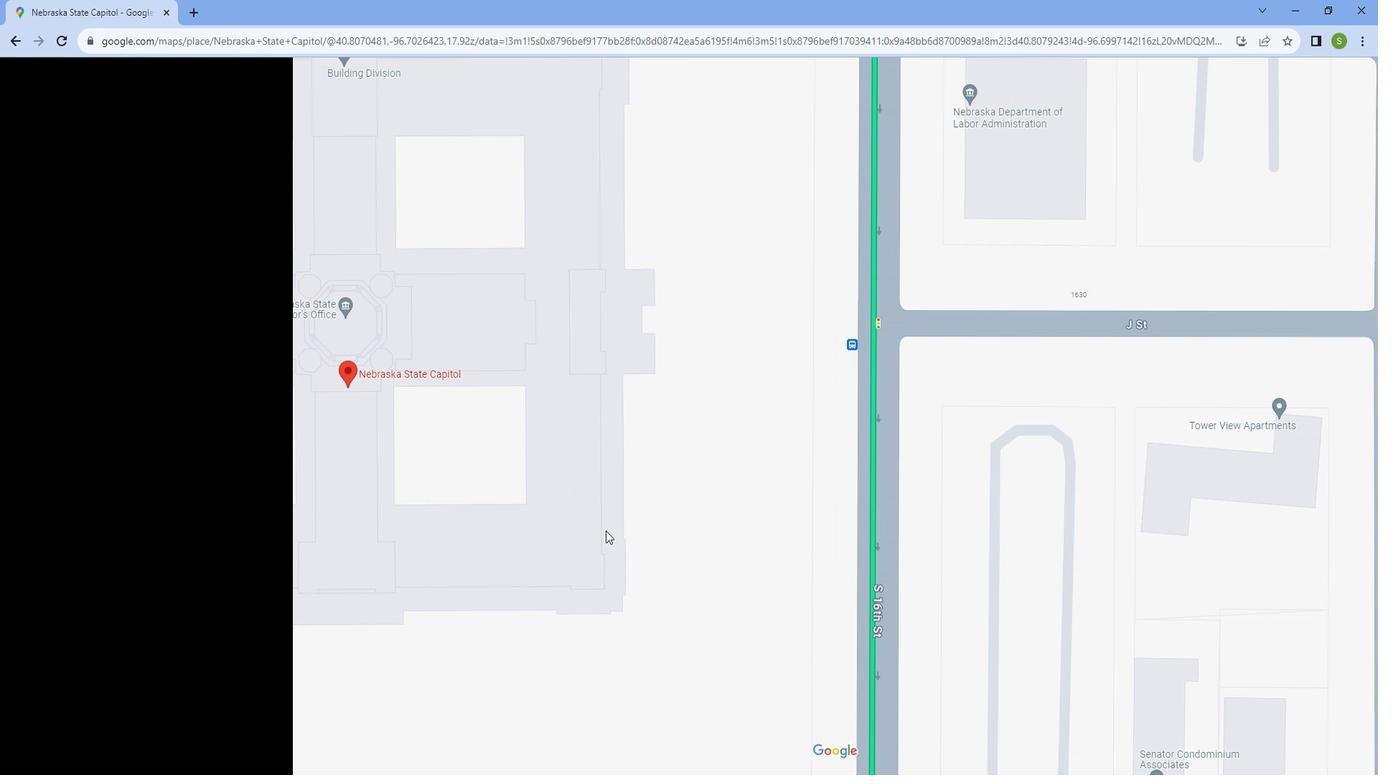 
Action: Mouse scrolled (606, 510) with delta (0, 0)
Screenshot: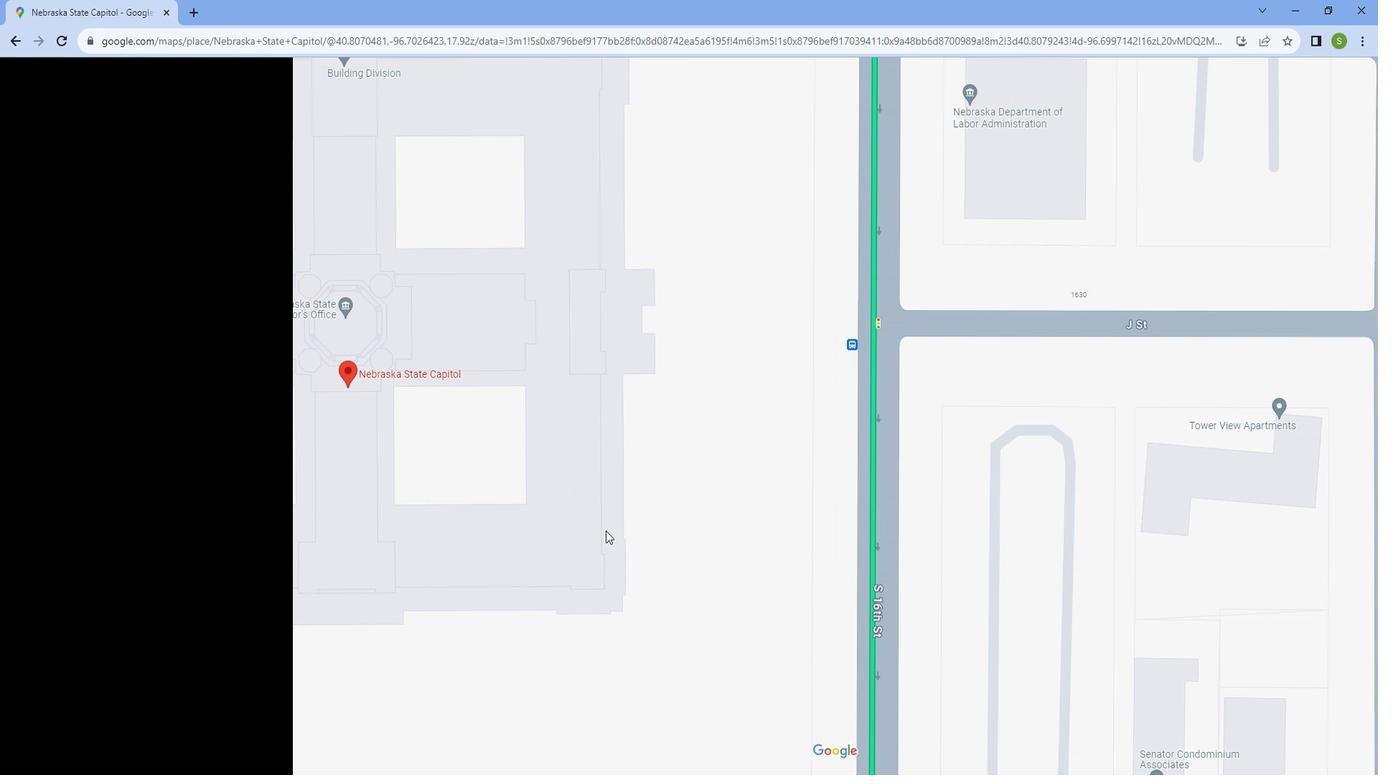 
Action: Mouse scrolled (606, 510) with delta (0, 0)
Screenshot: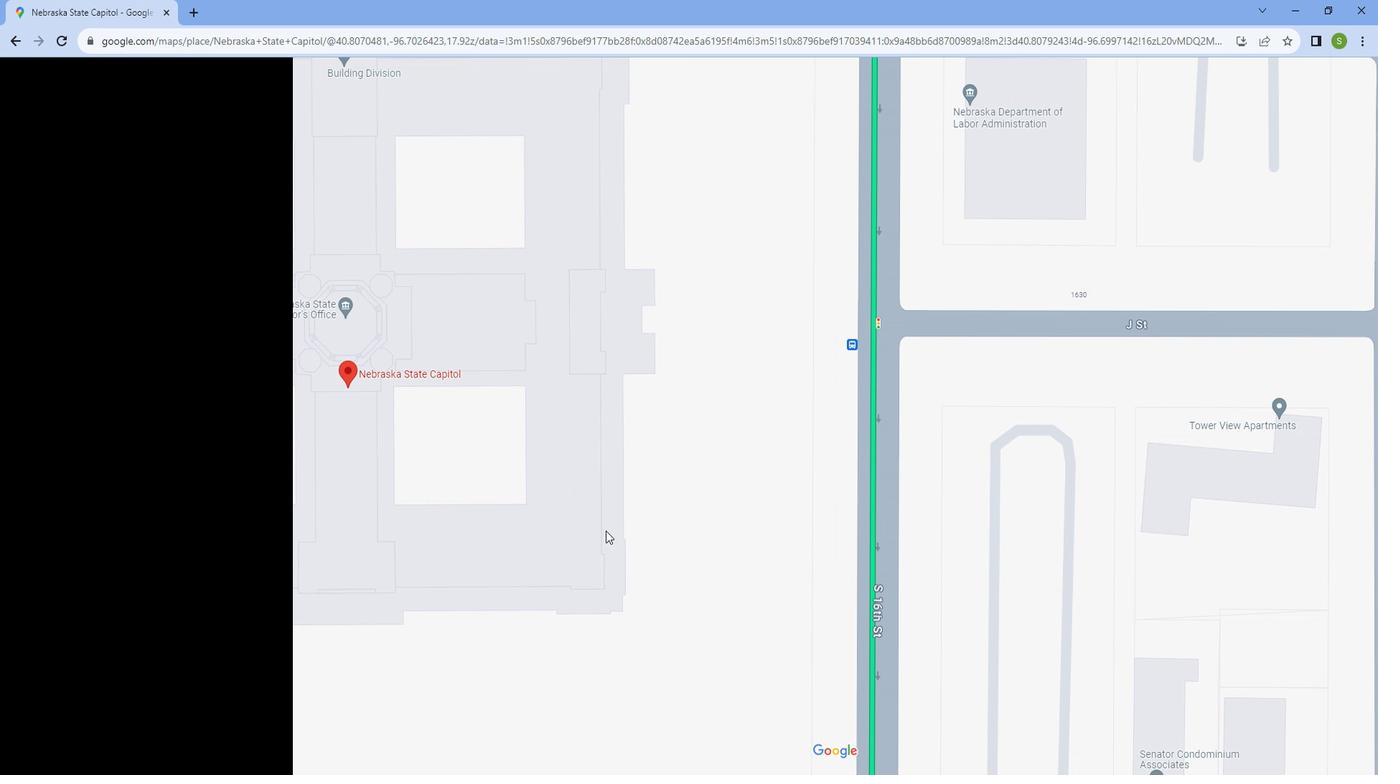 
Action: Mouse scrolled (606, 510) with delta (0, 0)
Screenshot: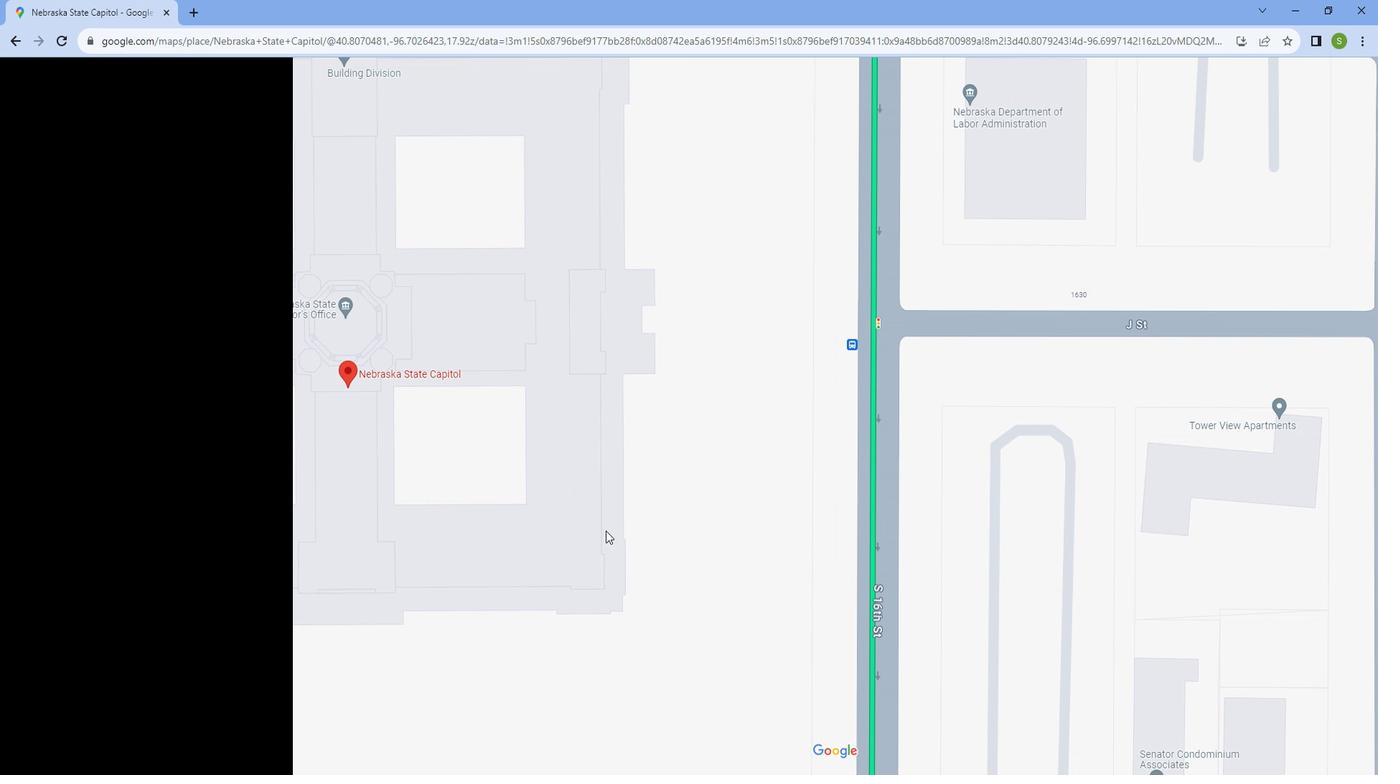 
Action: Mouse scrolled (606, 510) with delta (0, 0)
Screenshot: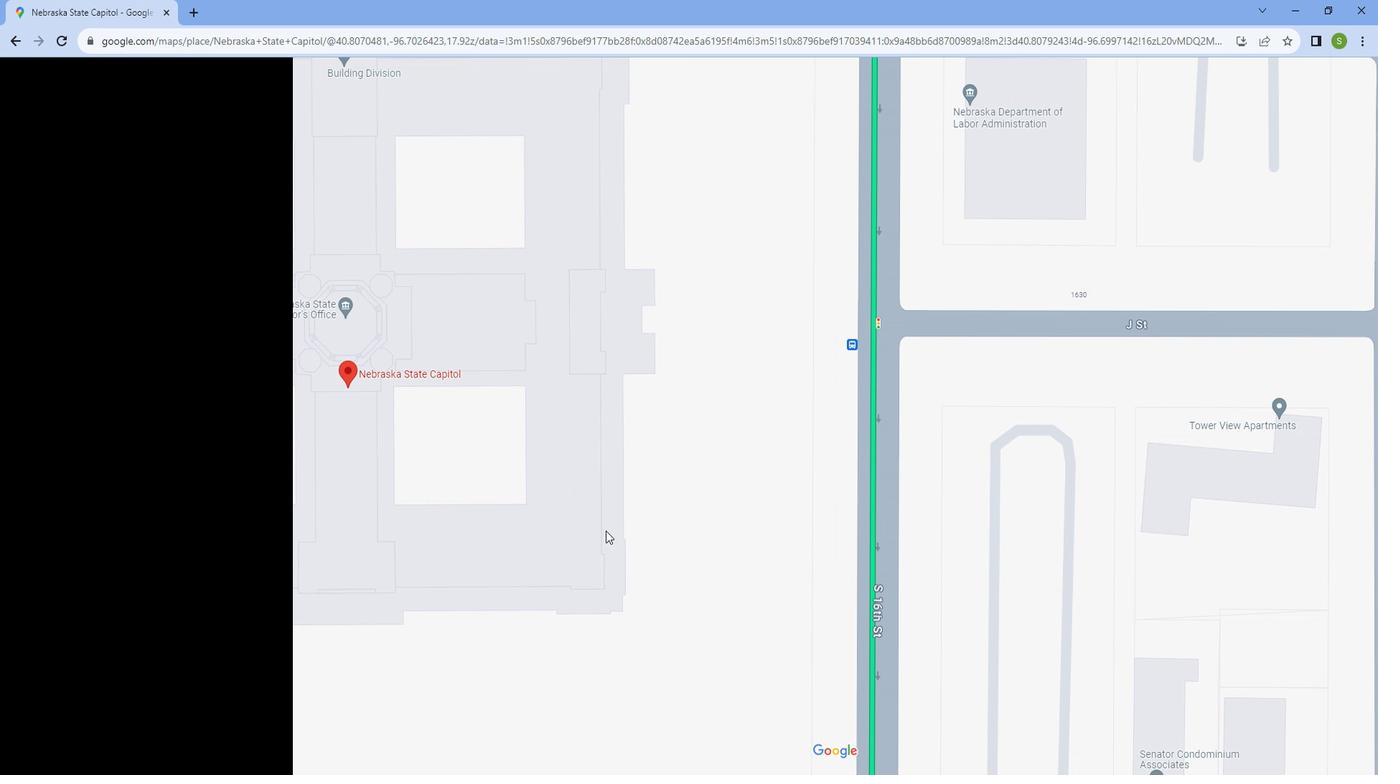 
Action: Mouse scrolled (606, 510) with delta (0, 0)
Screenshot: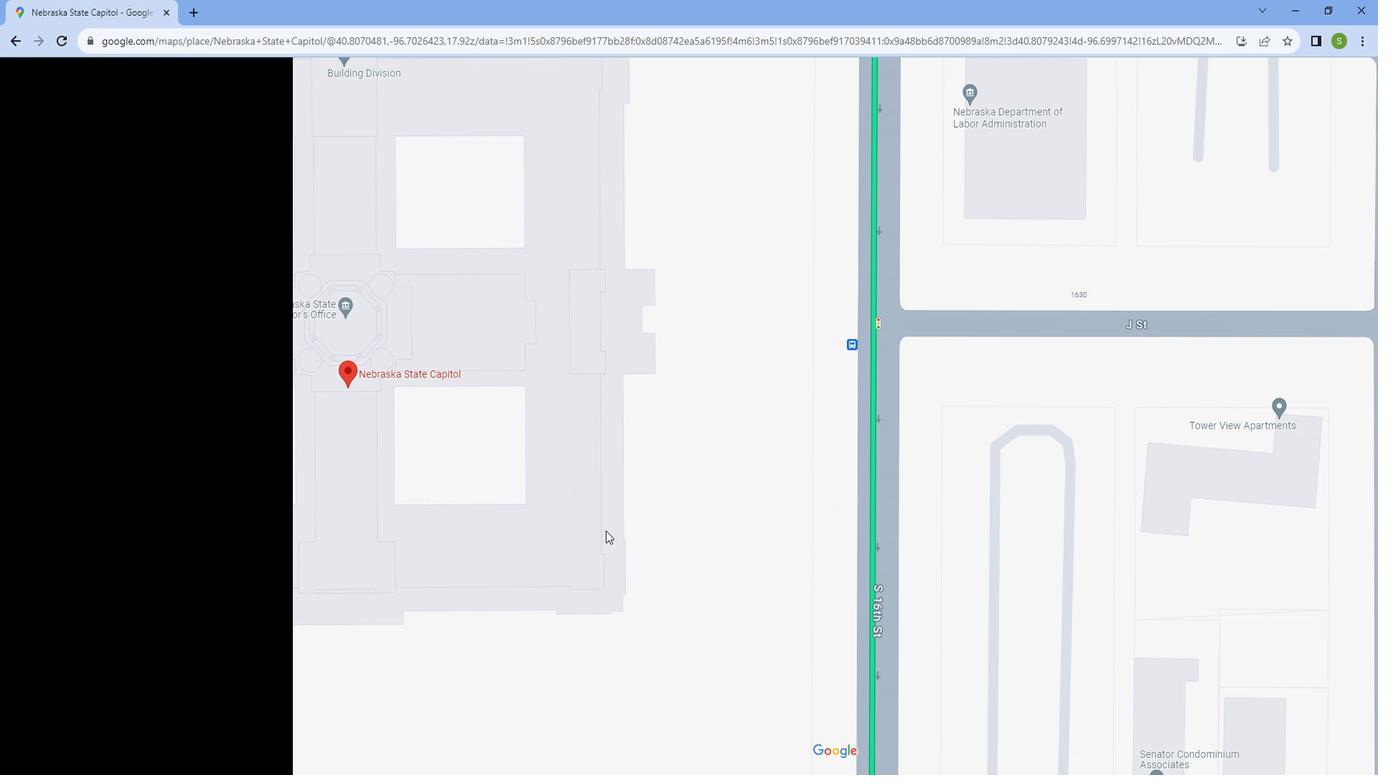
Action: Mouse scrolled (606, 510) with delta (0, 0)
Screenshot: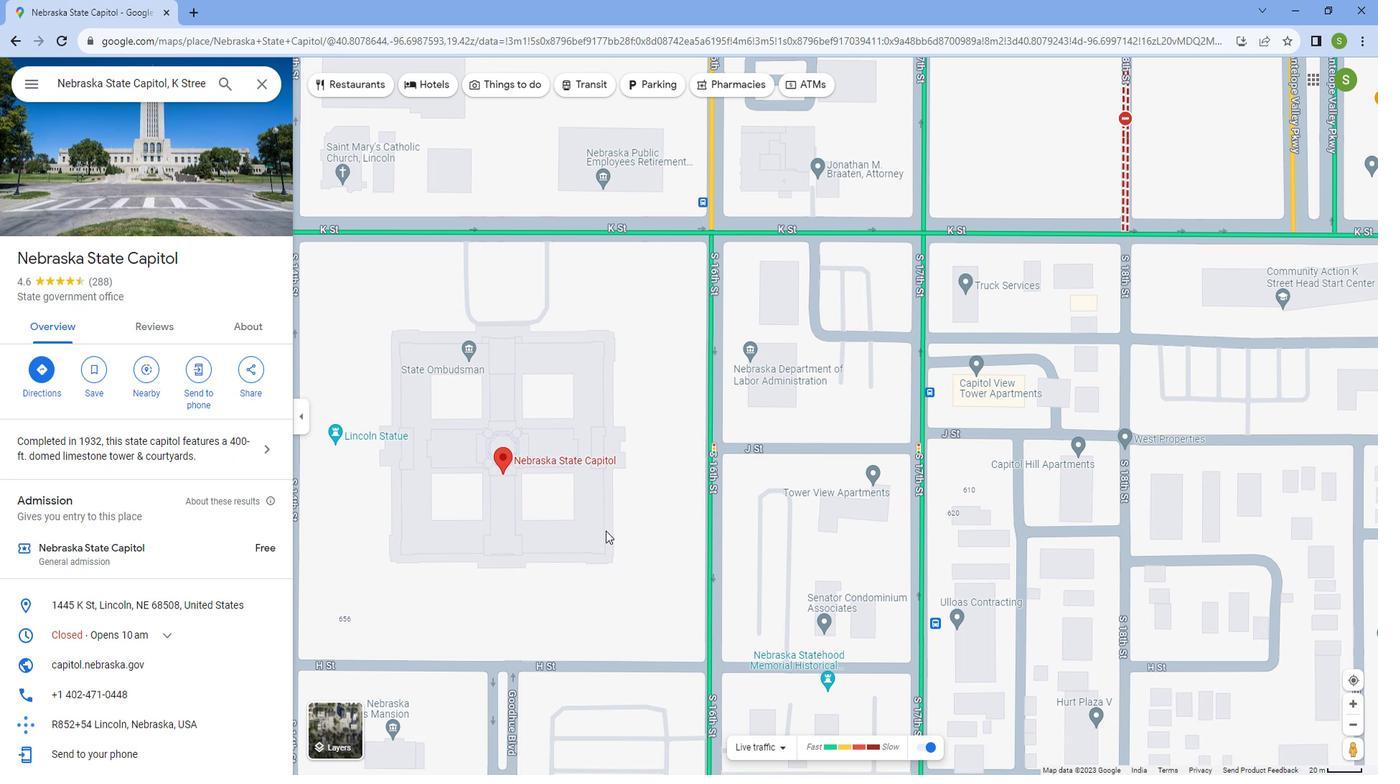 
Action: Mouse scrolled (606, 510) with delta (0, 0)
Screenshot: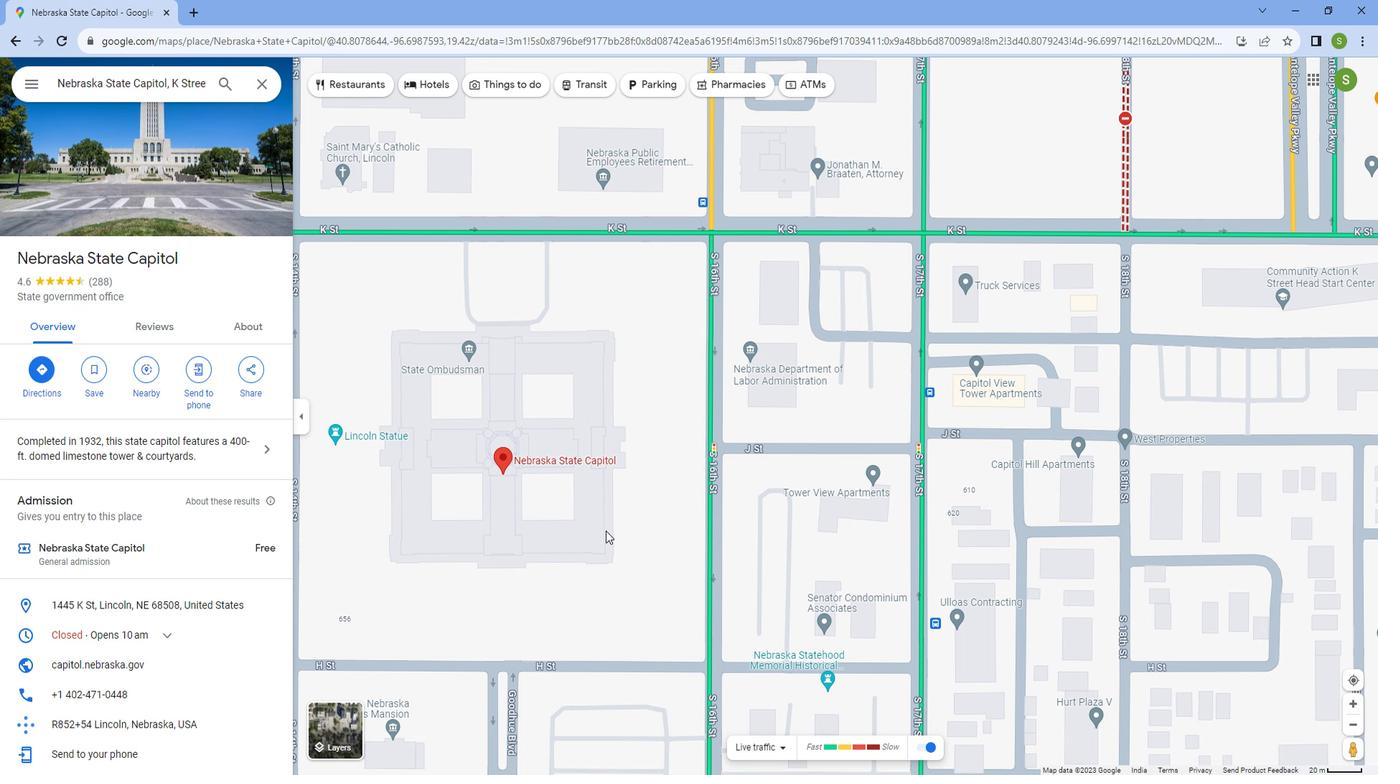 
Action: Mouse scrolled (606, 510) with delta (0, 0)
Screenshot: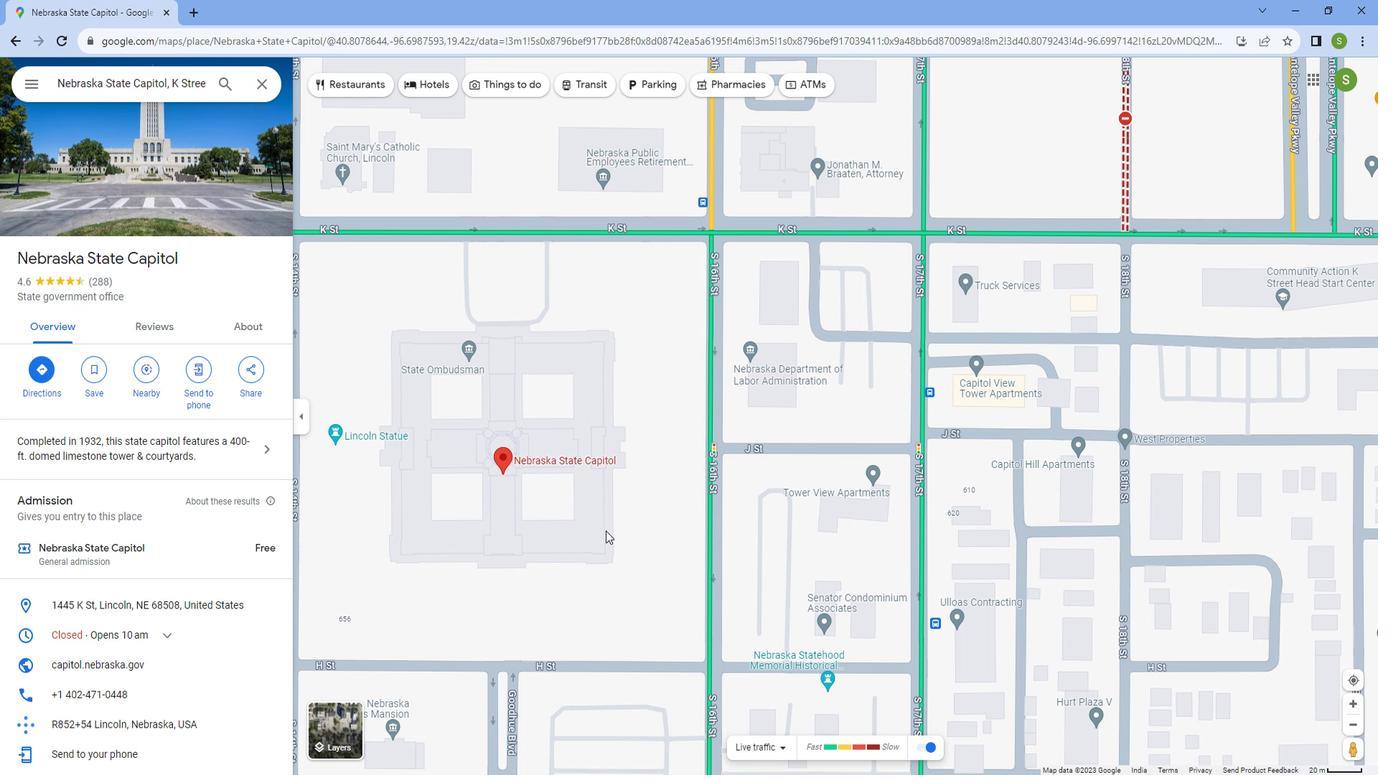 
Action: Mouse scrolled (606, 510) with delta (0, 0)
Screenshot: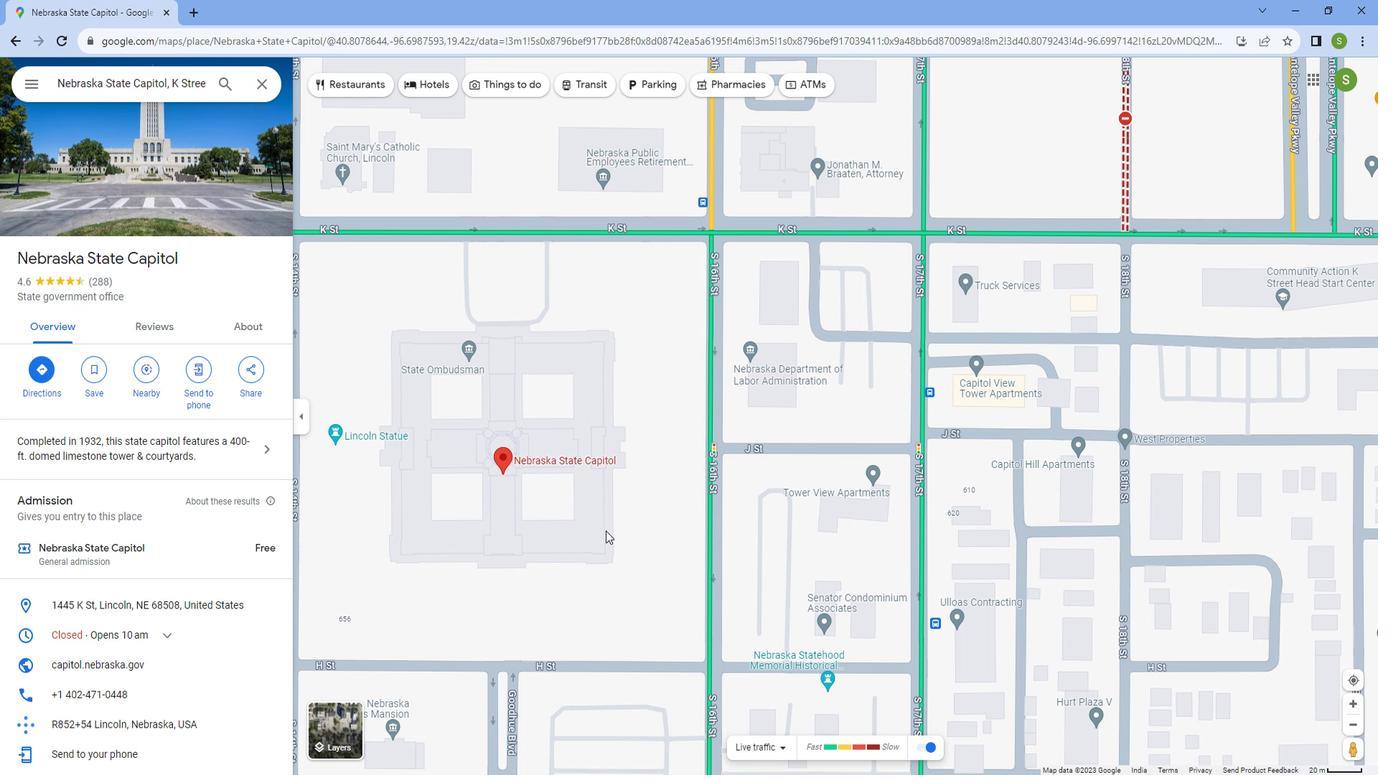 
Action: Mouse scrolled (606, 510) with delta (0, 0)
Screenshot: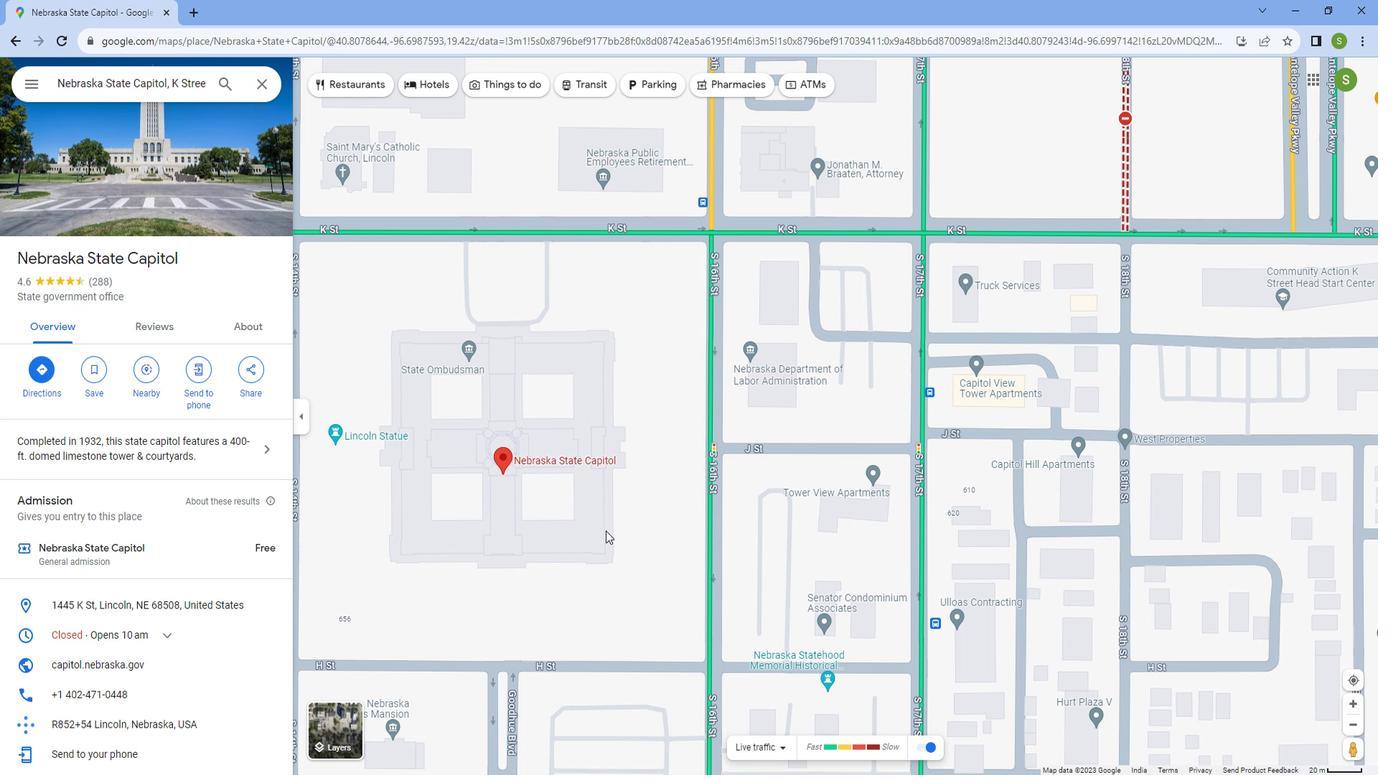 
Action: Mouse scrolled (606, 510) with delta (0, 0)
Screenshot: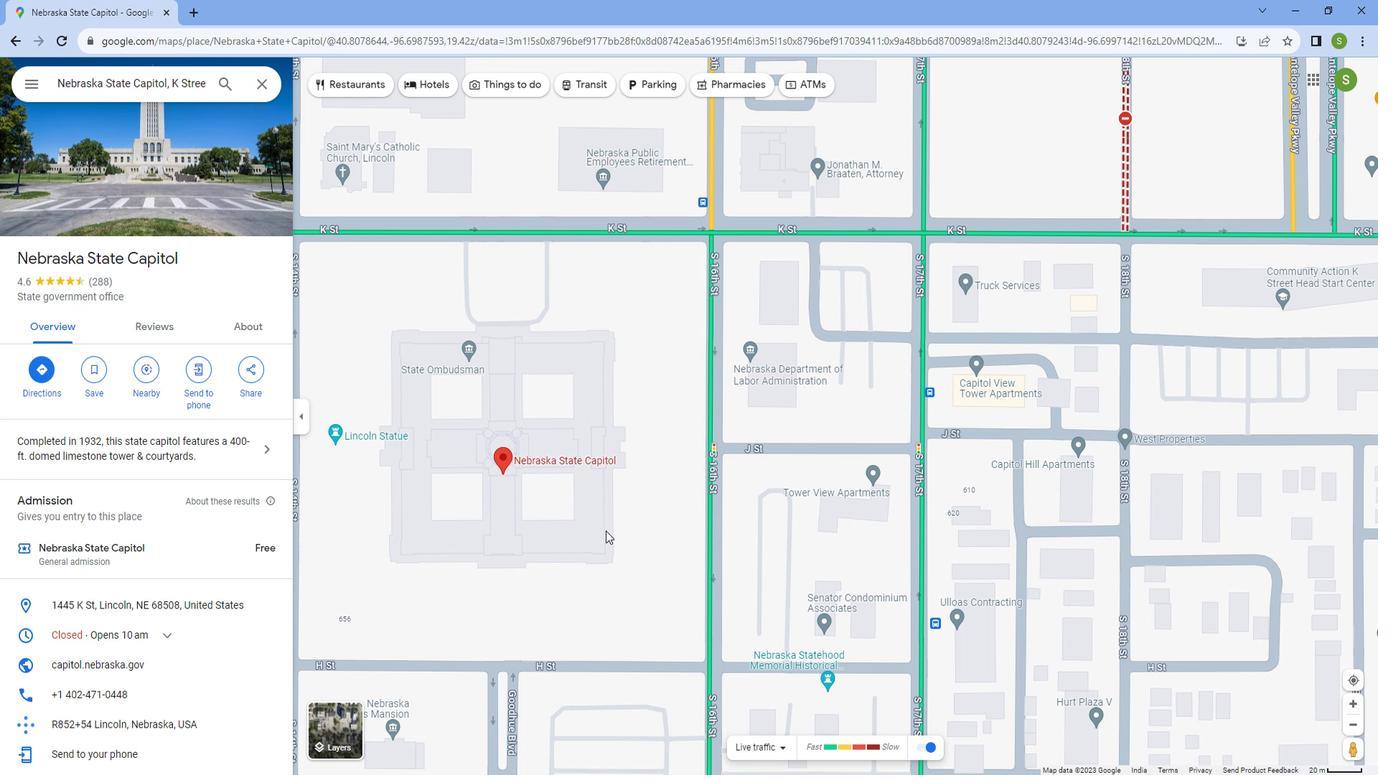 
Action: Mouse scrolled (606, 510) with delta (0, 0)
Screenshot: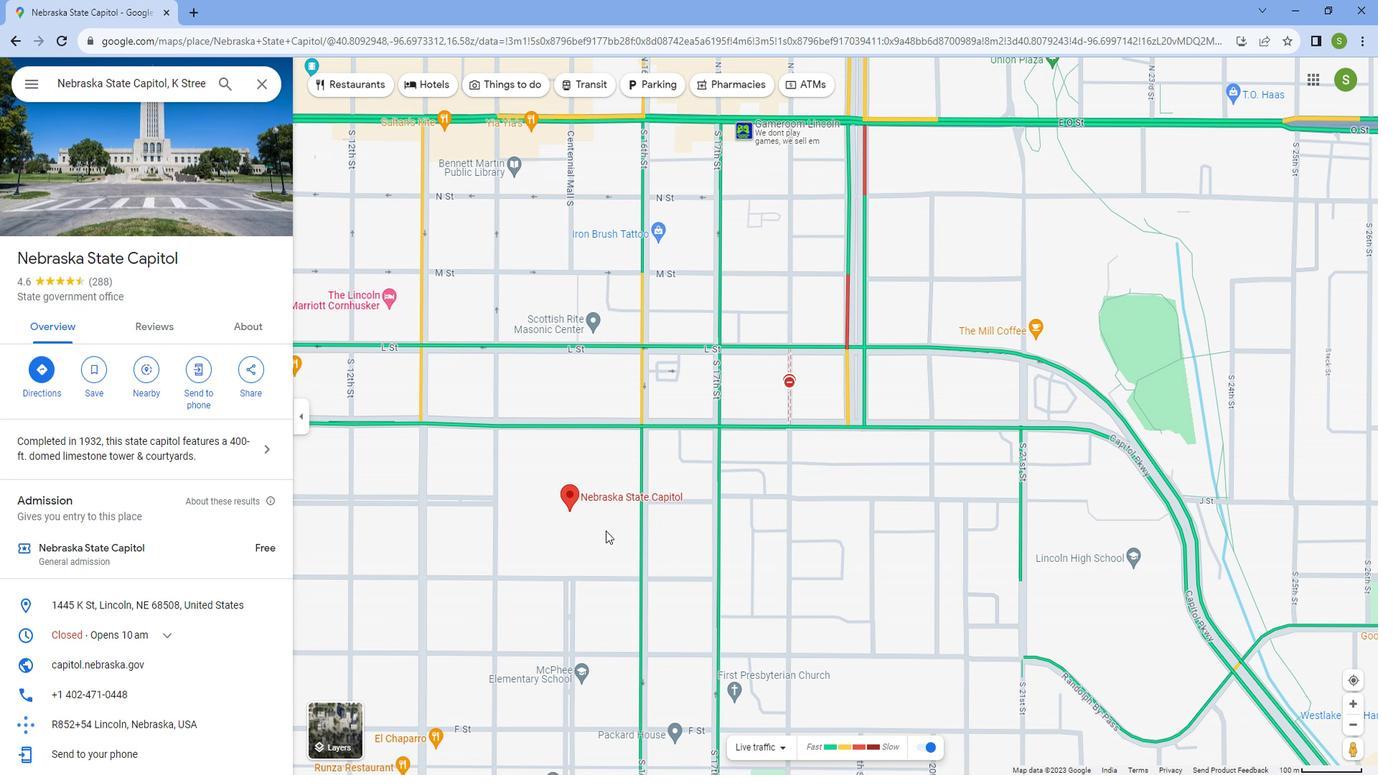 
Action: Mouse scrolled (606, 510) with delta (0, 0)
Screenshot: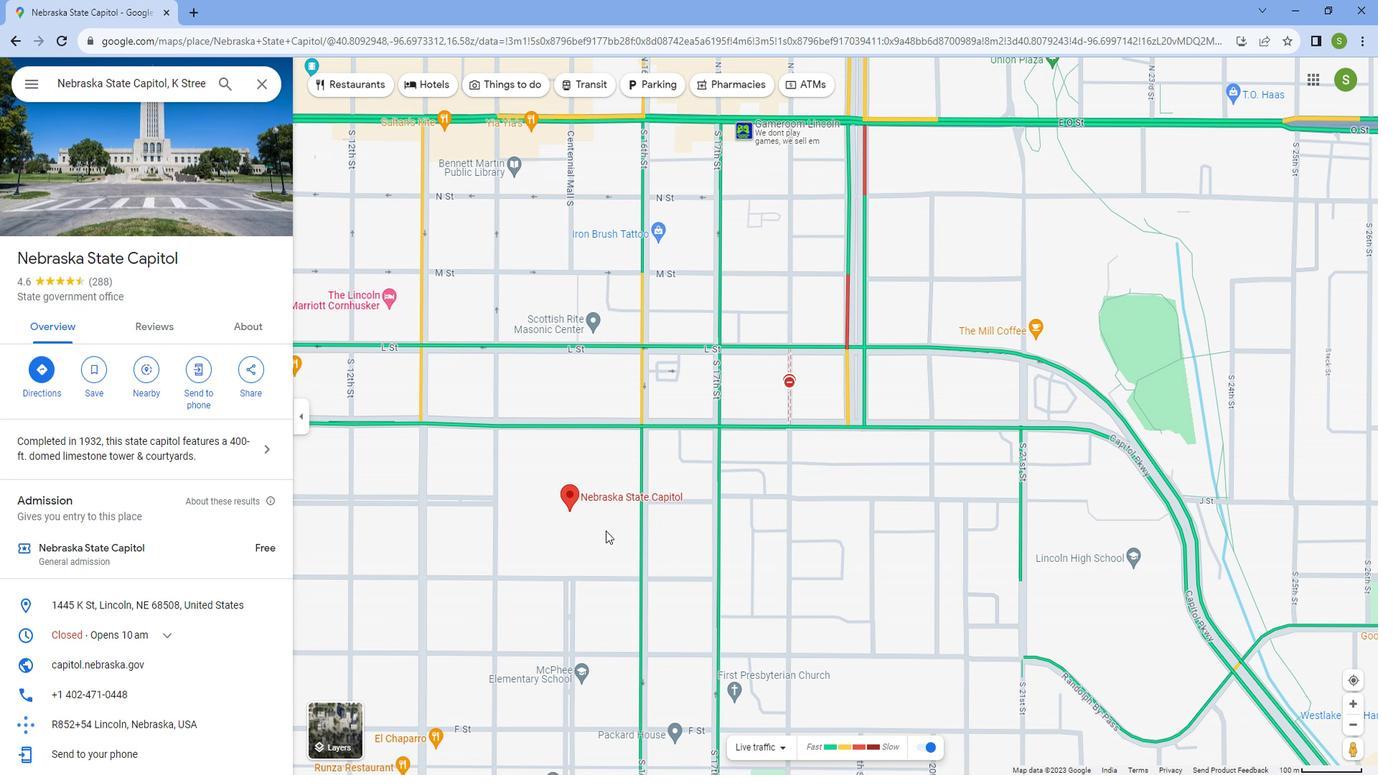 
Action: Mouse scrolled (606, 510) with delta (0, 0)
Screenshot: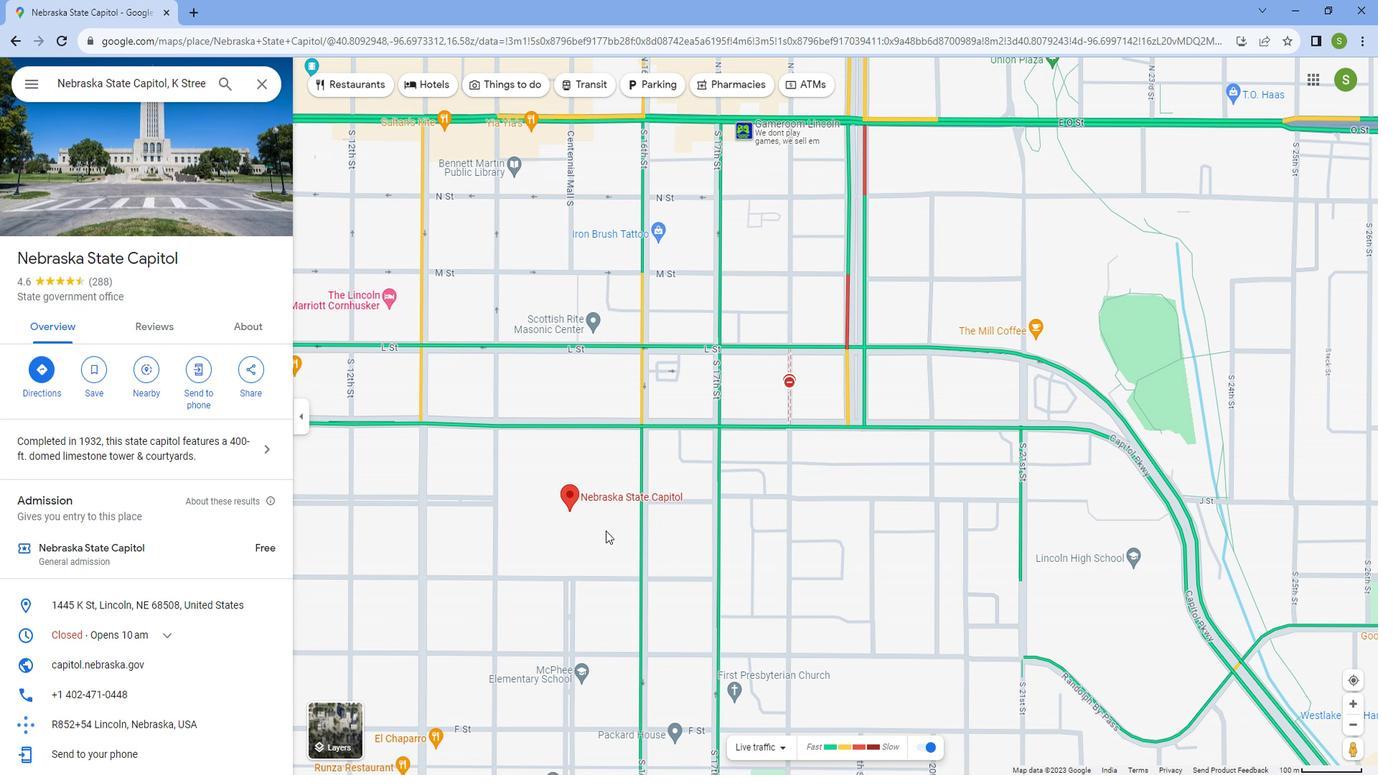 
Action: Mouse scrolled (606, 510) with delta (0, 0)
Screenshot: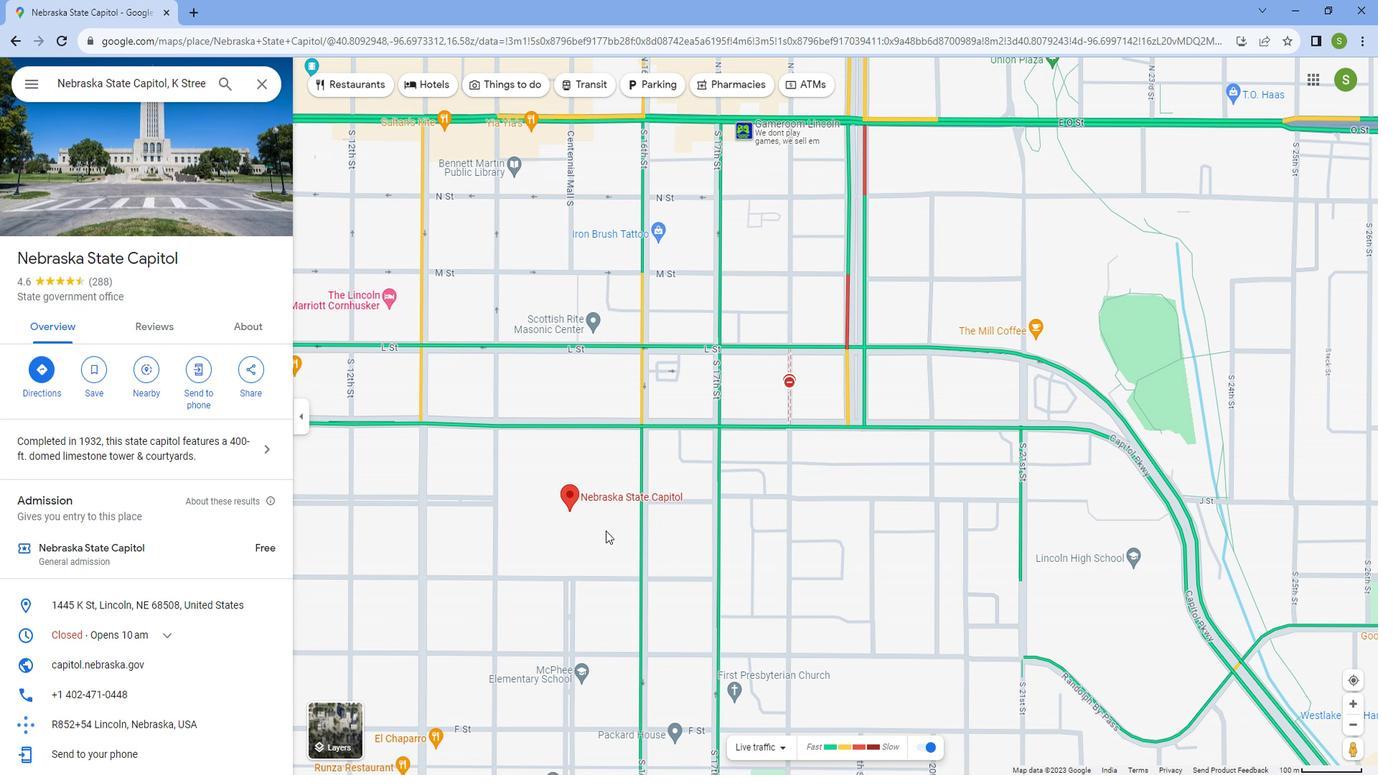 
Action: Mouse scrolled (606, 510) with delta (0, 0)
Screenshot: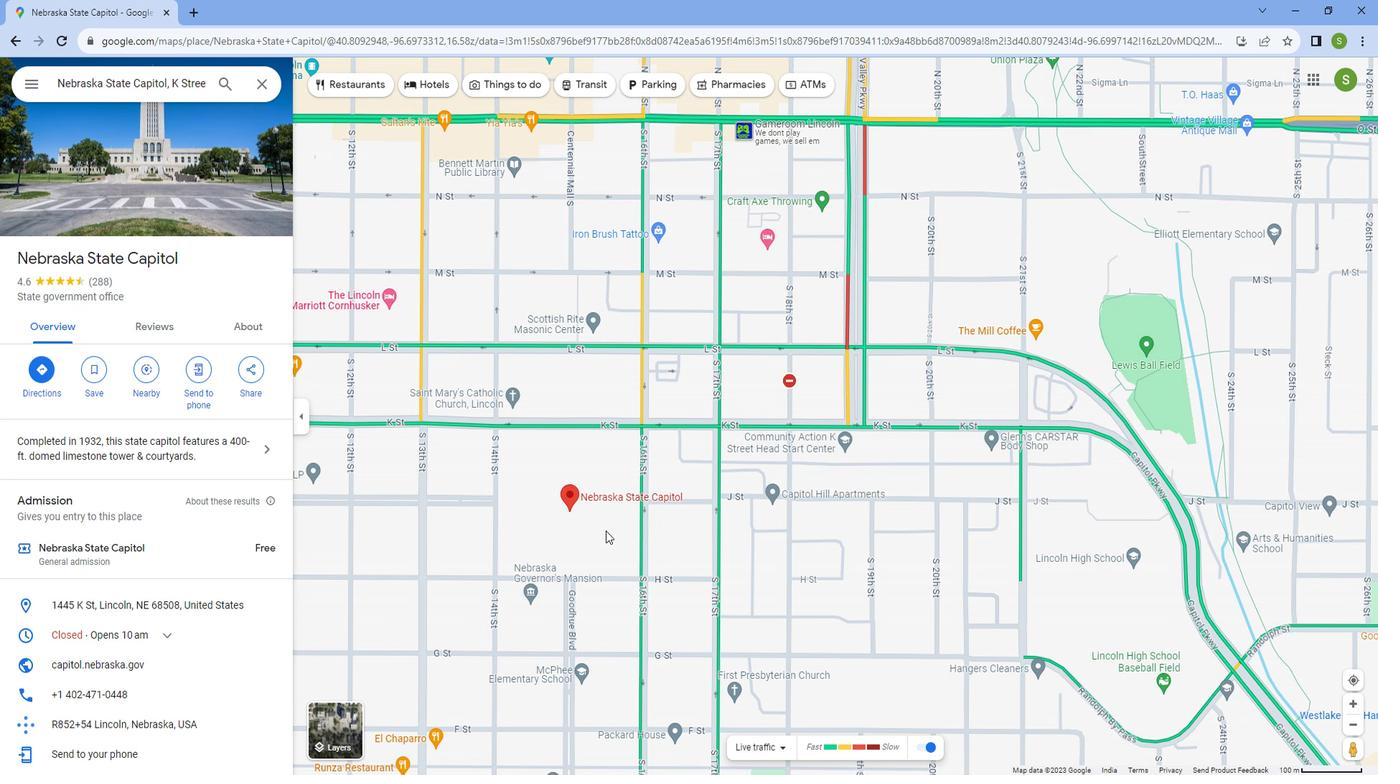 
Action: Mouse scrolled (606, 510) with delta (0, 0)
Screenshot: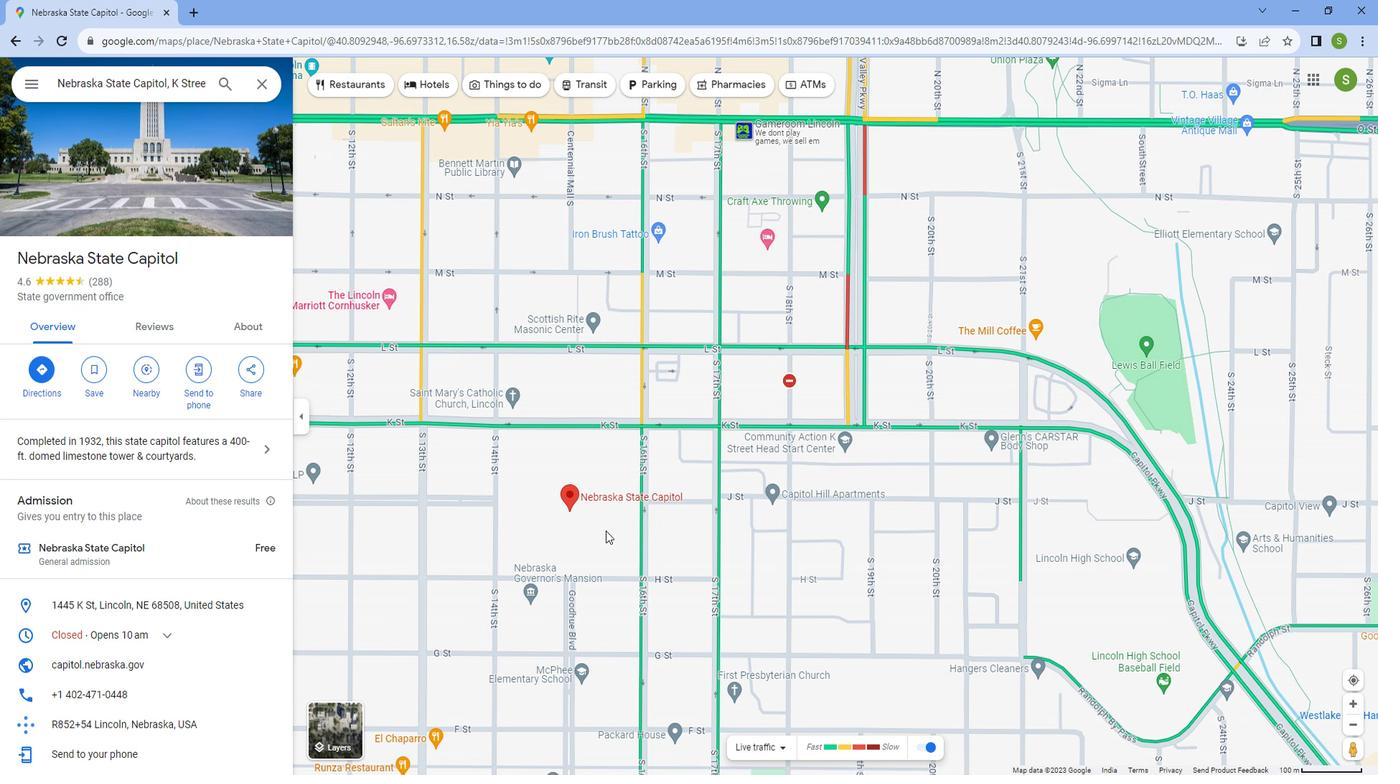 
Action: Mouse moved to (715, 543)
Screenshot: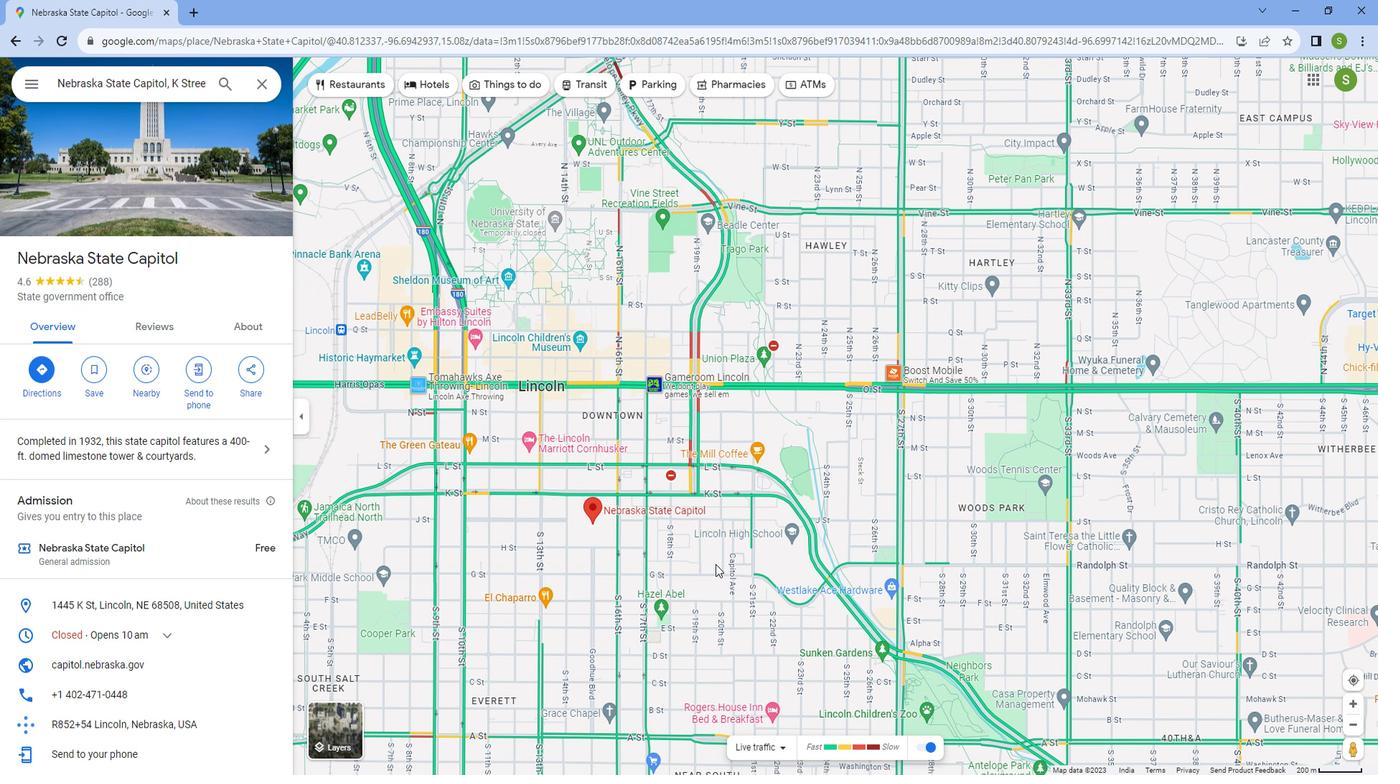 
Action: Mouse pressed left at (715, 543)
Screenshot: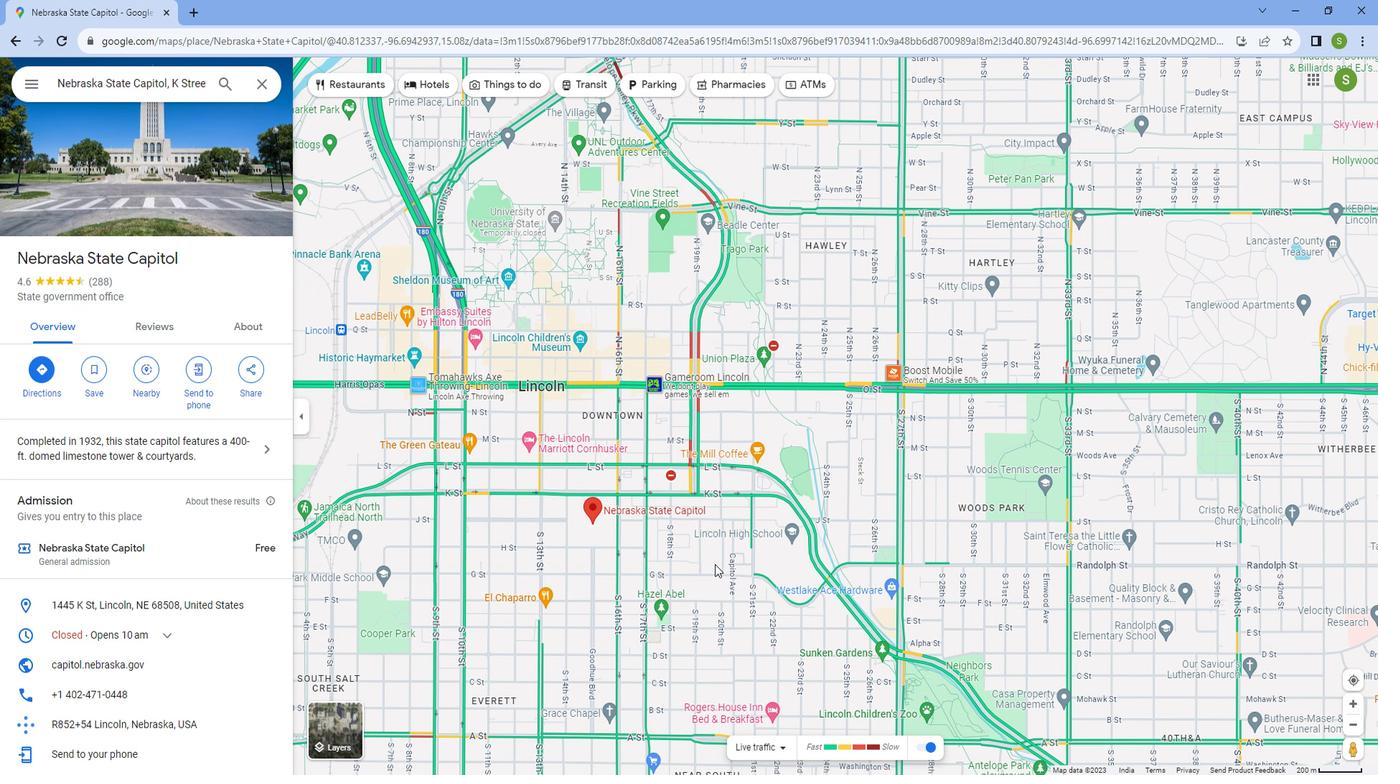 
Action: Mouse moved to (473, 486)
Screenshot: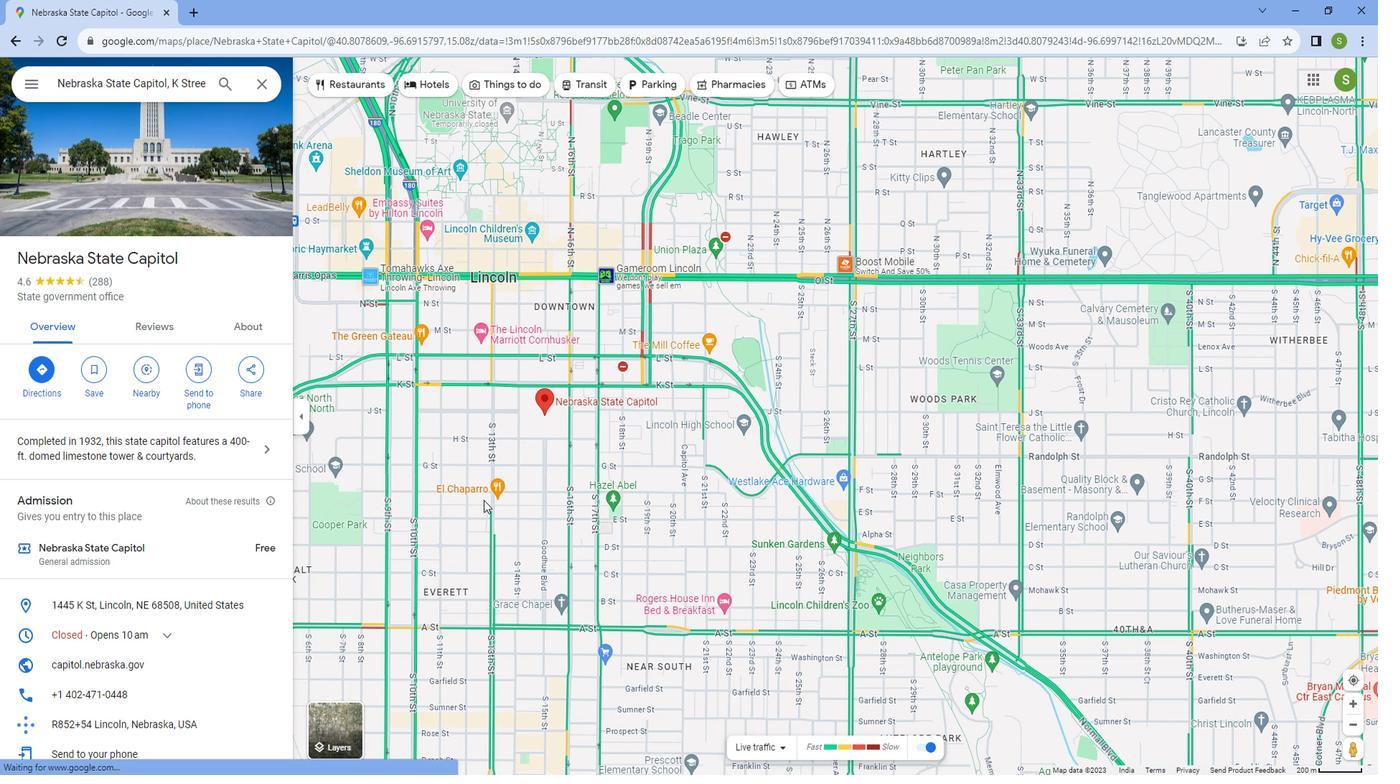 
Action: Mouse scrolled (473, 485) with delta (0, 0)
Screenshot: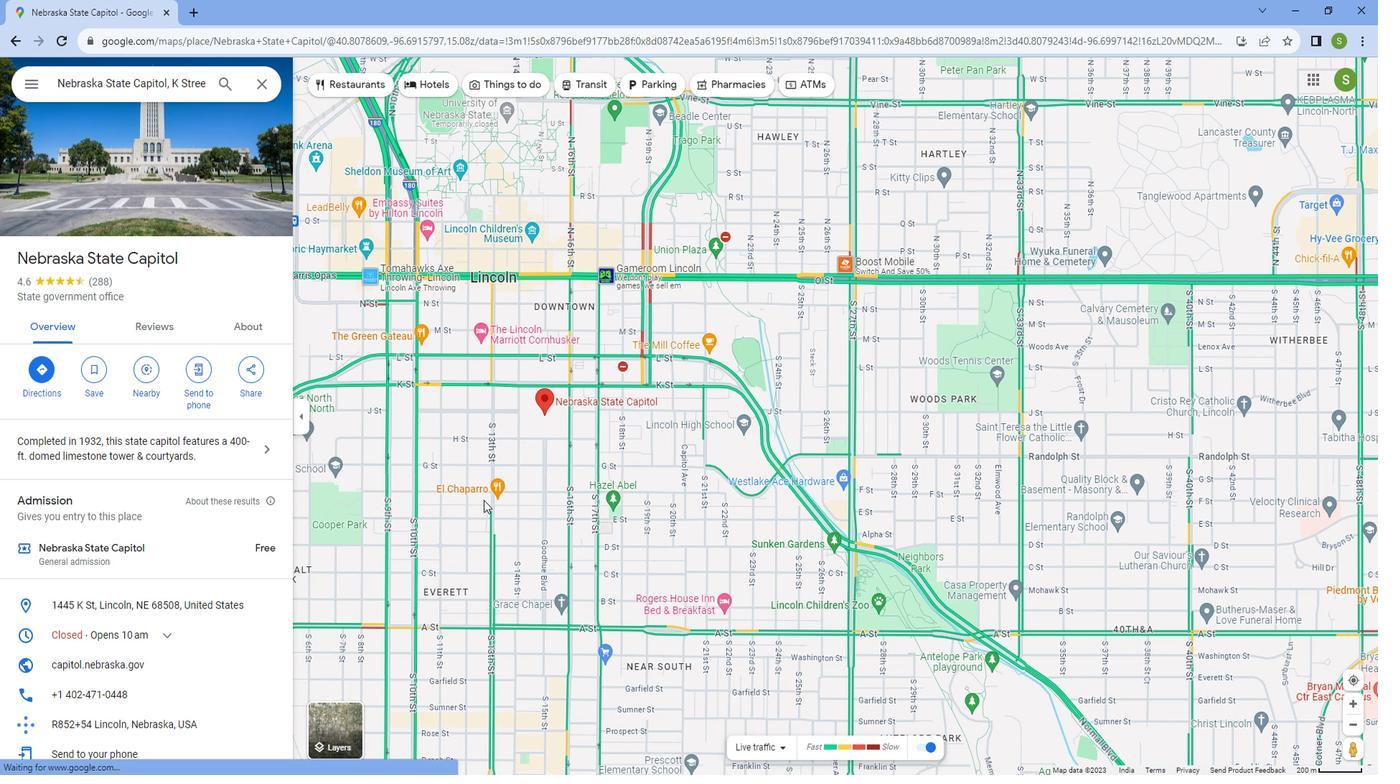 
Action: Mouse moved to (522, 543)
Screenshot: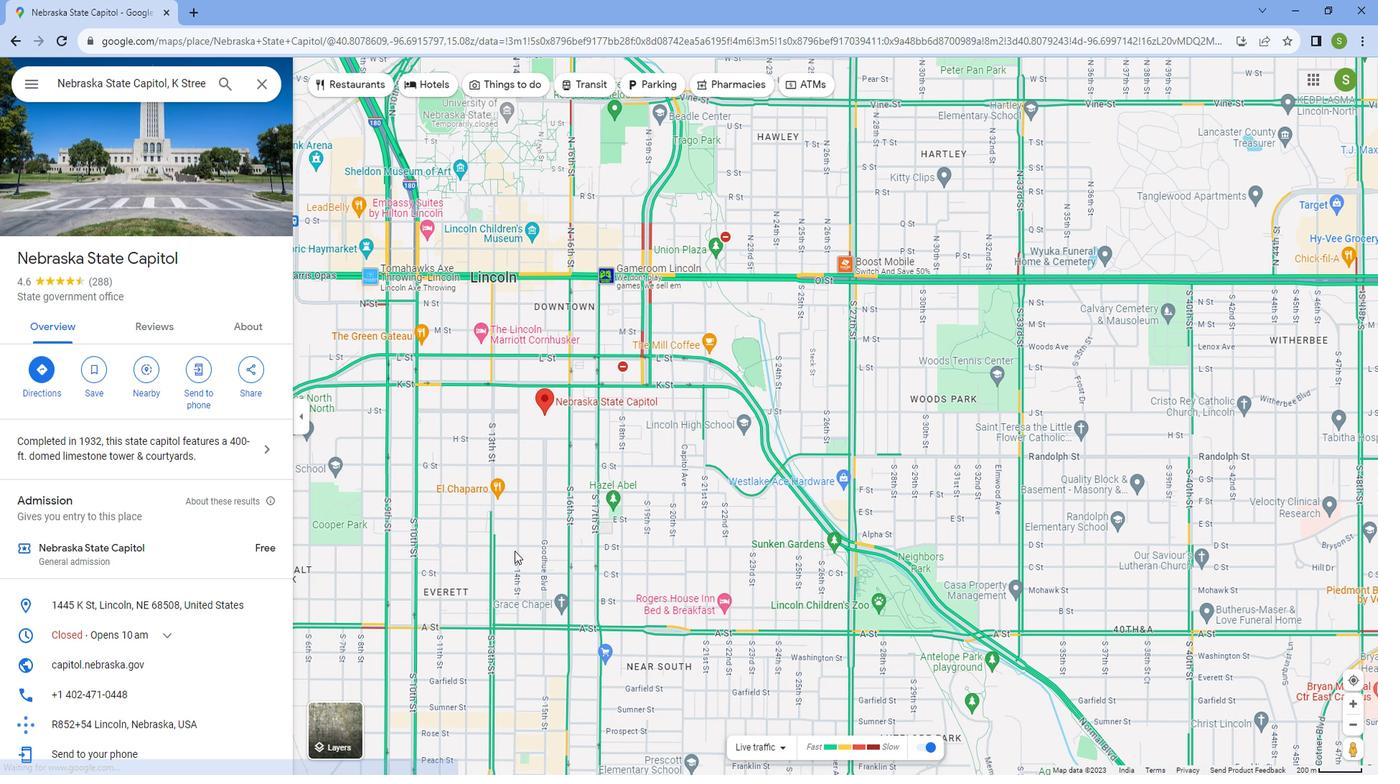 
Action: Mouse scrolled (522, 544) with delta (0, 0)
Screenshot: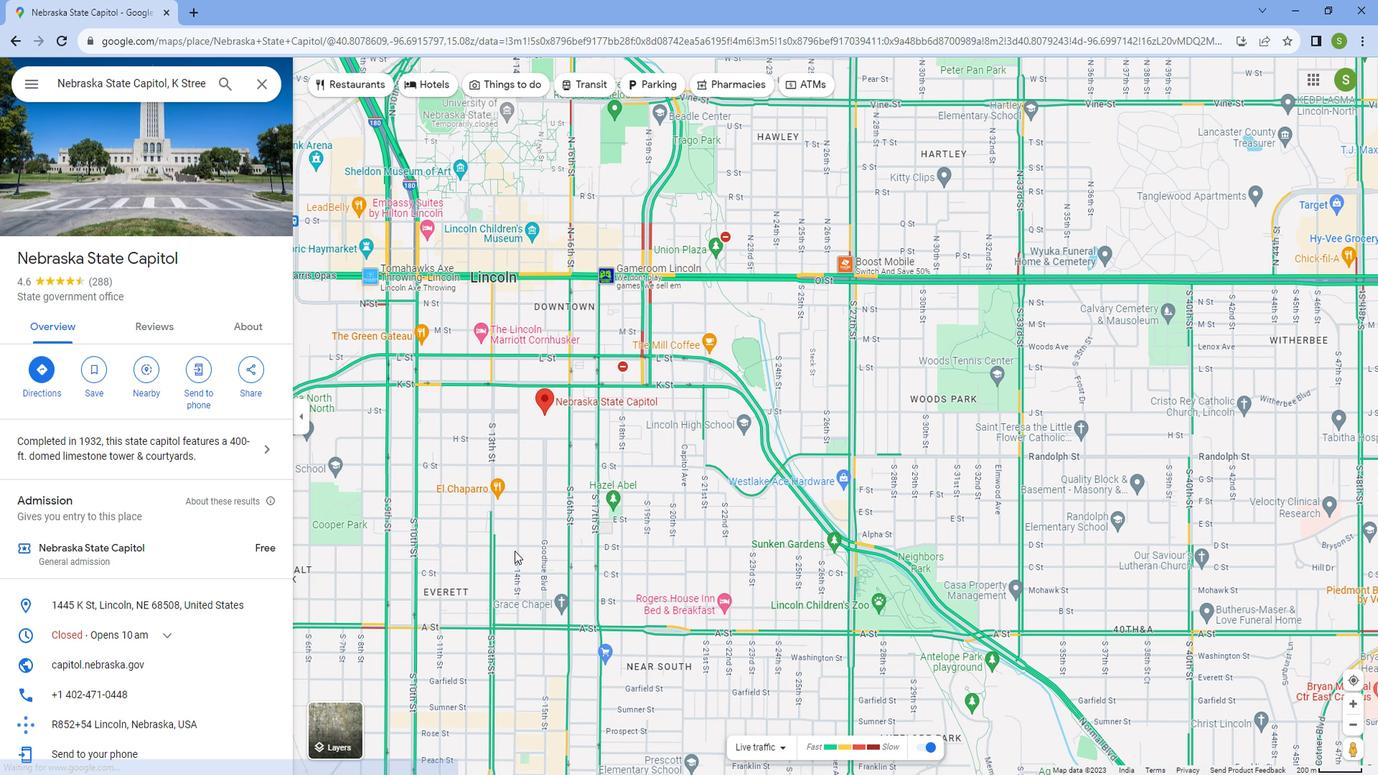 
Action: Mouse scrolled (522, 544) with delta (0, 0)
Screenshot: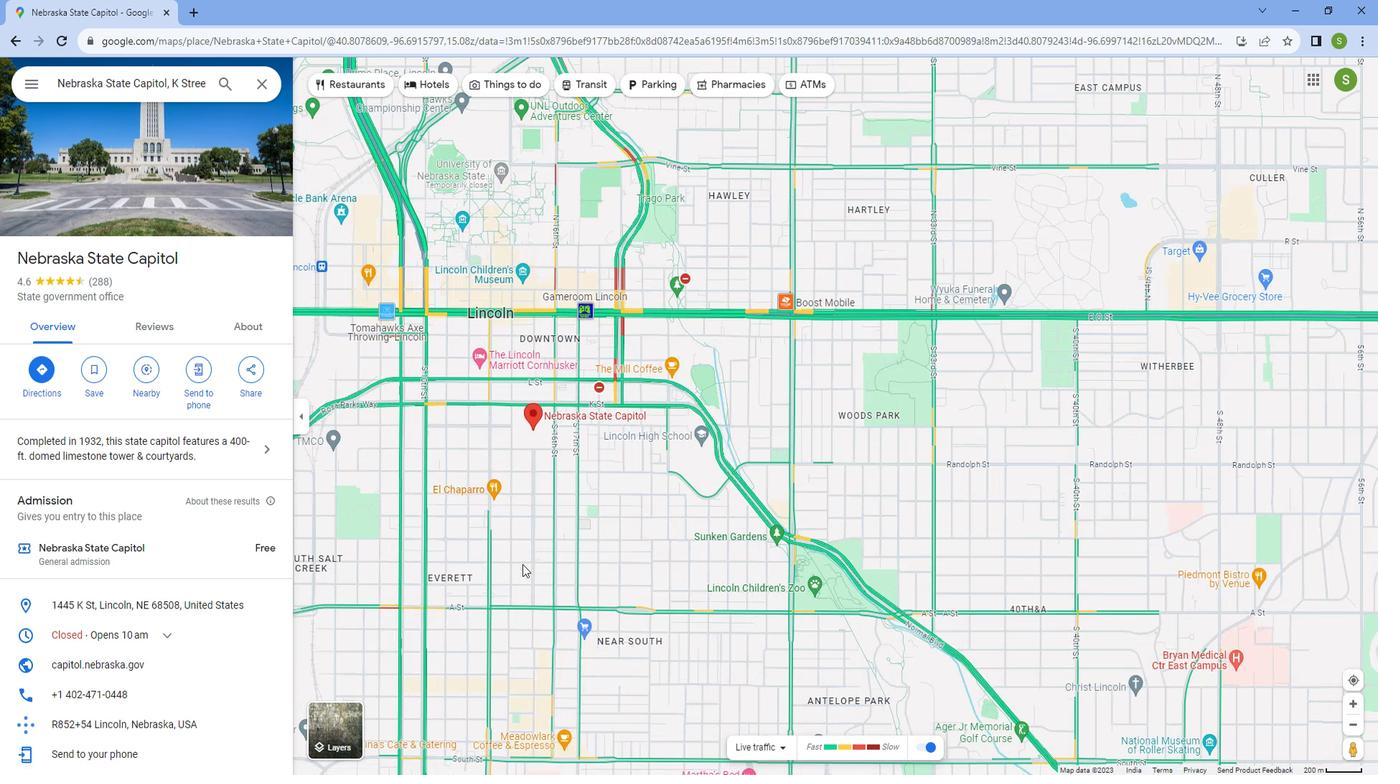 
Action: Mouse scrolled (522, 544) with delta (0, 0)
Screenshot: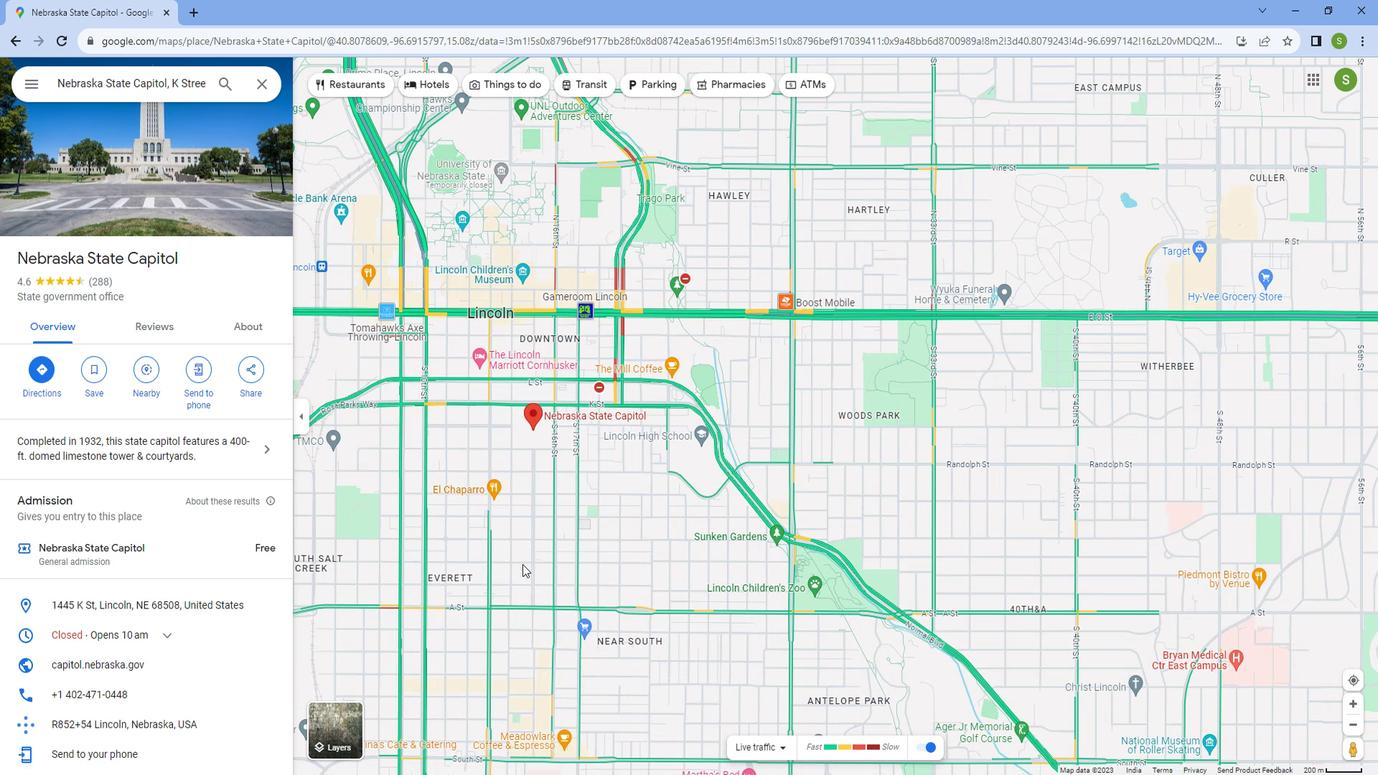 
Action: Mouse scrolled (522, 544) with delta (0, 0)
Screenshot: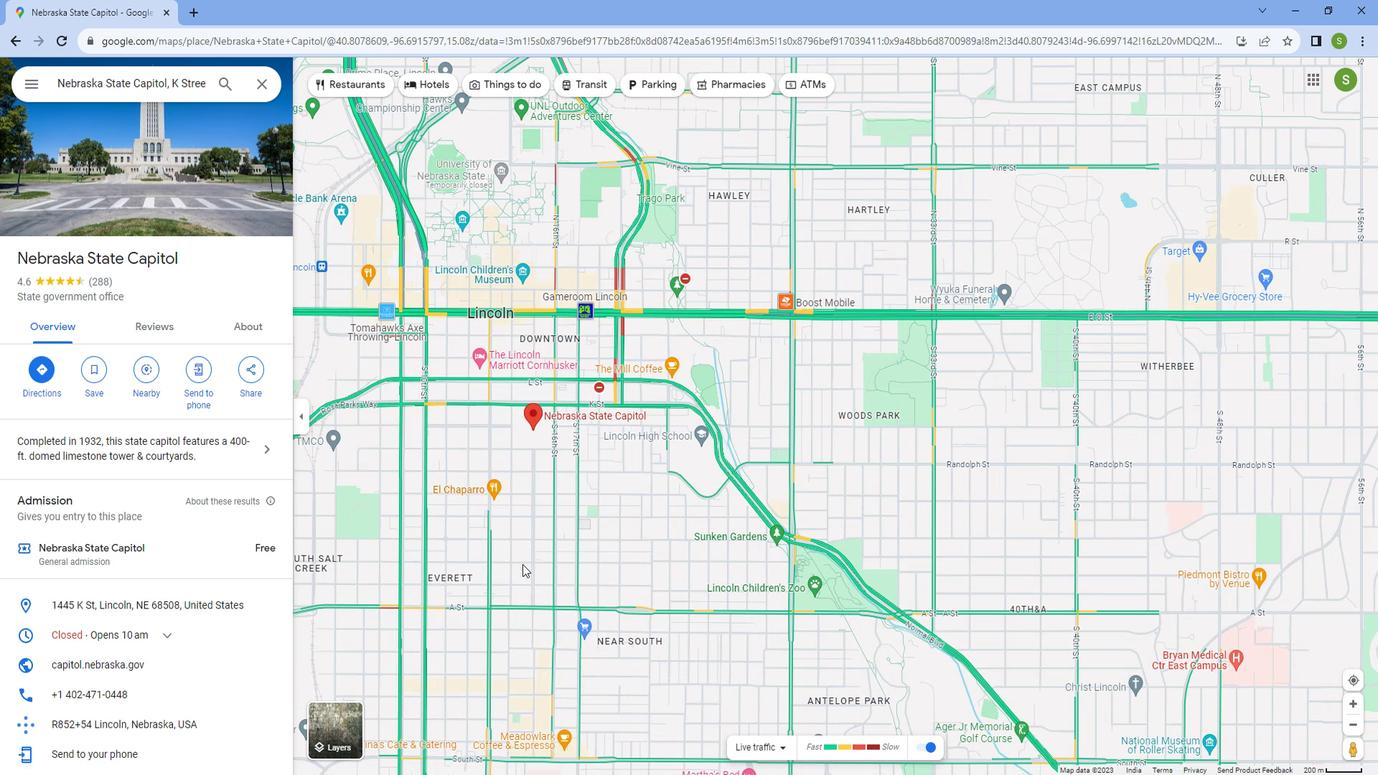 
Action: Mouse scrolled (522, 544) with delta (0, 0)
Screenshot: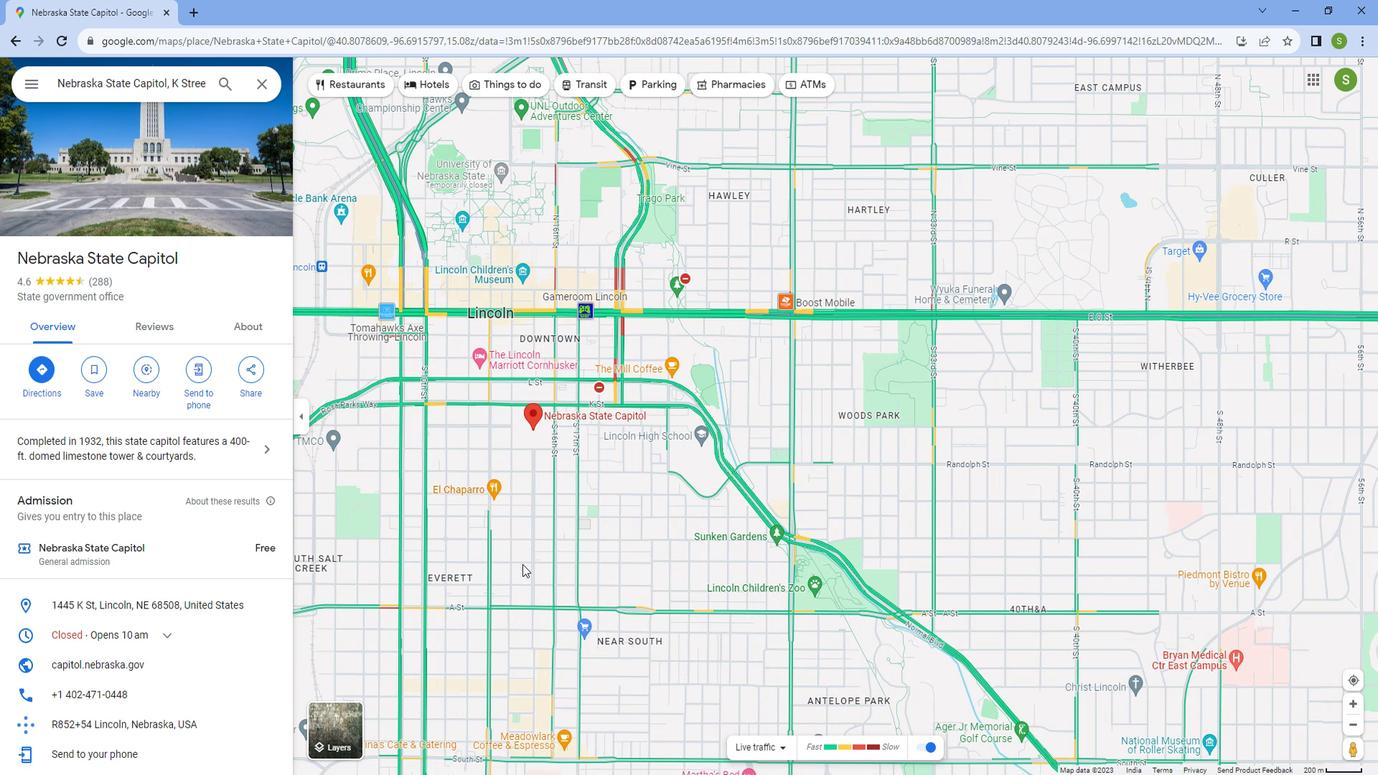 
Action: Mouse scrolled (522, 544) with delta (0, 0)
Screenshot: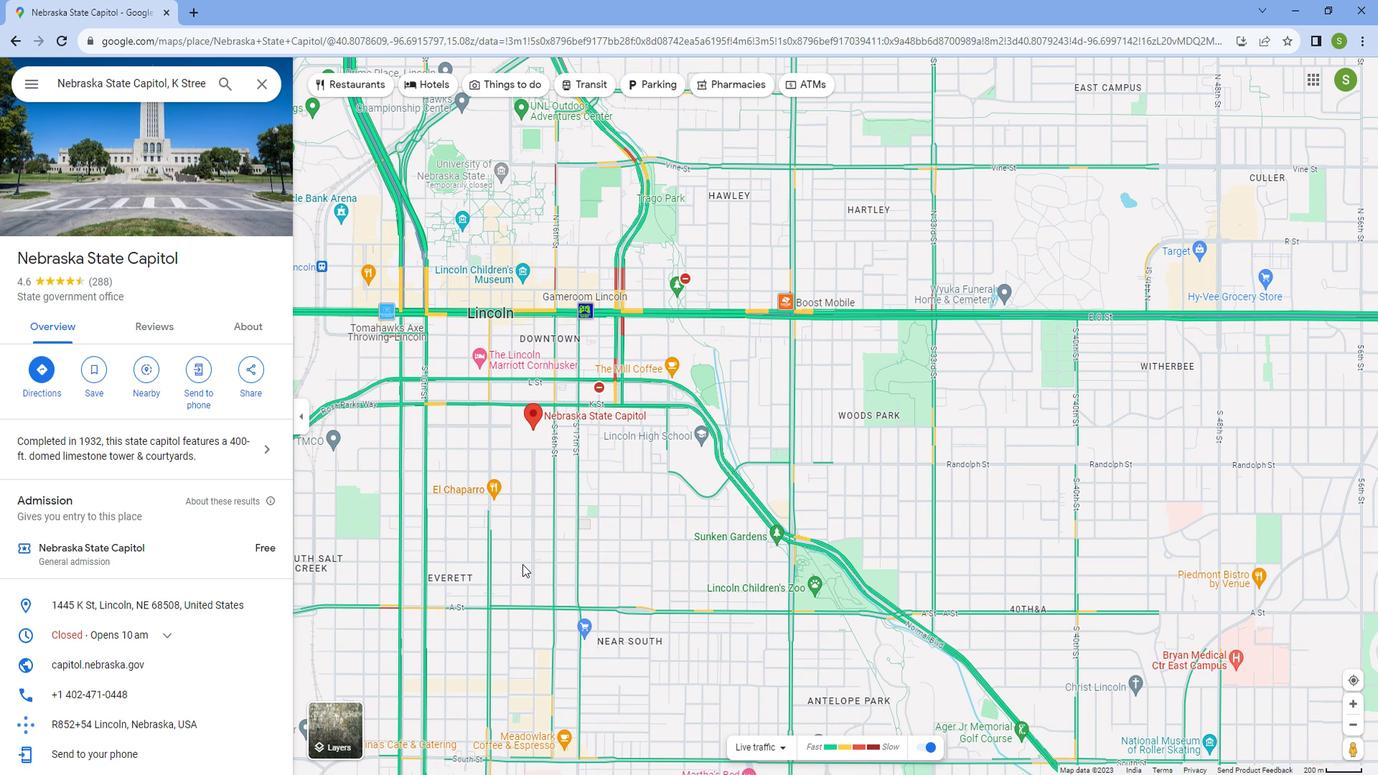 
Action: Mouse scrolled (522, 544) with delta (0, 0)
Screenshot: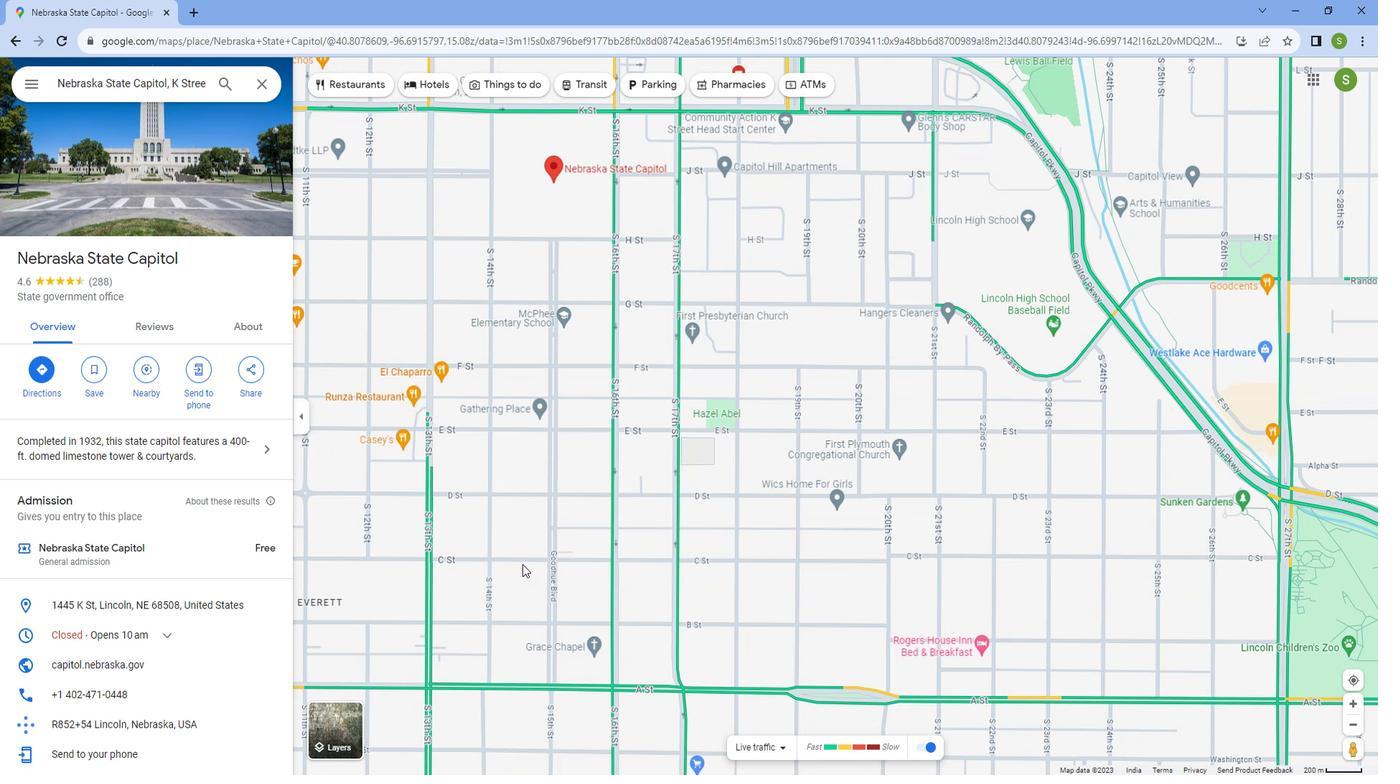 
Action: Mouse scrolled (522, 544) with delta (0, 0)
Screenshot: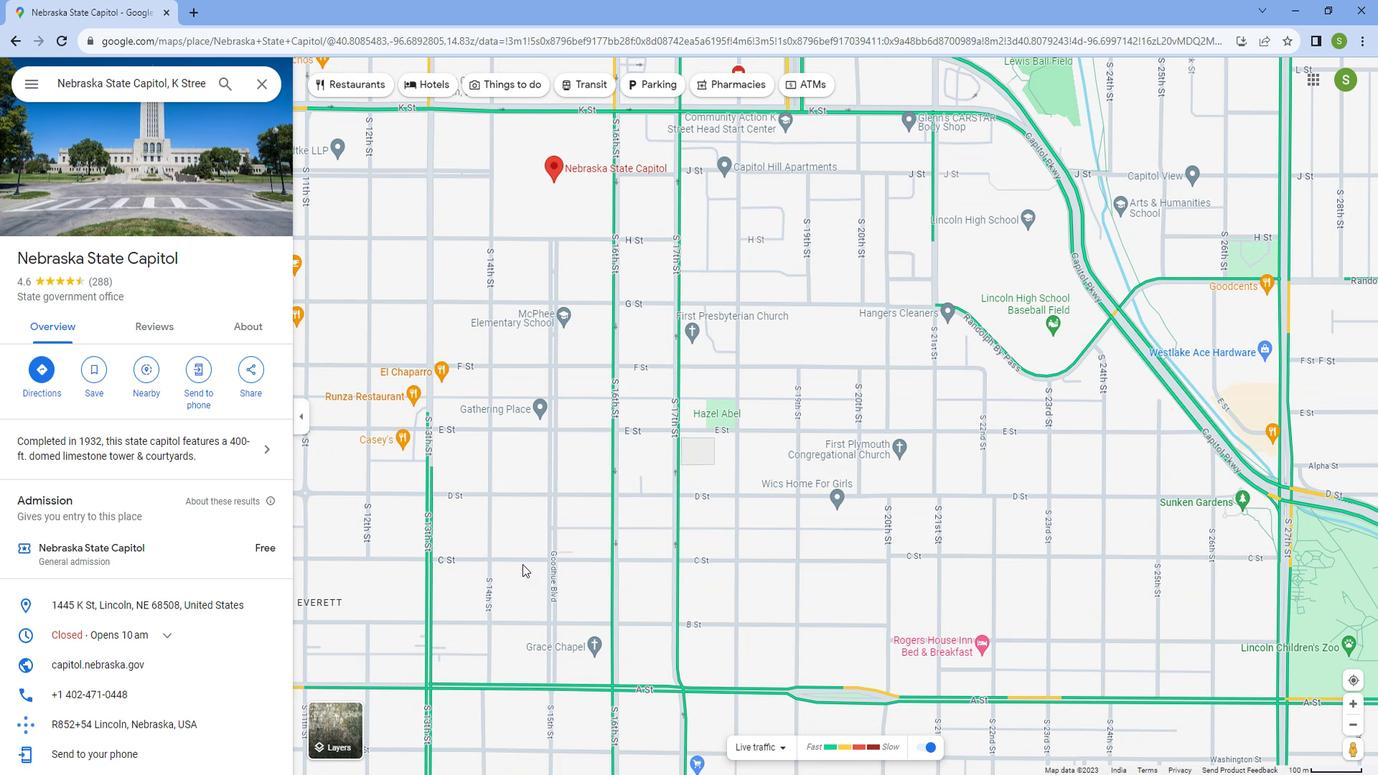 
Action: Mouse scrolled (522, 544) with delta (0, 0)
Screenshot: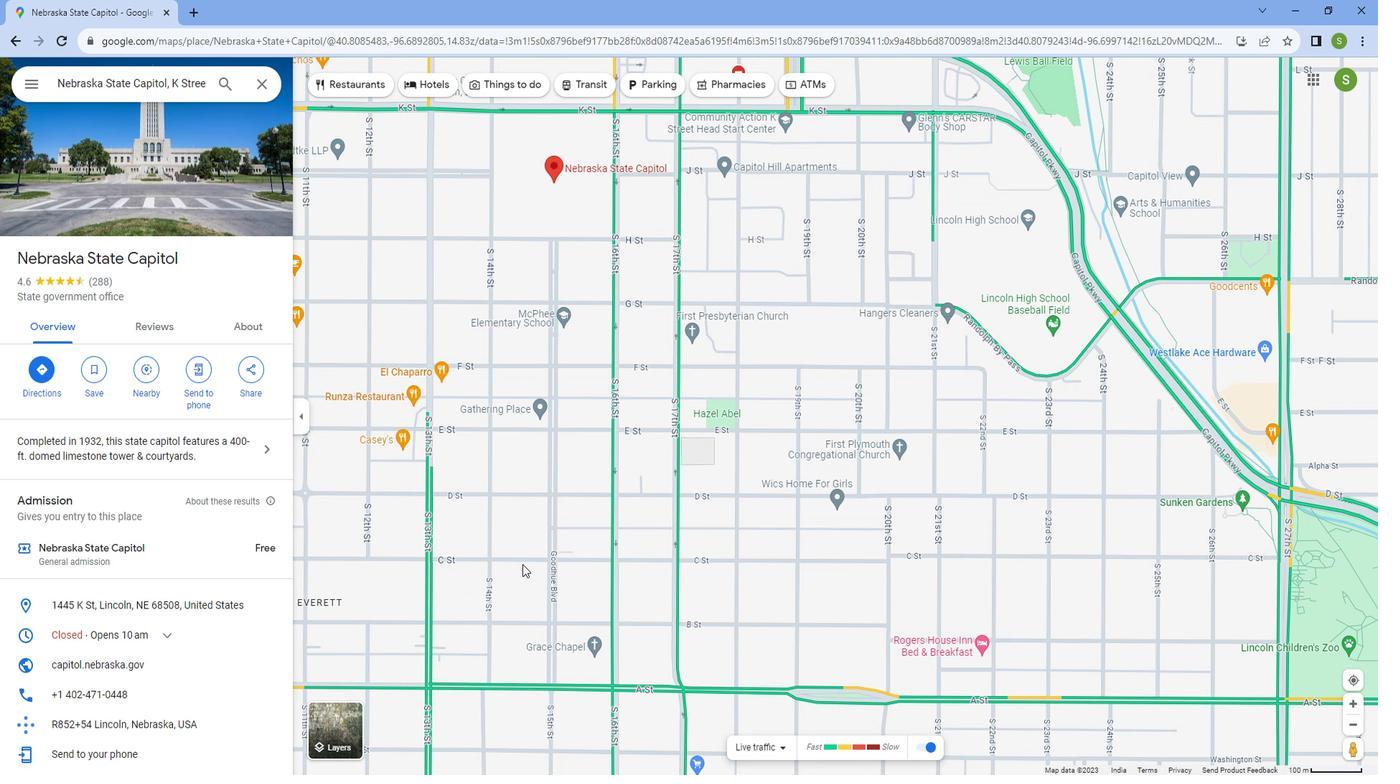 
Action: Mouse scrolled (522, 544) with delta (0, 0)
Screenshot: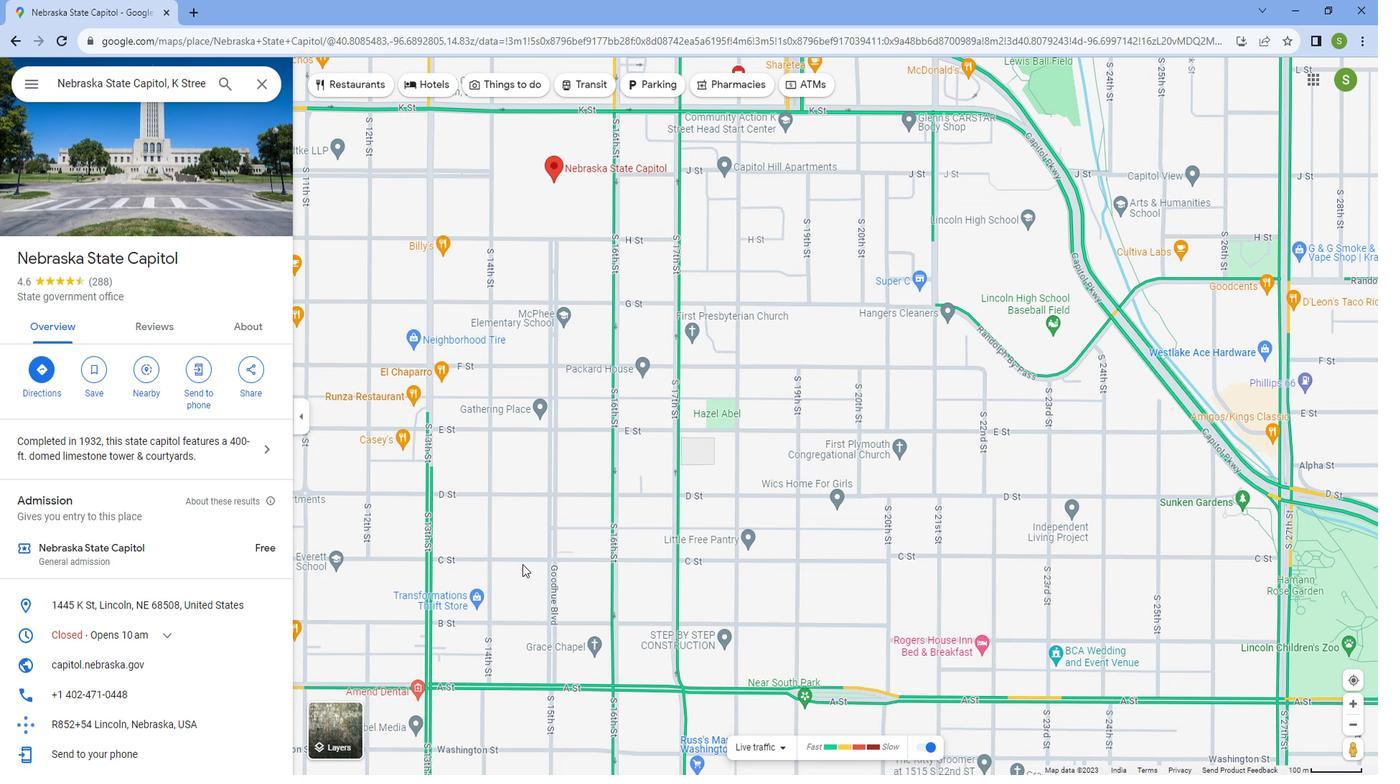 
Action: Mouse moved to (618, 512)
Screenshot: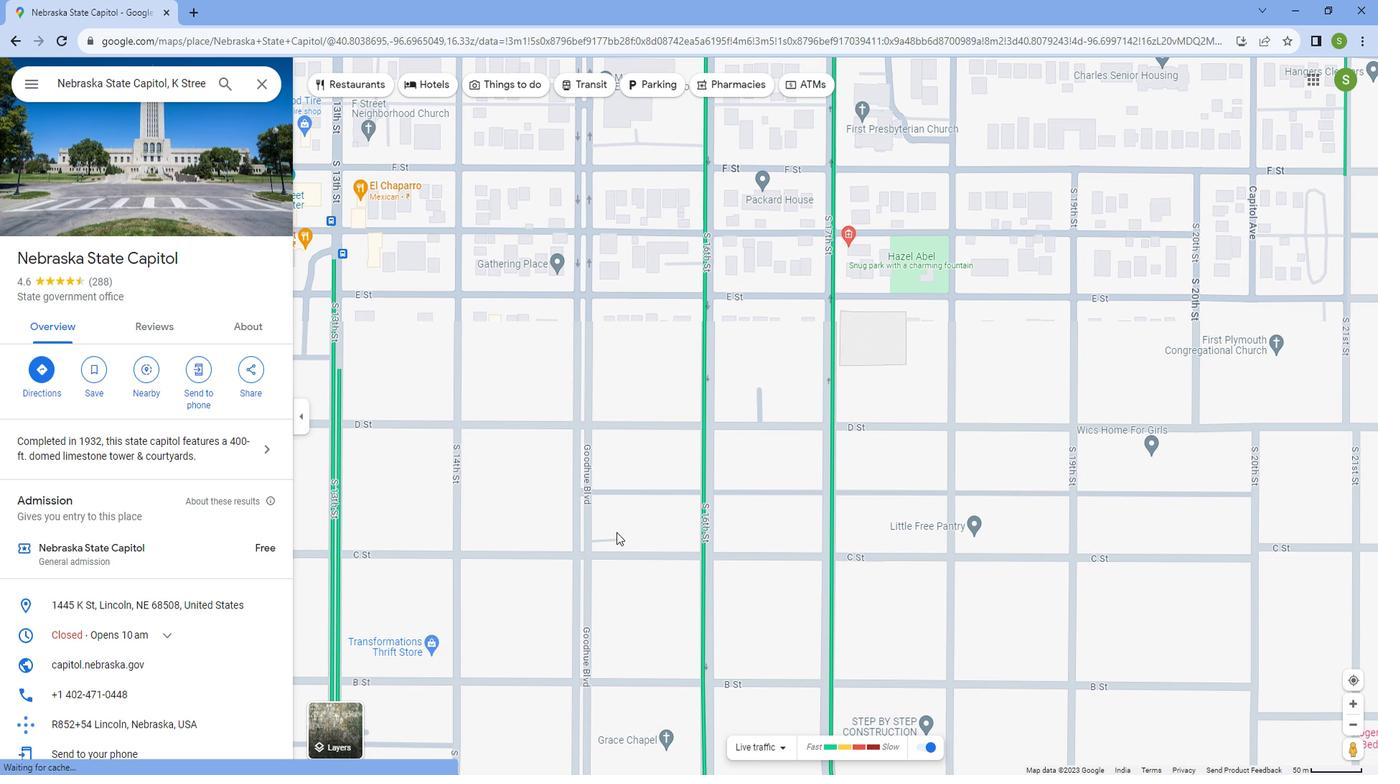 
Action: Mouse scrolled (618, 511) with delta (0, 0)
Screenshot: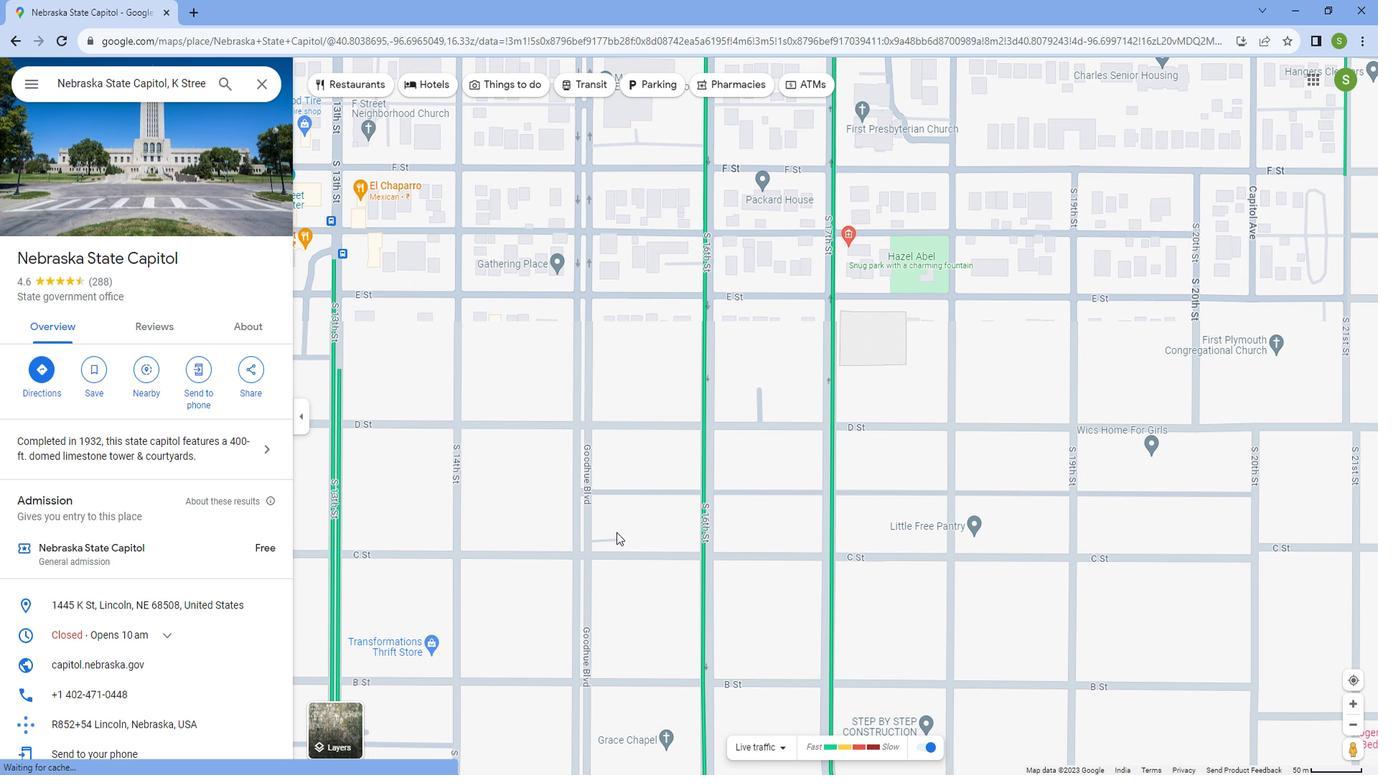 
Action: Mouse scrolled (618, 511) with delta (0, 0)
Screenshot: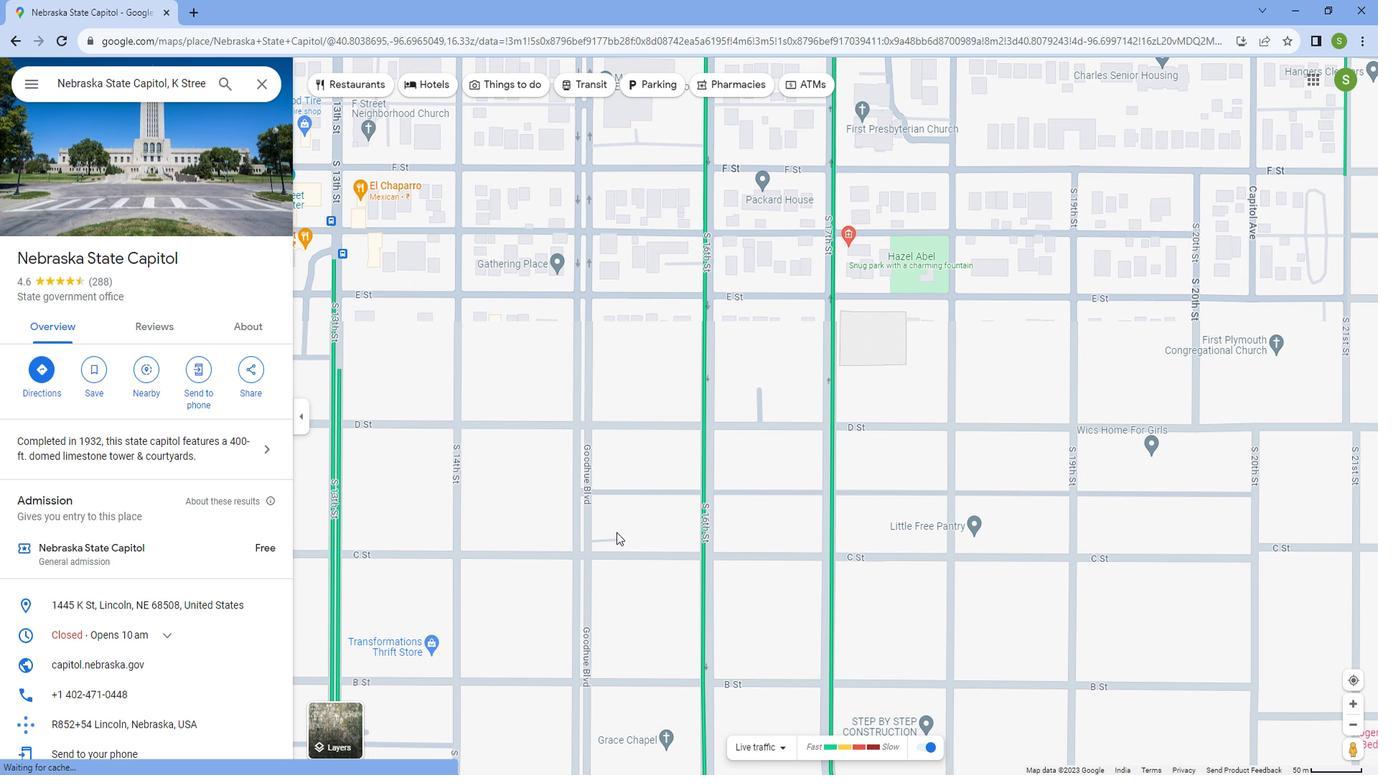 
Action: Mouse scrolled (618, 511) with delta (0, 0)
Screenshot: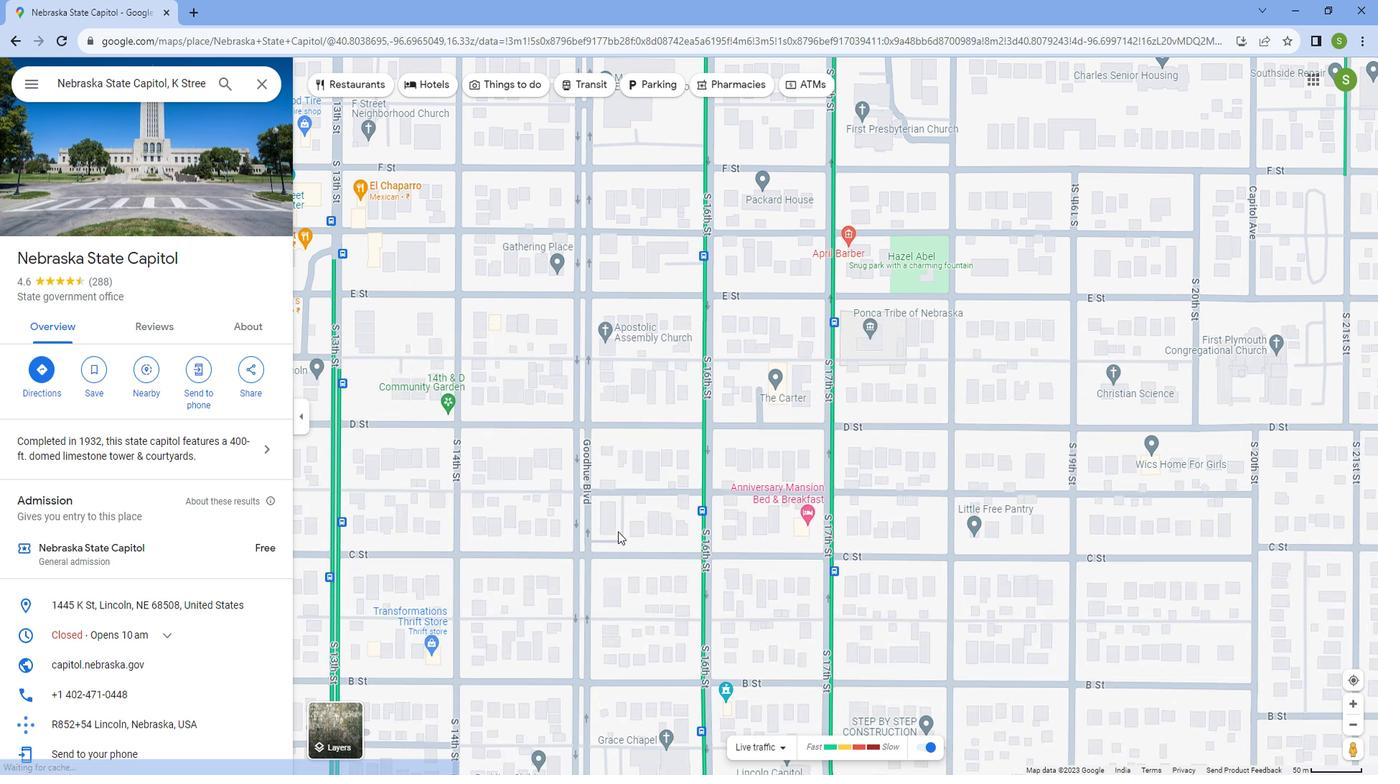 
Action: Mouse scrolled (618, 511) with delta (0, 0)
Screenshot: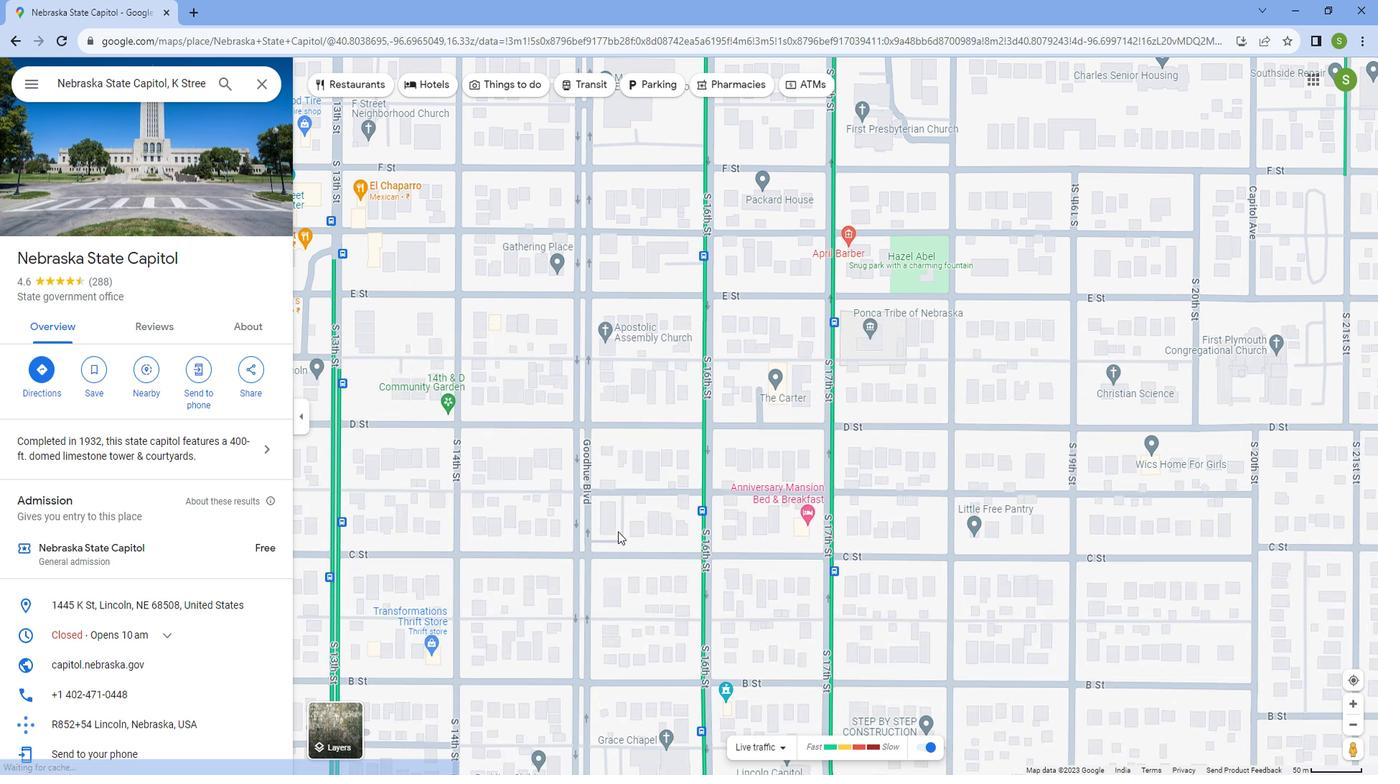 
Action: Mouse scrolled (618, 511) with delta (0, 0)
Screenshot: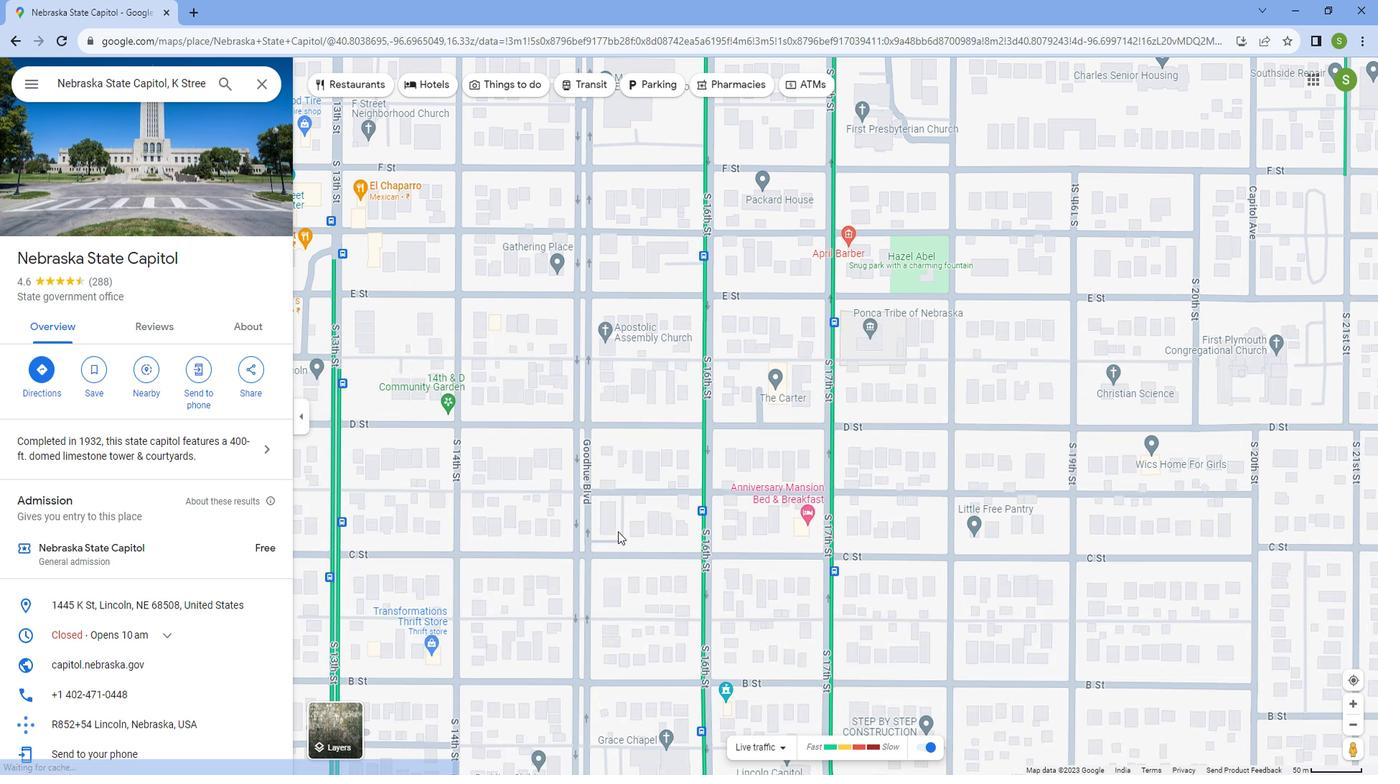 
Action: Mouse scrolled (618, 511) with delta (0, 0)
Screenshot: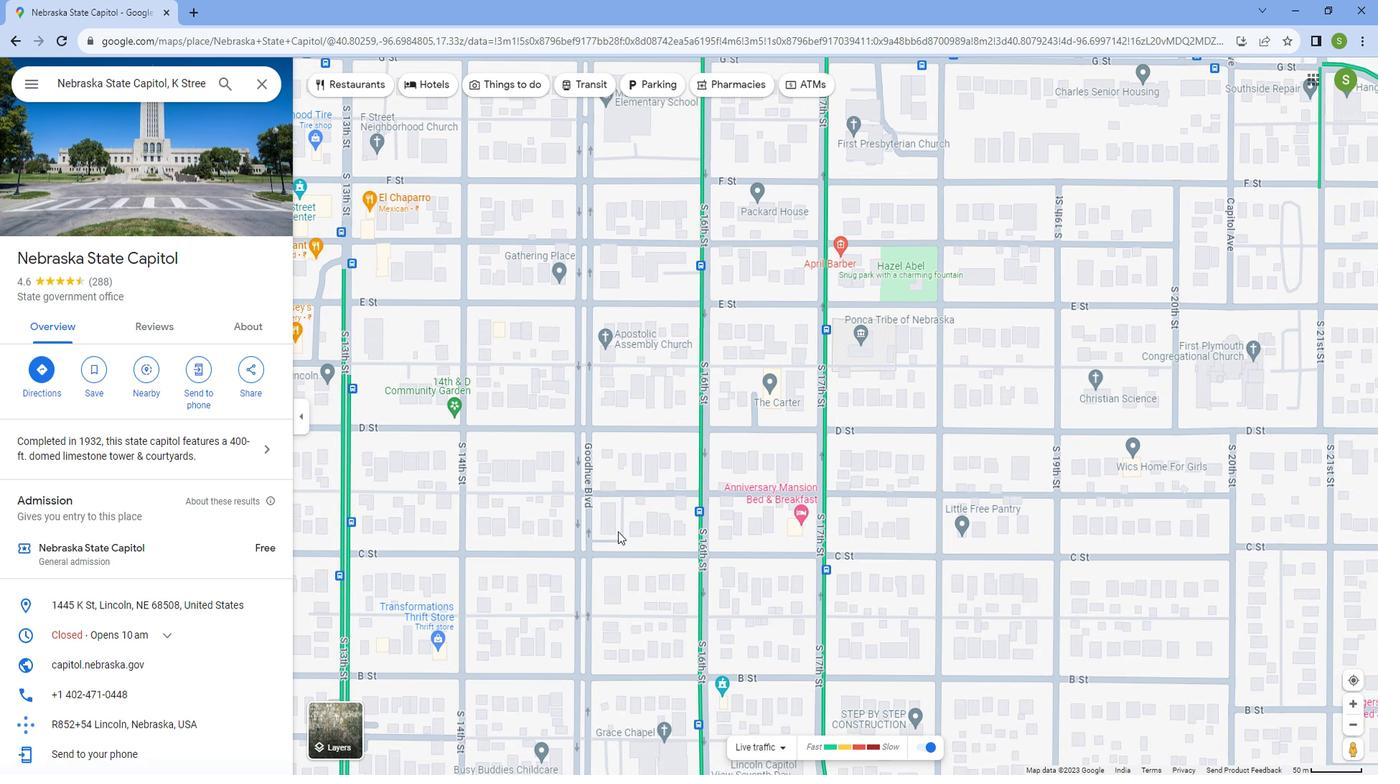 
Action: Mouse moved to (626, 497)
Screenshot: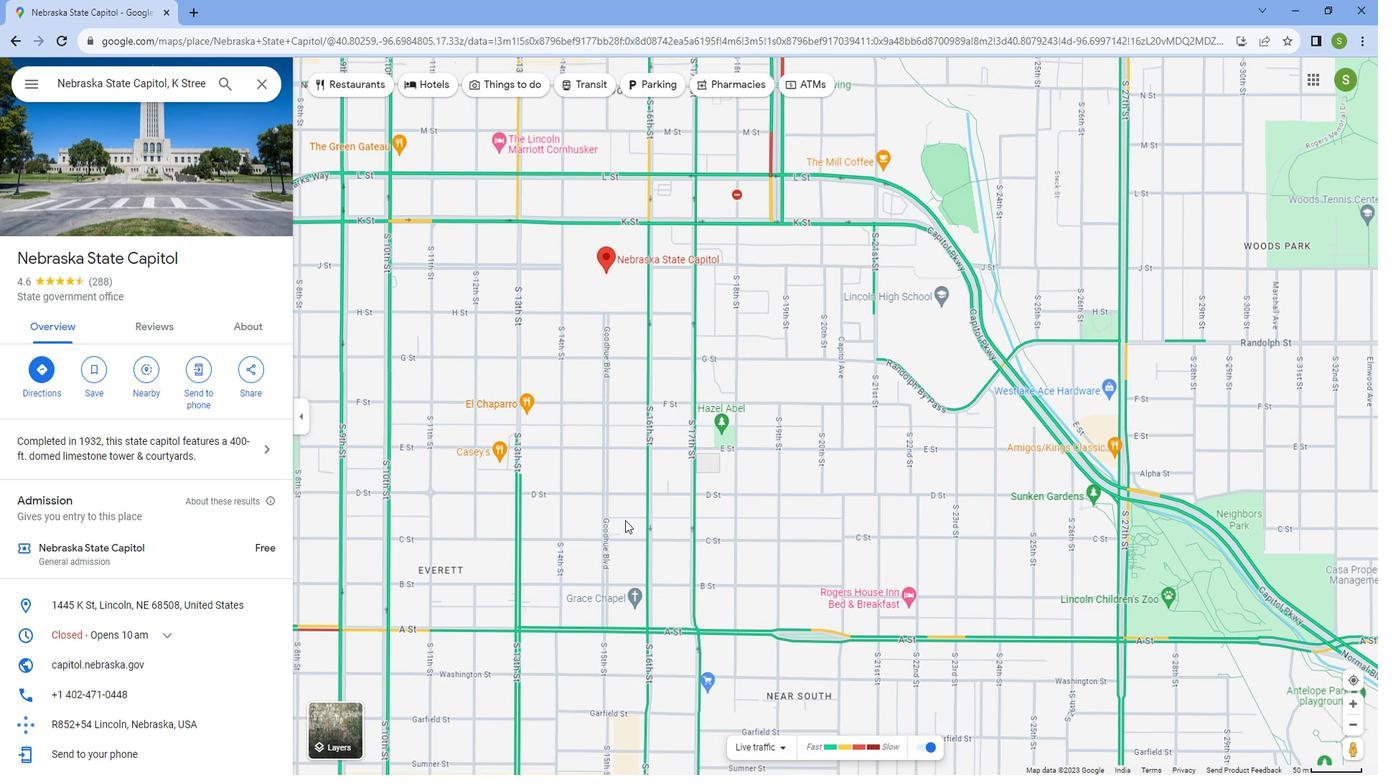 
Action: Mouse scrolled (626, 496) with delta (0, 0)
Screenshot: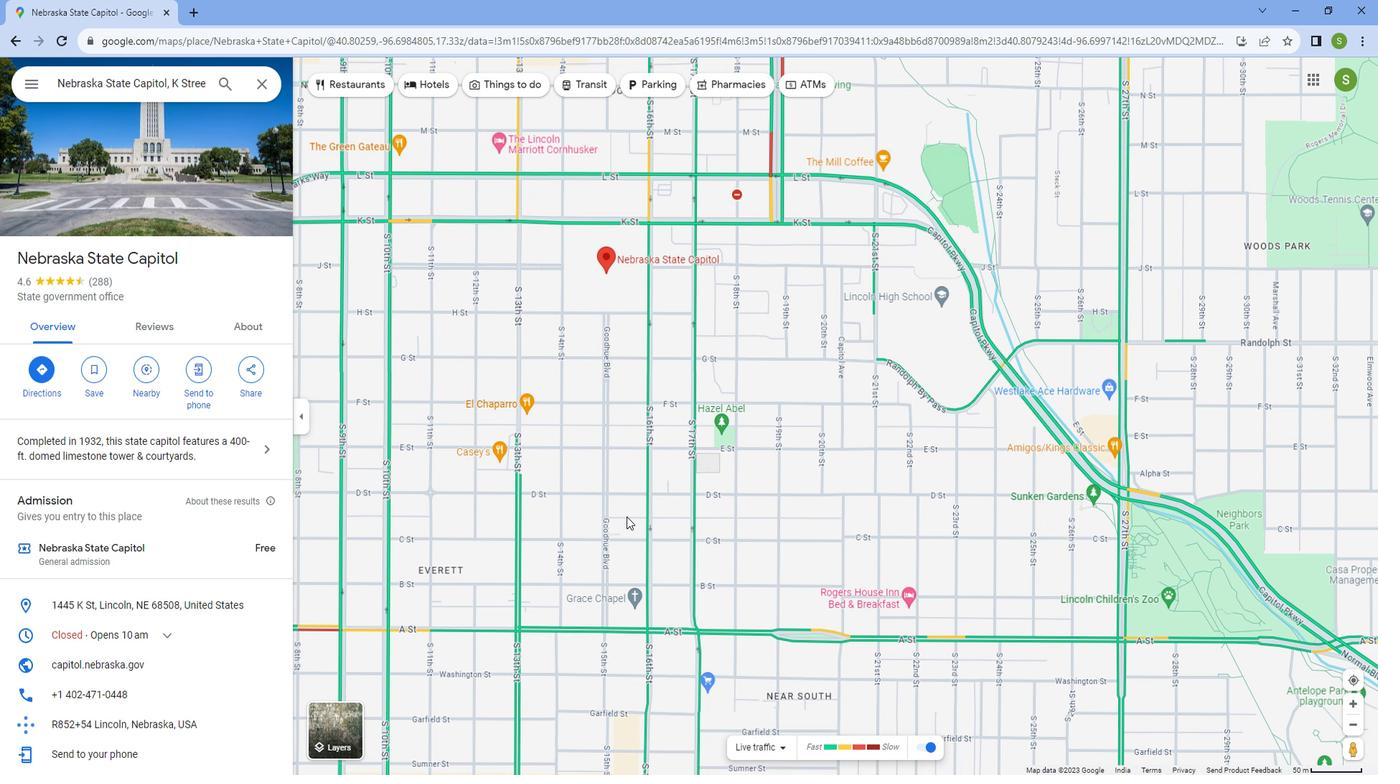 
Action: Mouse scrolled (626, 496) with delta (0, 0)
Screenshot: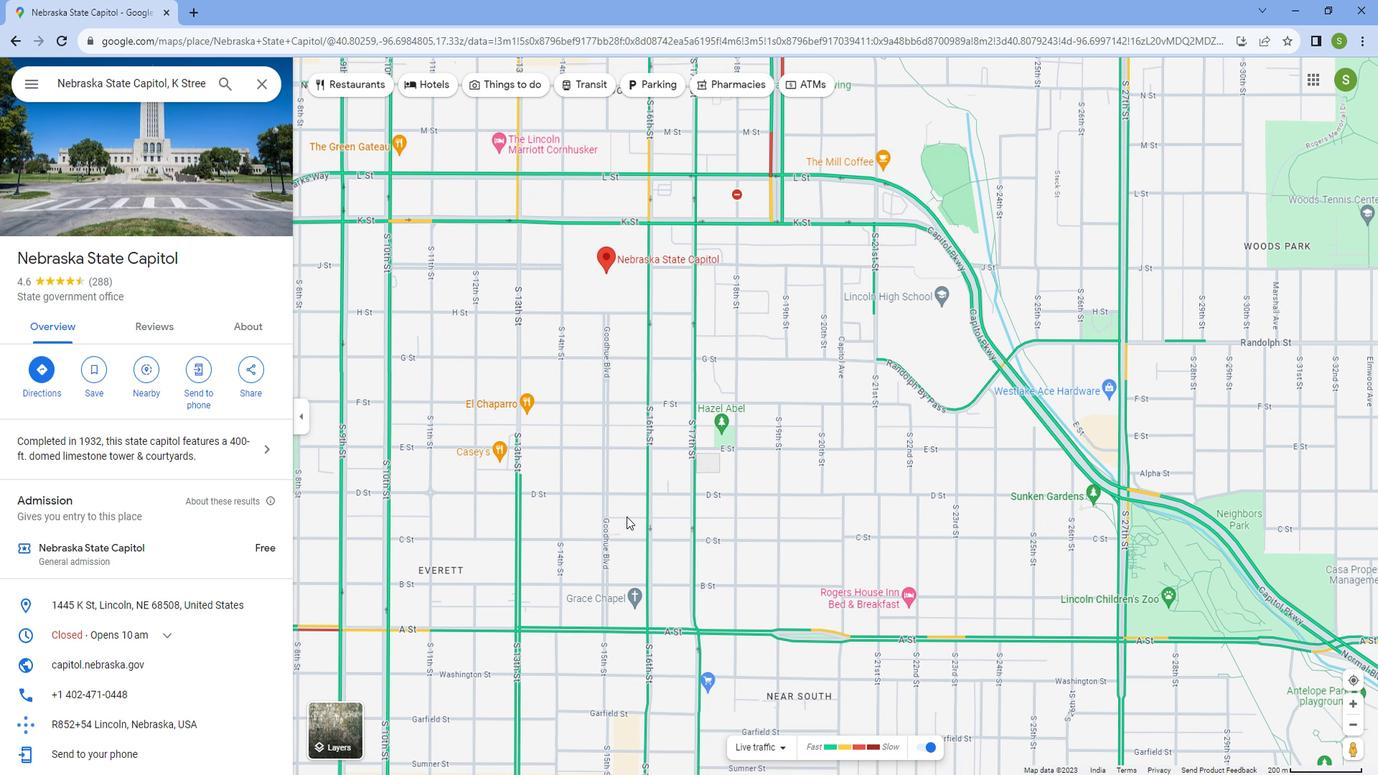 
